 Task: Look for space in Kovvūr, India from 7th July, 2023 to 15th July, 2023 for 6 adults in price range Rs.15000 to Rs.20000. Place can be entire place with 3 bedrooms having 3 beds and 3 bathrooms. Property type can be house, flat, guest house. Booking option can be shelf check-in. Required host language is English.
Action: Mouse moved to (472, 86)
Screenshot: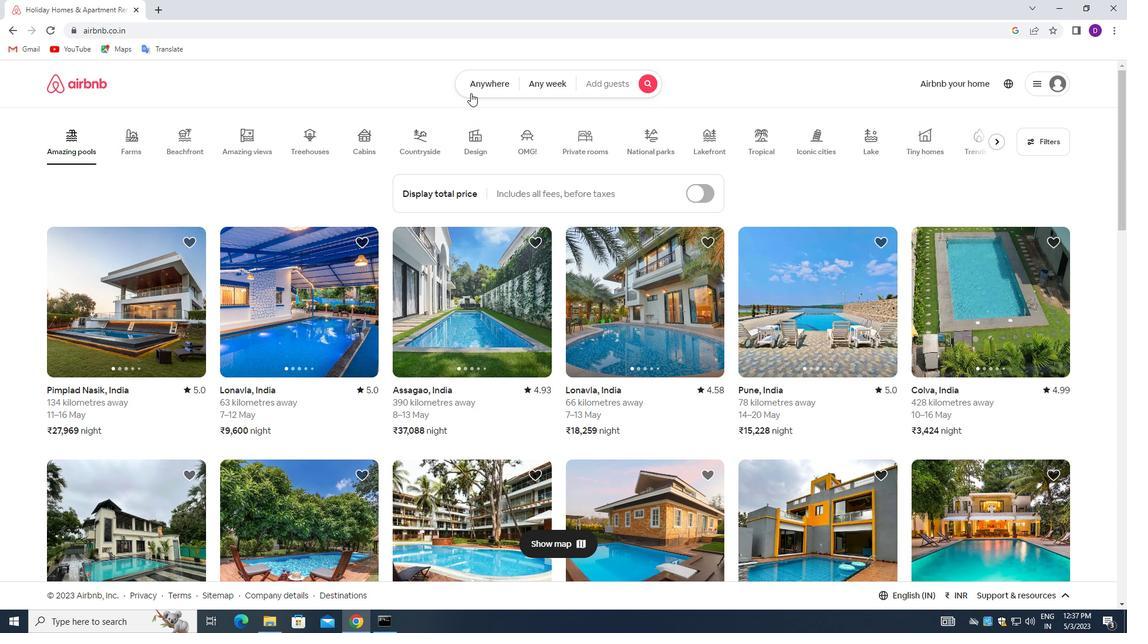 
Action: Mouse pressed left at (472, 86)
Screenshot: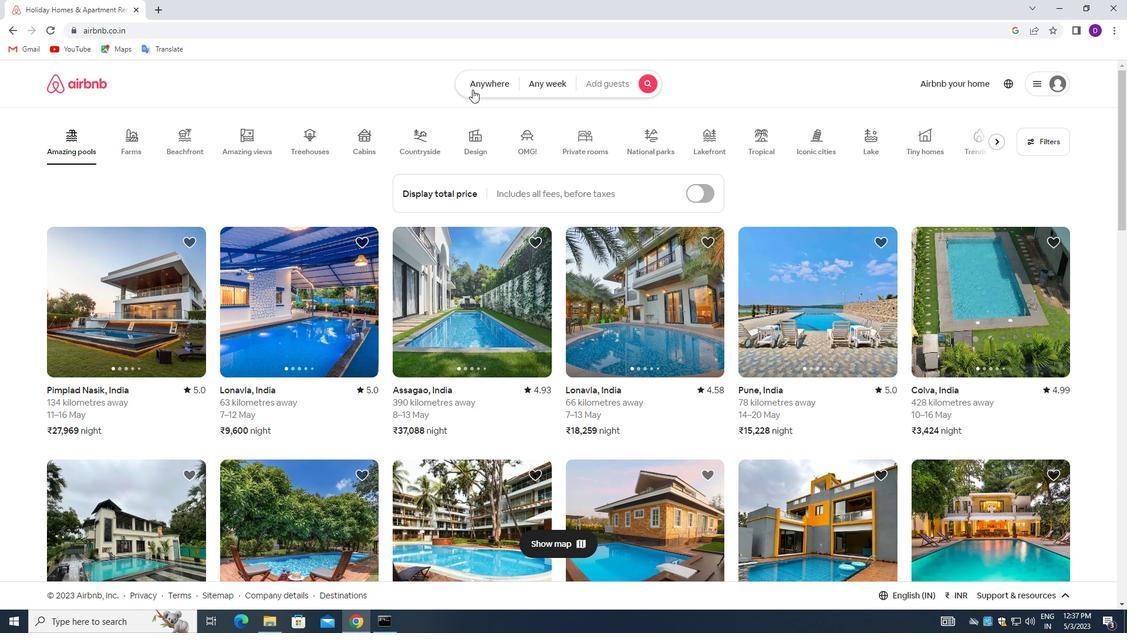 
Action: Mouse moved to (400, 130)
Screenshot: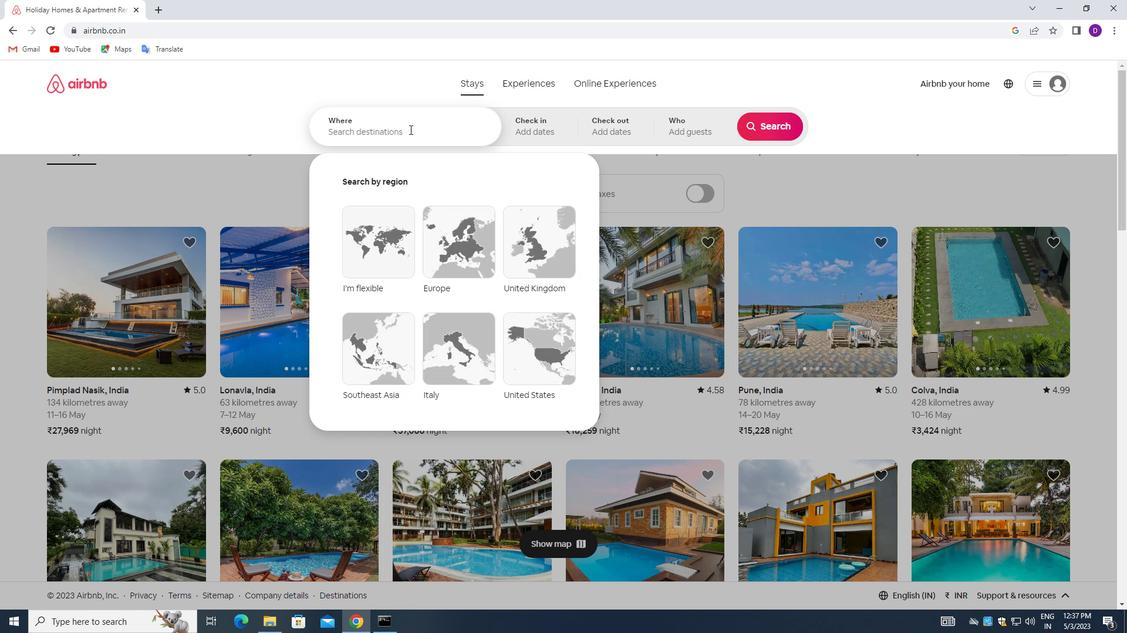 
Action: Mouse pressed left at (400, 130)
Screenshot: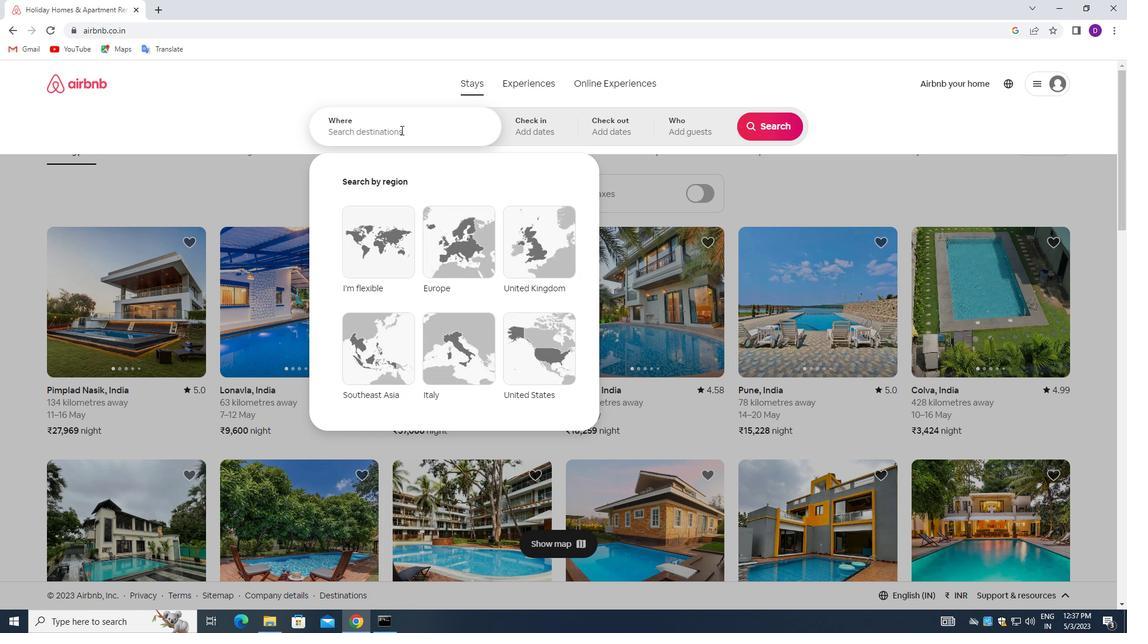 
Action: Mouse moved to (239, 100)
Screenshot: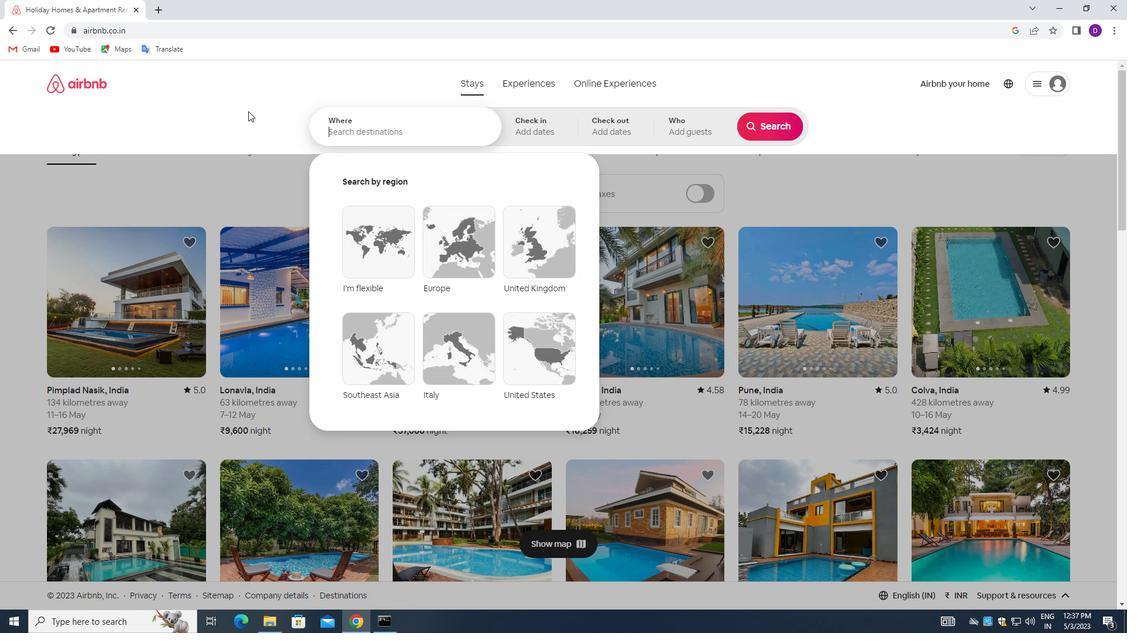 
Action: Key pressed <Key.shift>KOVVUR,<Key.space><Key.shift>INDIA<Key.enter>
Screenshot: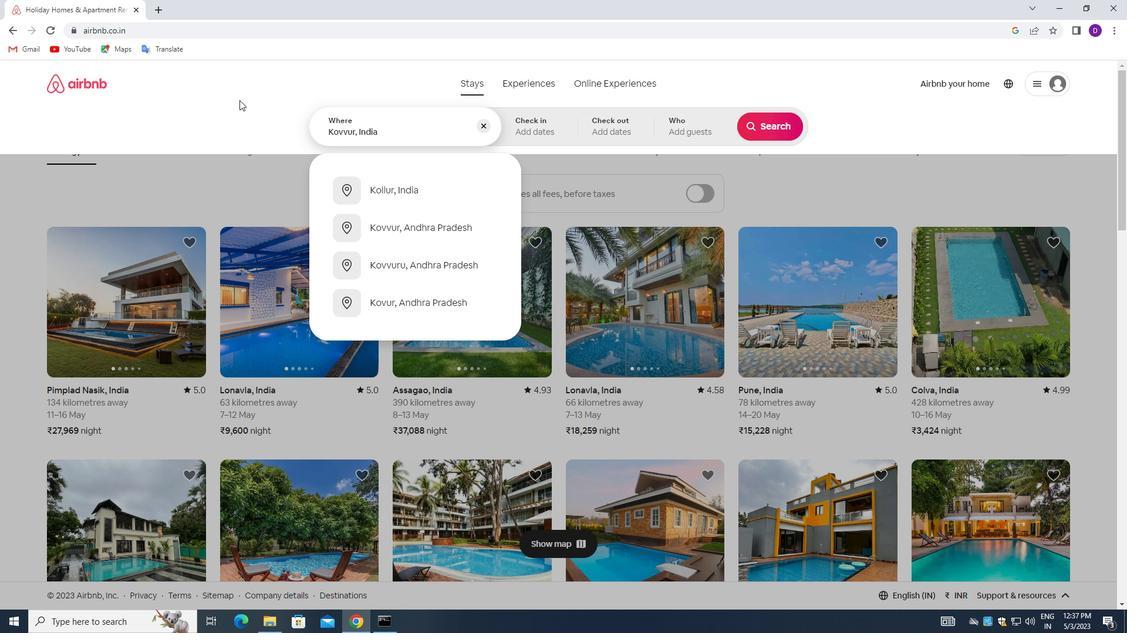 
Action: Mouse moved to (761, 219)
Screenshot: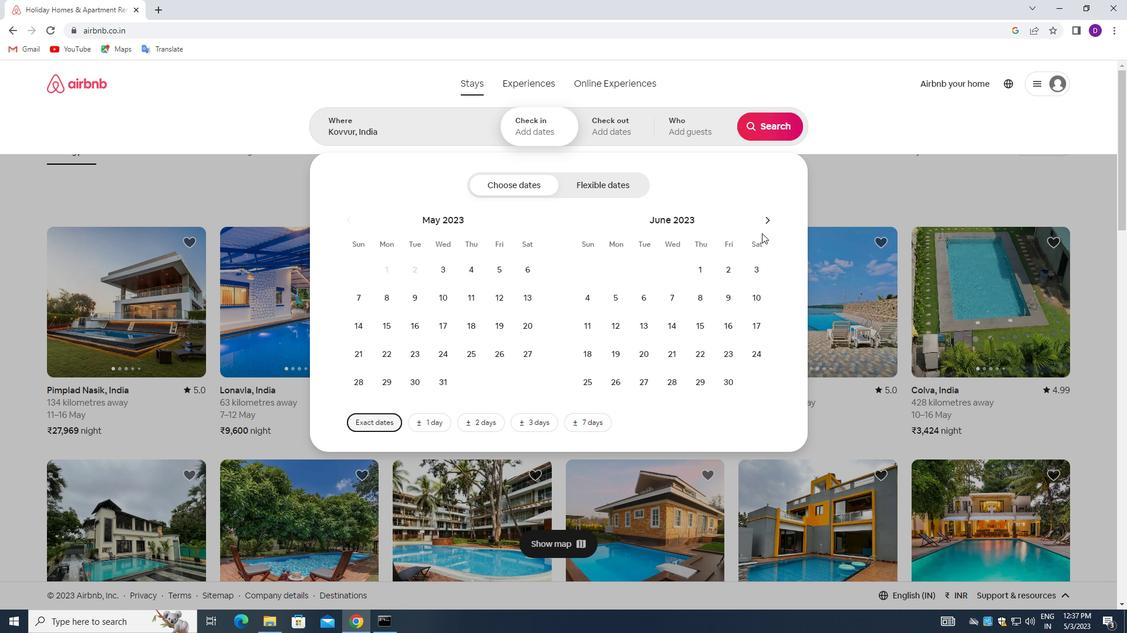 
Action: Mouse pressed left at (761, 219)
Screenshot: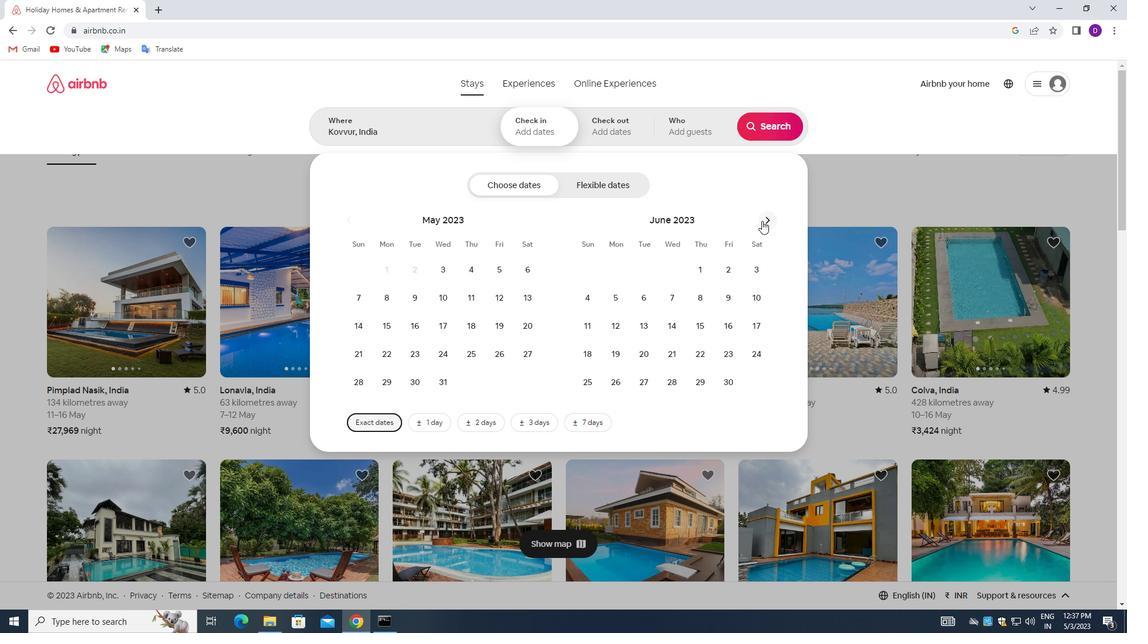 
Action: Mouse moved to (731, 291)
Screenshot: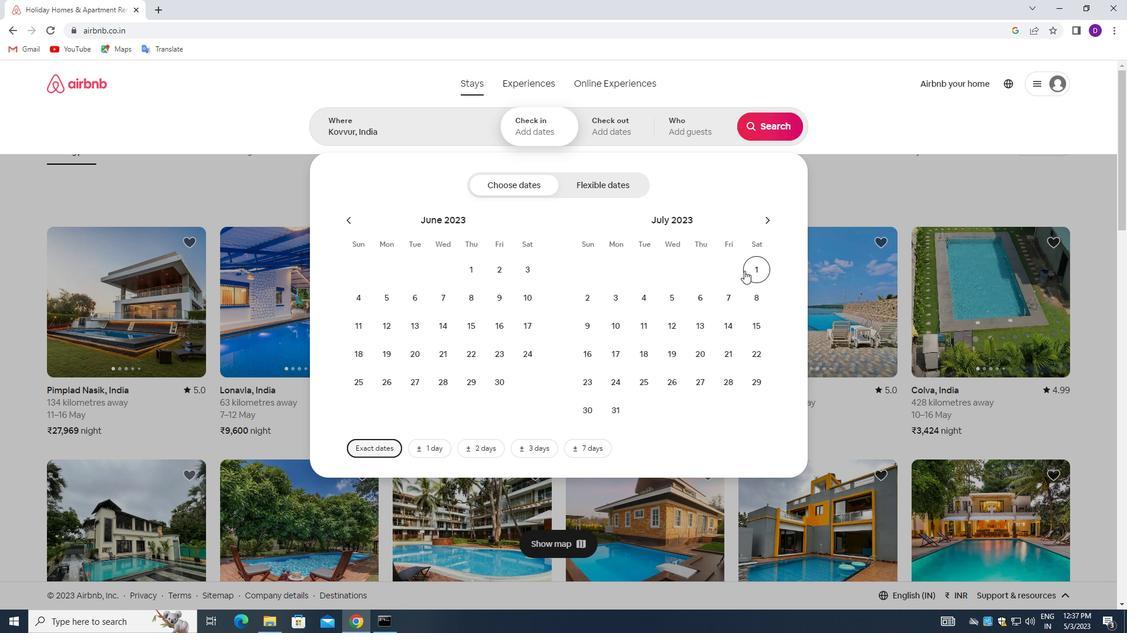 
Action: Mouse pressed left at (731, 291)
Screenshot: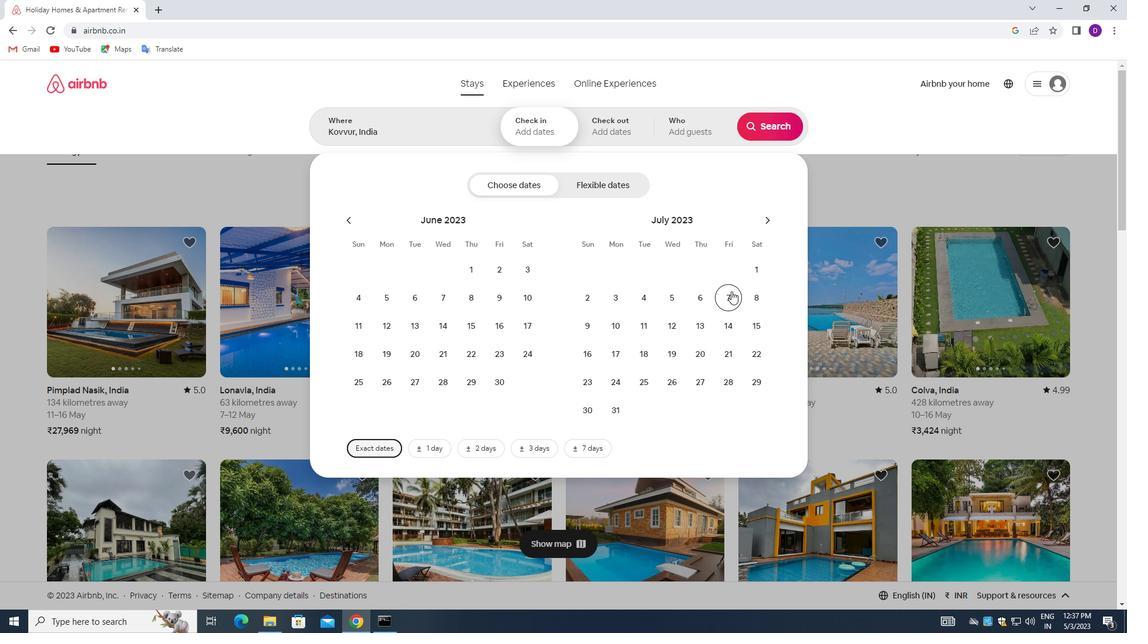 
Action: Mouse moved to (753, 322)
Screenshot: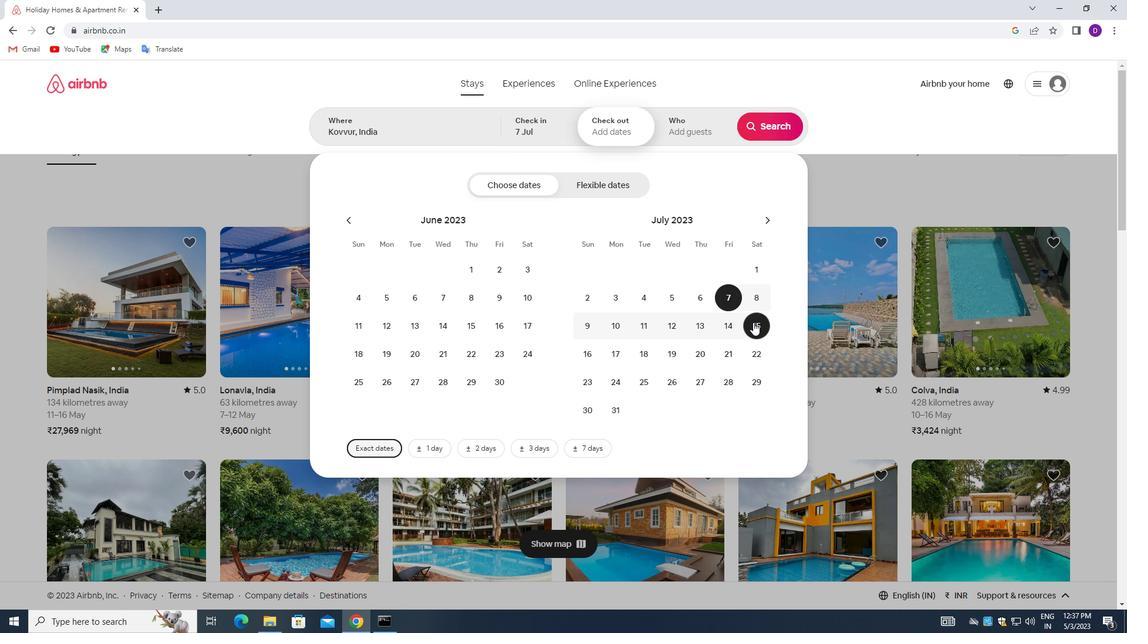 
Action: Mouse pressed left at (753, 322)
Screenshot: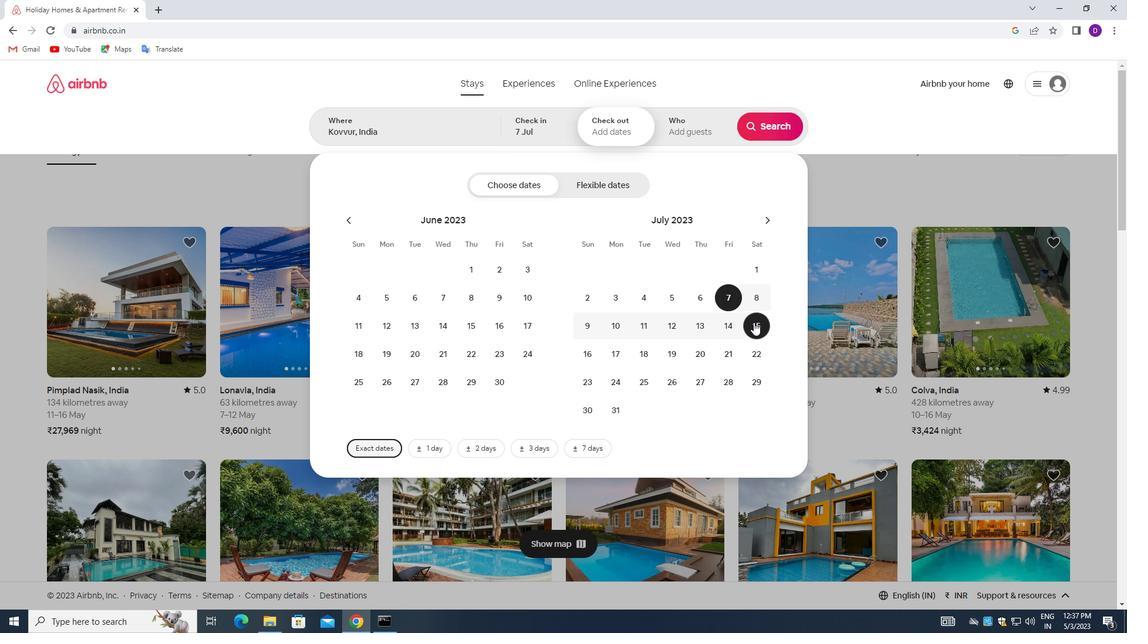 
Action: Mouse moved to (674, 128)
Screenshot: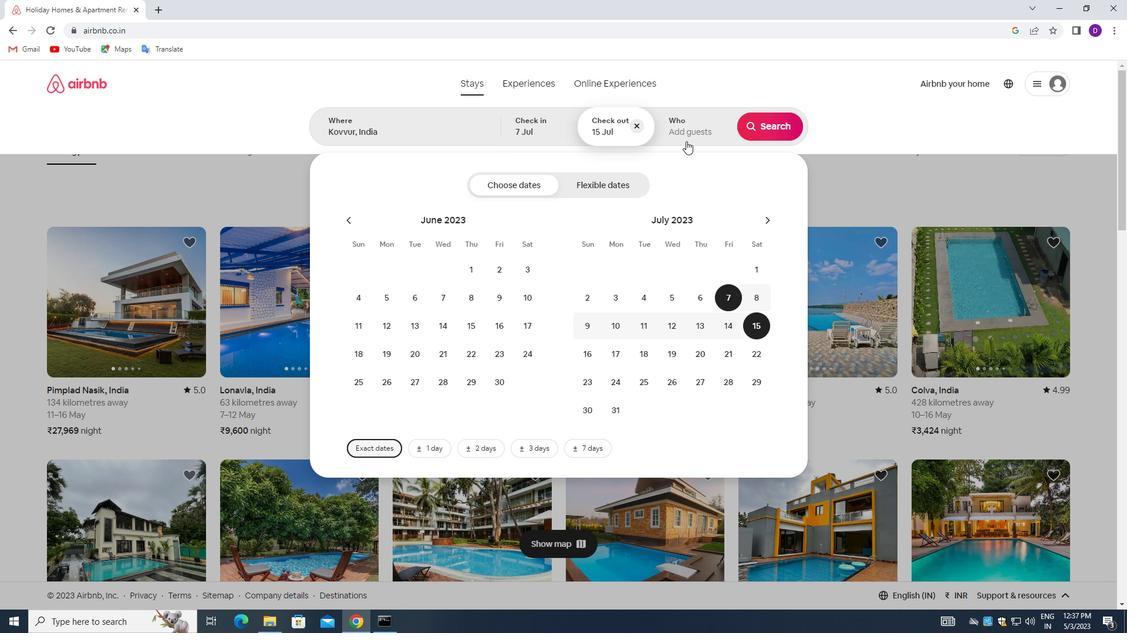
Action: Mouse pressed left at (674, 128)
Screenshot: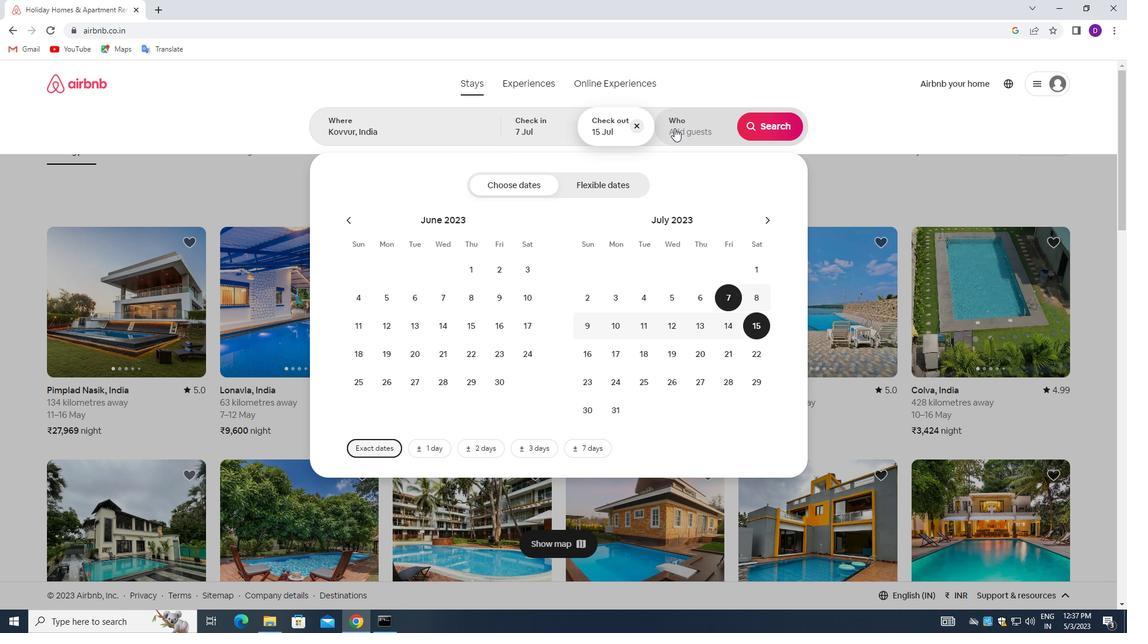 
Action: Mouse moved to (771, 191)
Screenshot: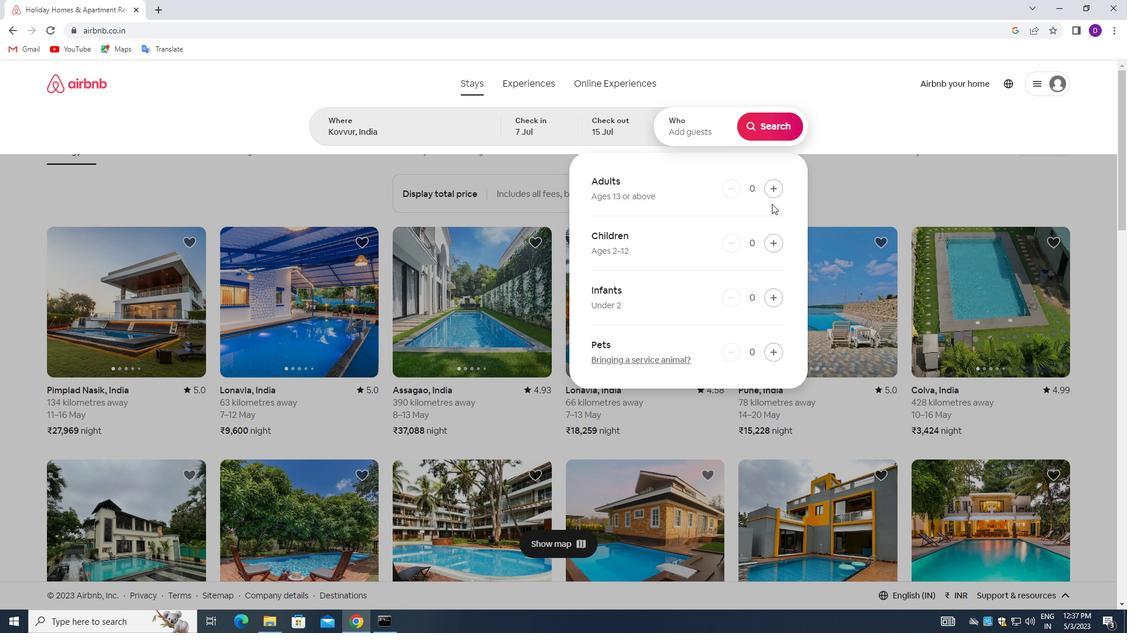 
Action: Mouse pressed left at (771, 191)
Screenshot: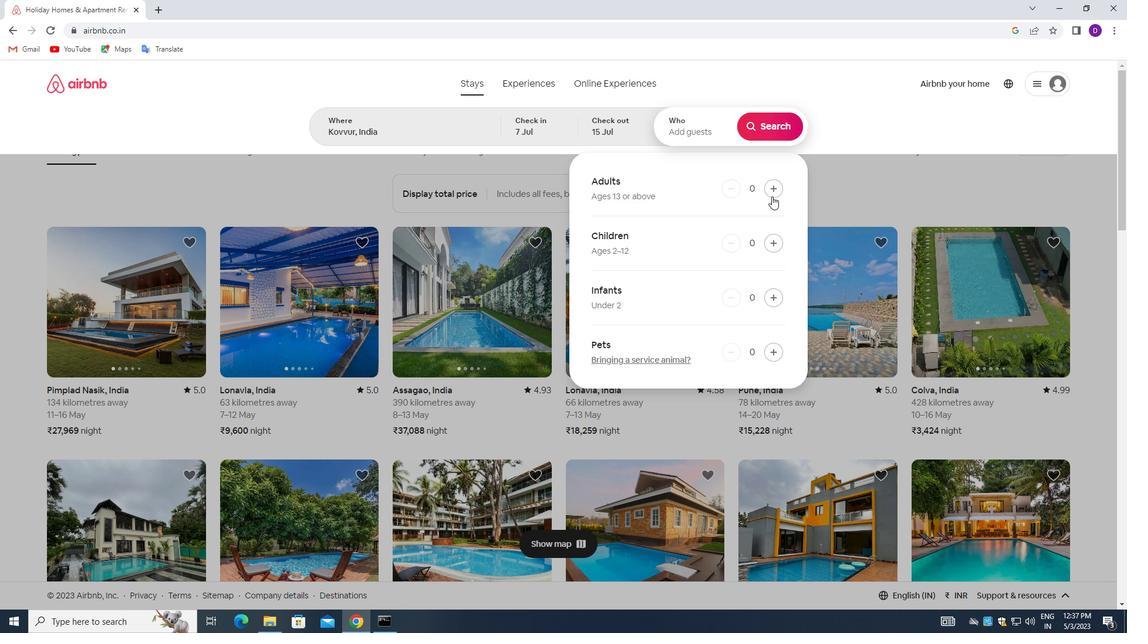 
Action: Mouse pressed left at (771, 191)
Screenshot: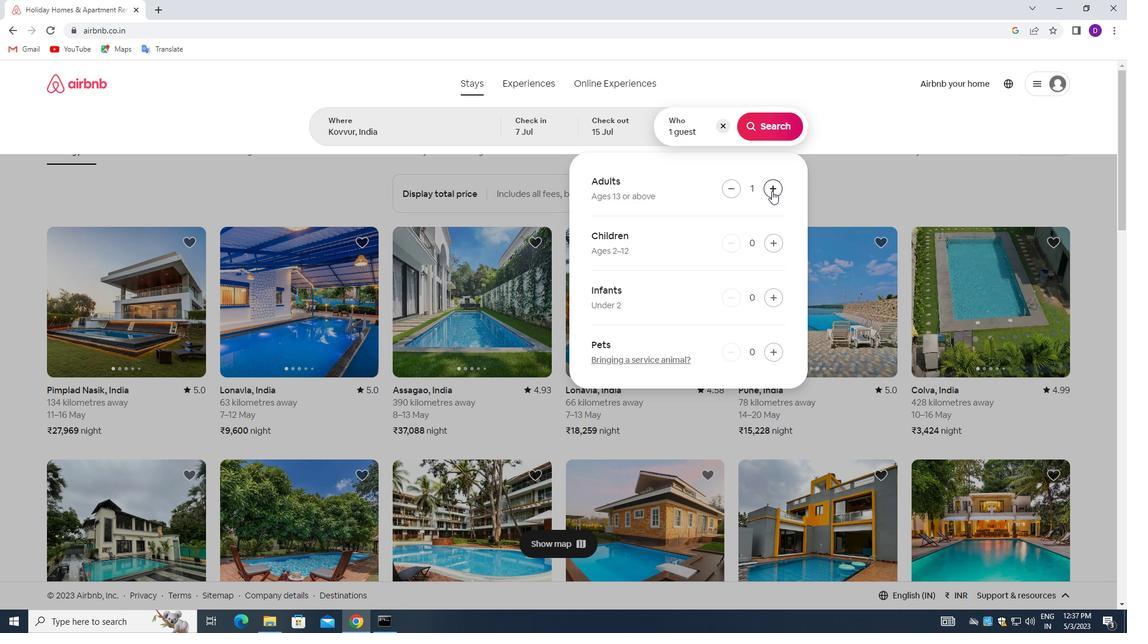 
Action: Mouse pressed left at (771, 191)
Screenshot: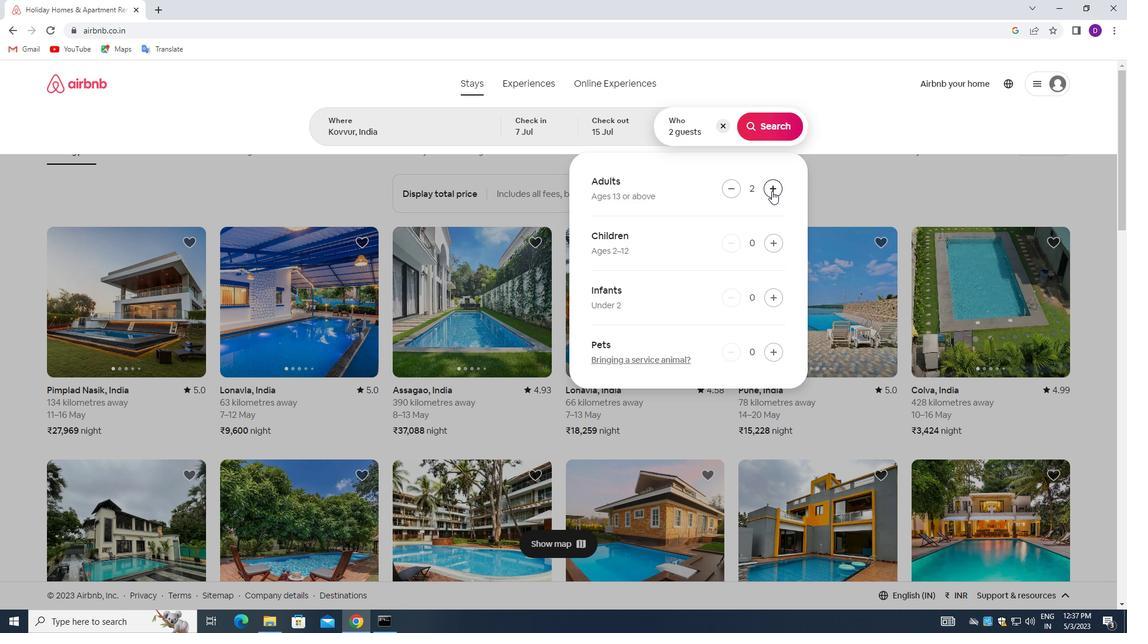 
Action: Mouse pressed left at (771, 191)
Screenshot: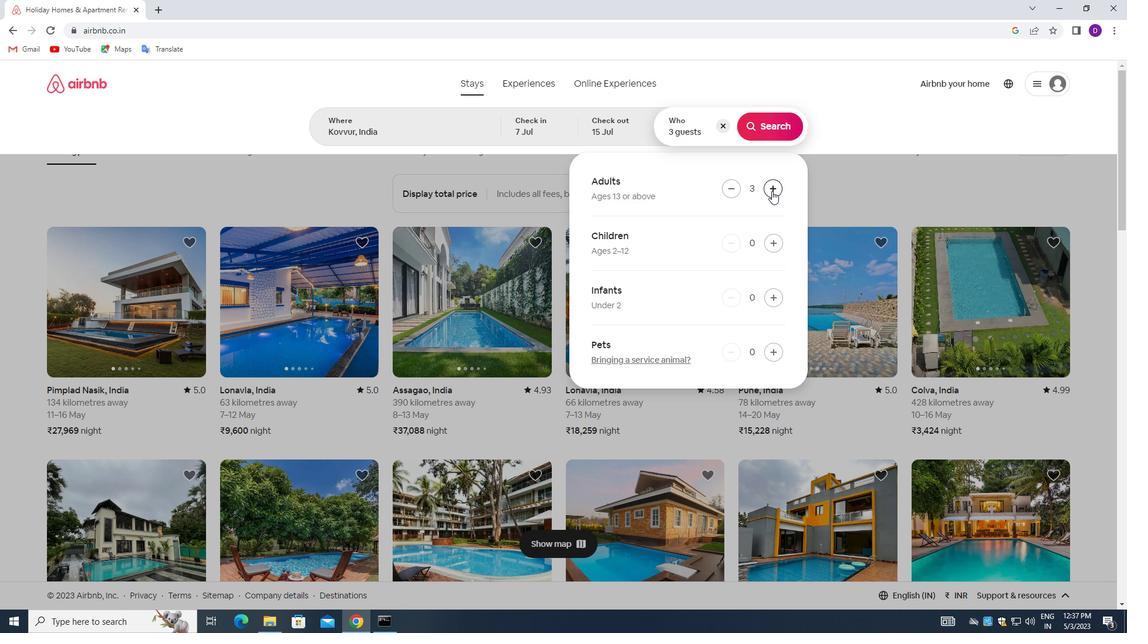 
Action: Mouse pressed left at (771, 191)
Screenshot: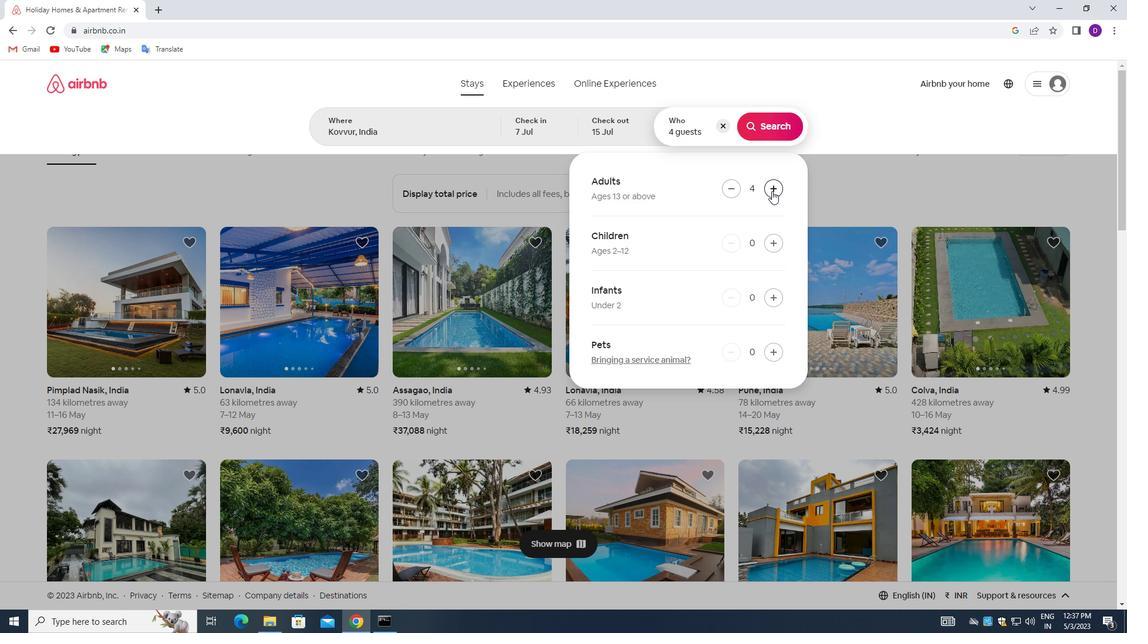 
Action: Mouse pressed left at (771, 191)
Screenshot: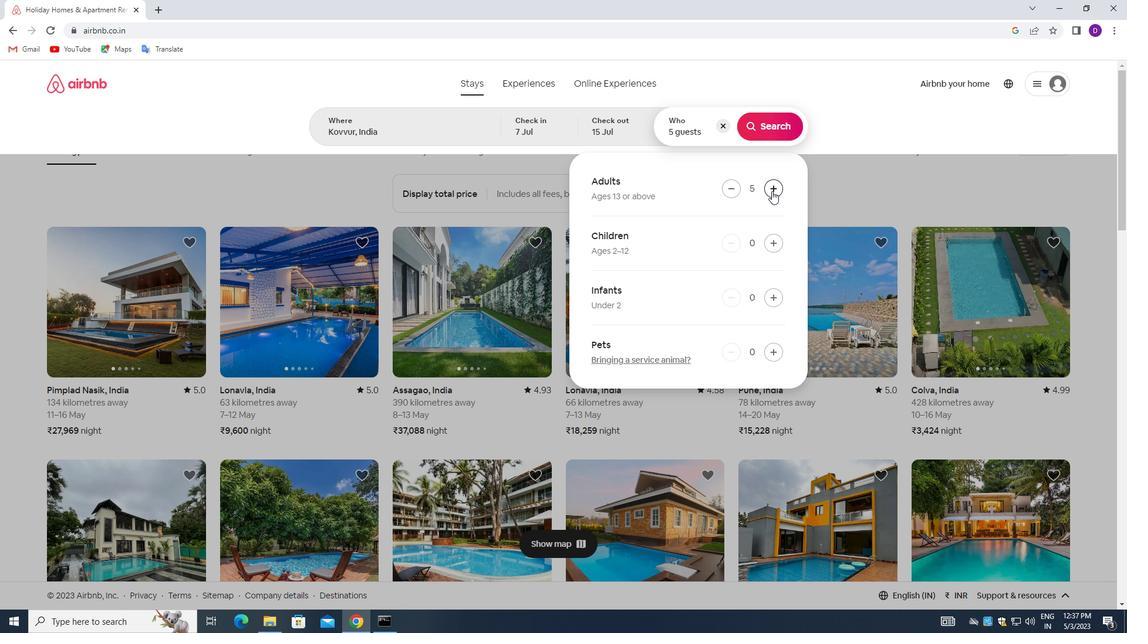 
Action: Mouse moved to (766, 126)
Screenshot: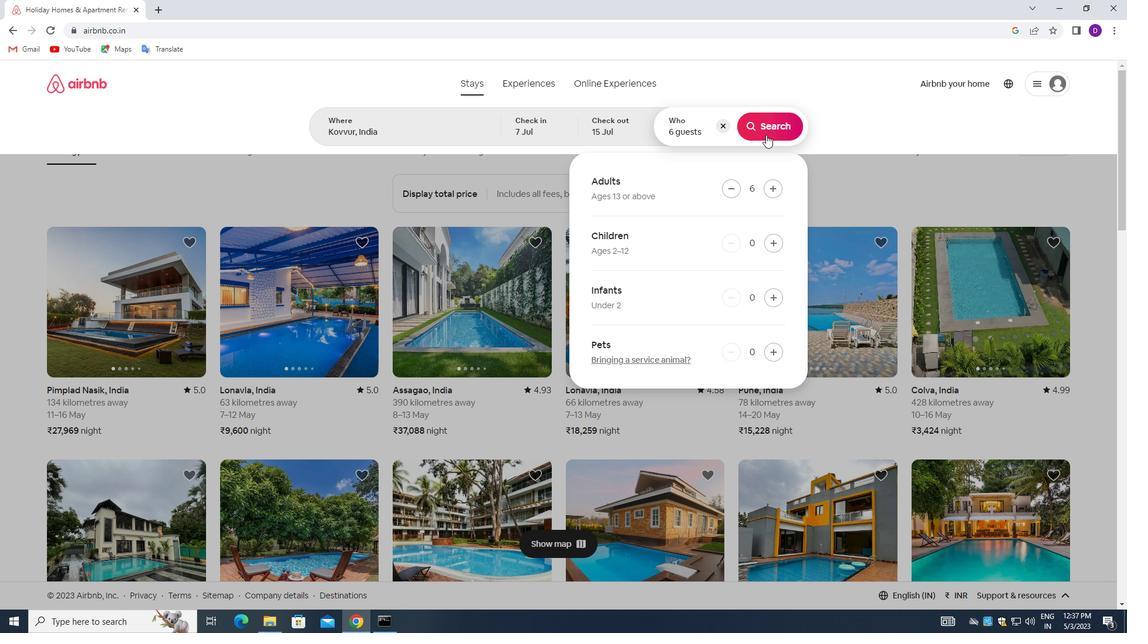 
Action: Mouse pressed left at (766, 126)
Screenshot: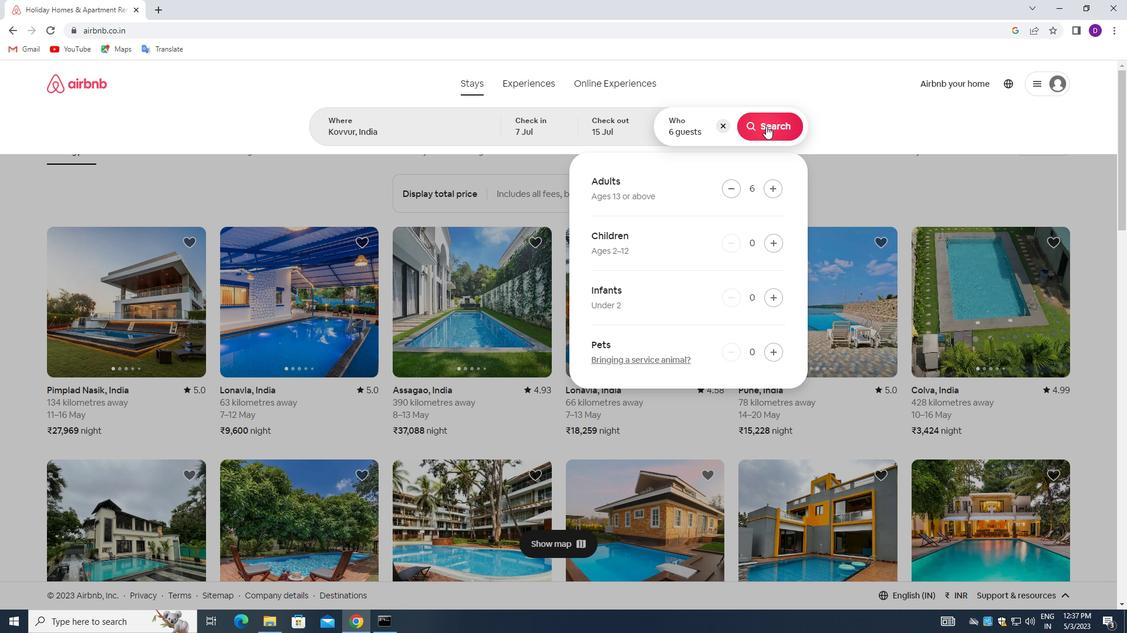 
Action: Mouse moved to (1064, 131)
Screenshot: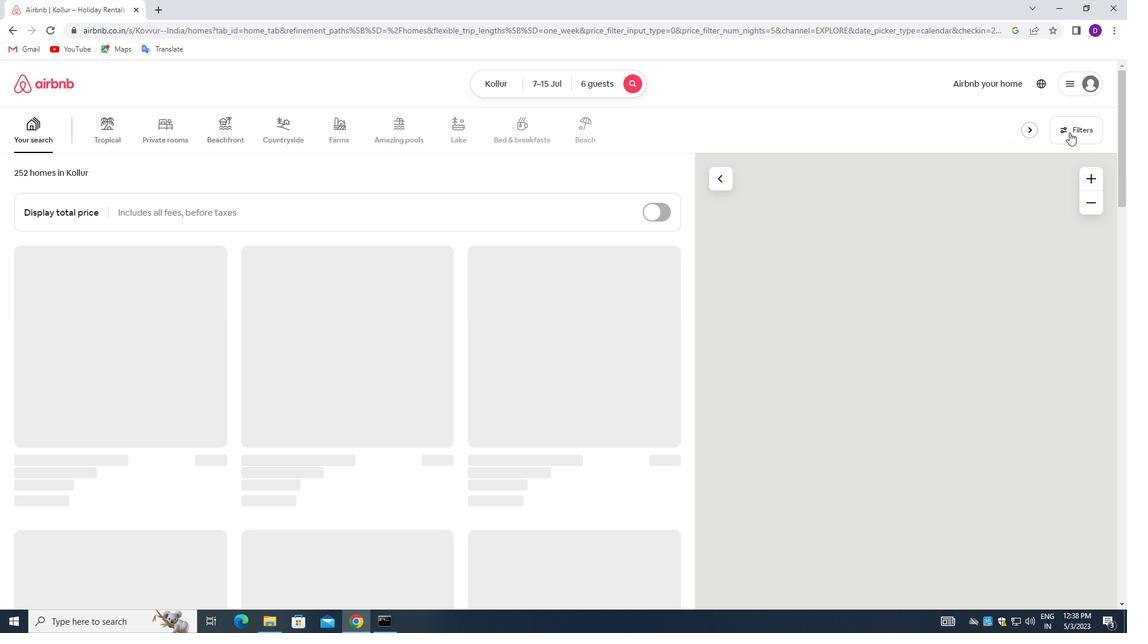 
Action: Mouse pressed left at (1064, 131)
Screenshot: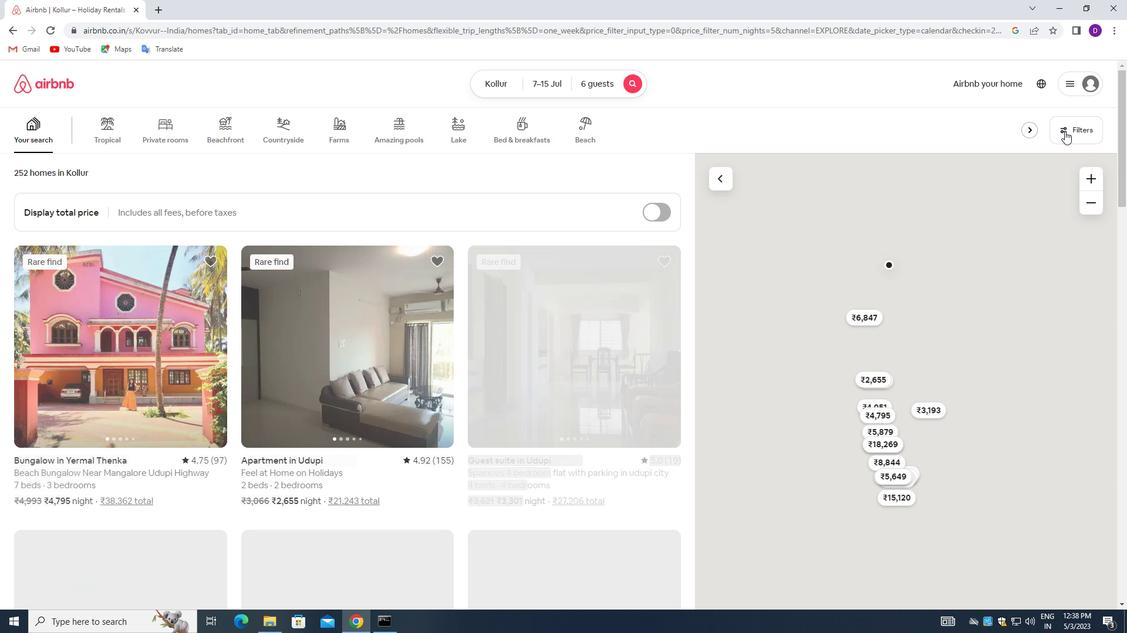 
Action: Mouse moved to (416, 281)
Screenshot: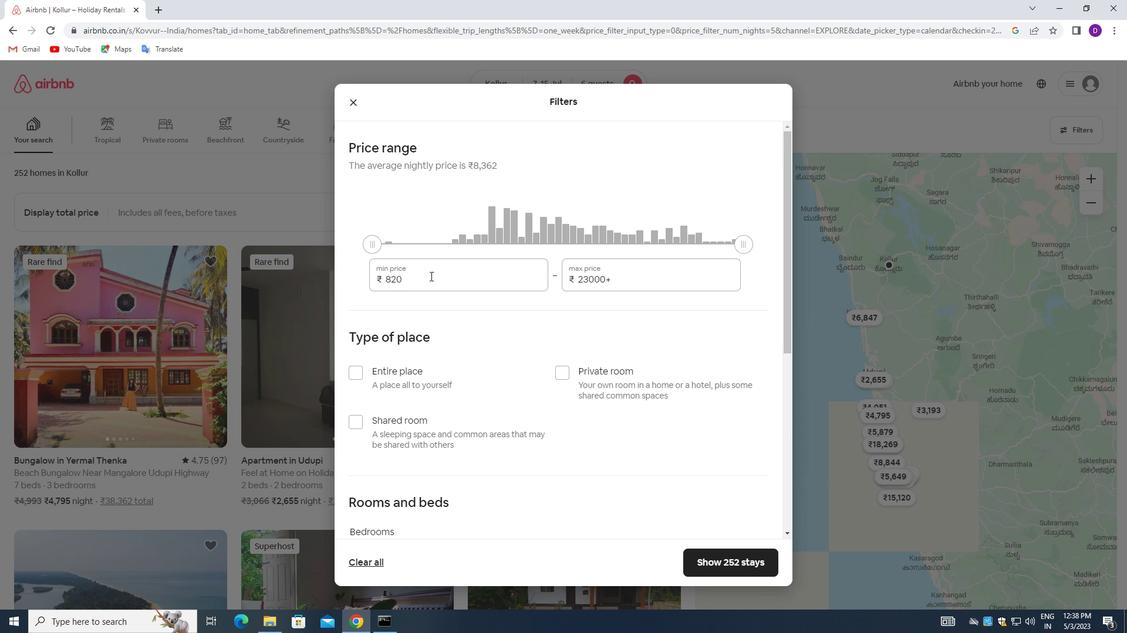 
Action: Mouse pressed left at (416, 281)
Screenshot: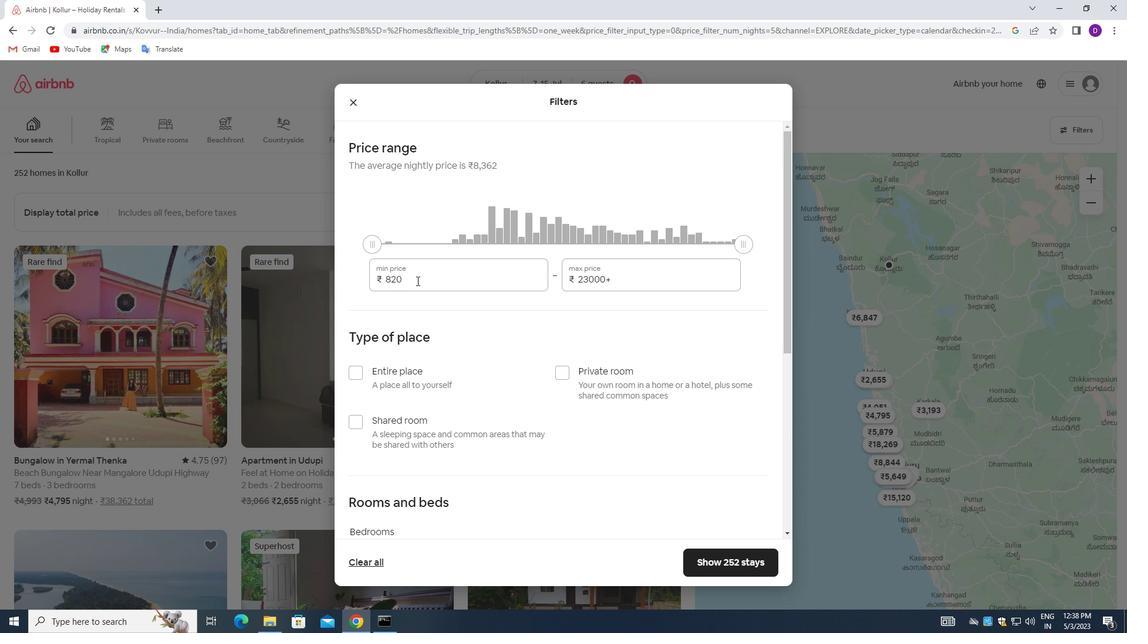 
Action: Mouse pressed left at (416, 281)
Screenshot: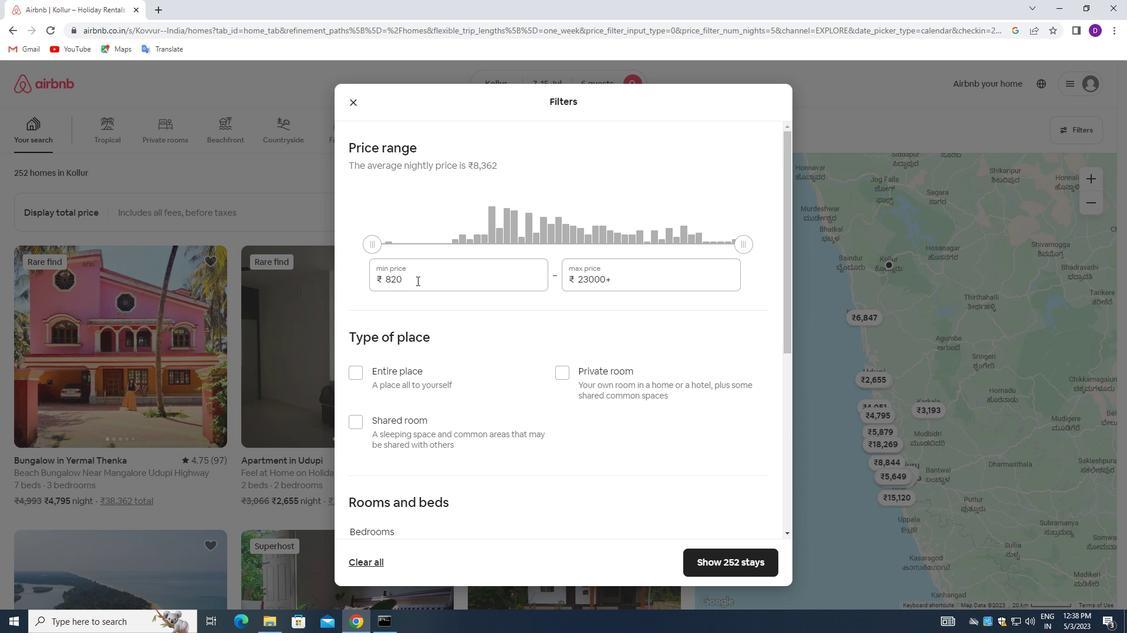 
Action: Key pressed 15000<Key.tab>20000
Screenshot: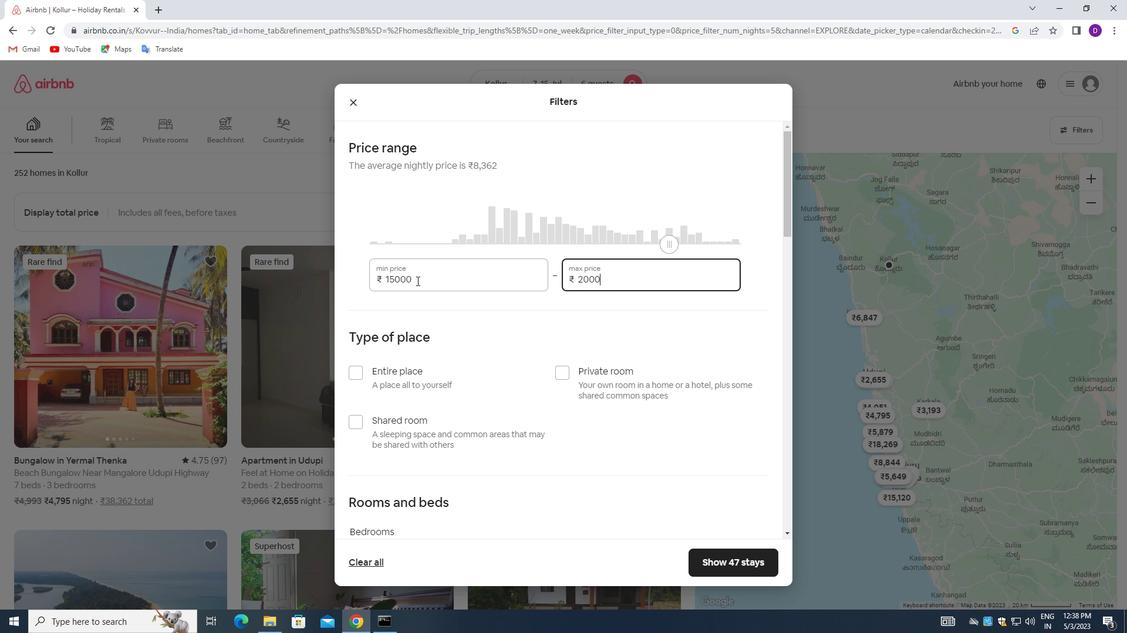 
Action: Mouse moved to (431, 295)
Screenshot: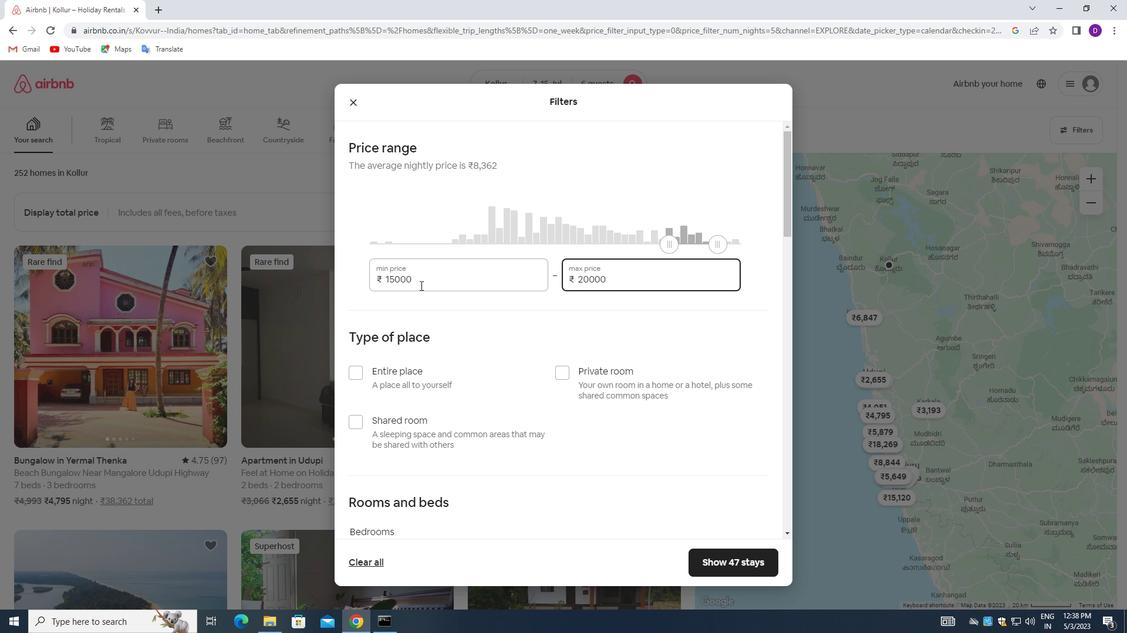
Action: Mouse scrolled (431, 294) with delta (0, 0)
Screenshot: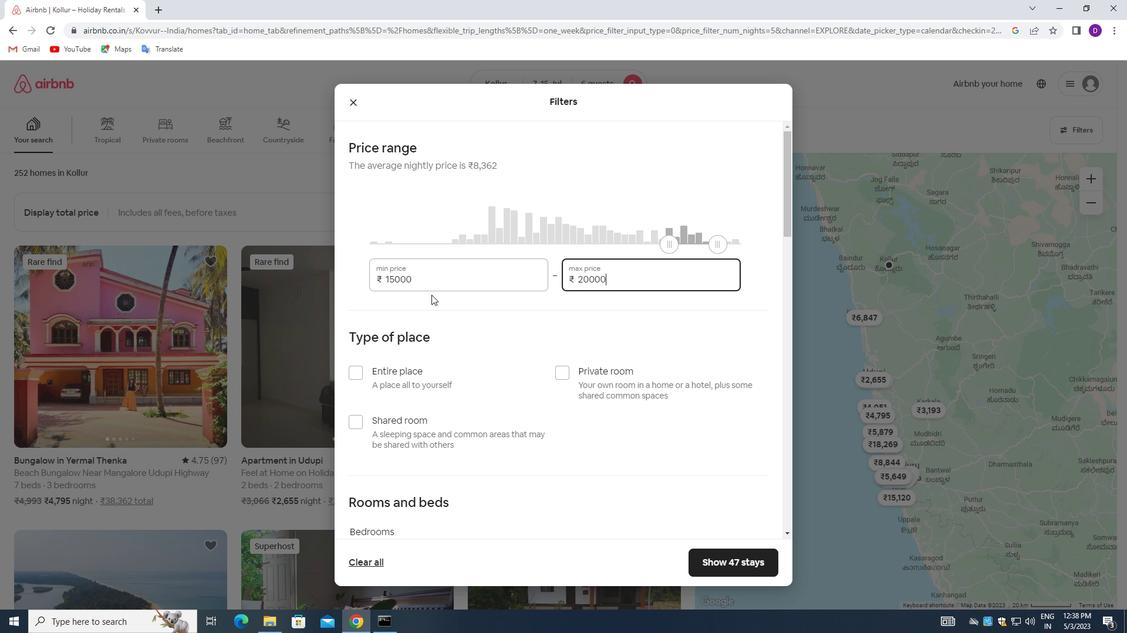 
Action: Mouse moved to (433, 297)
Screenshot: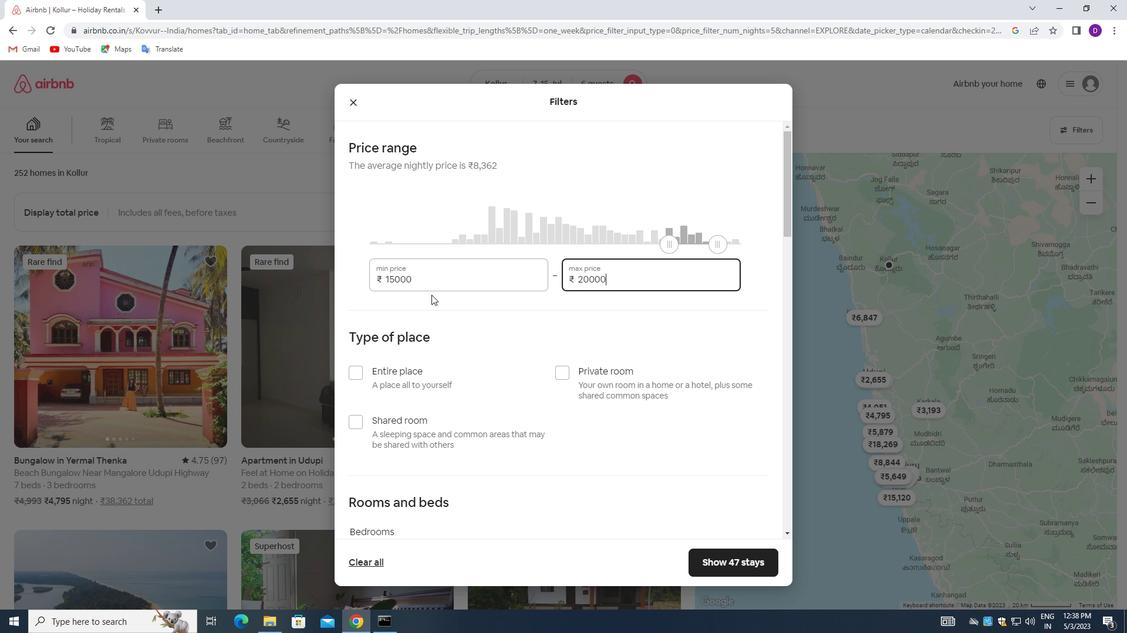 
Action: Mouse scrolled (433, 297) with delta (0, 0)
Screenshot: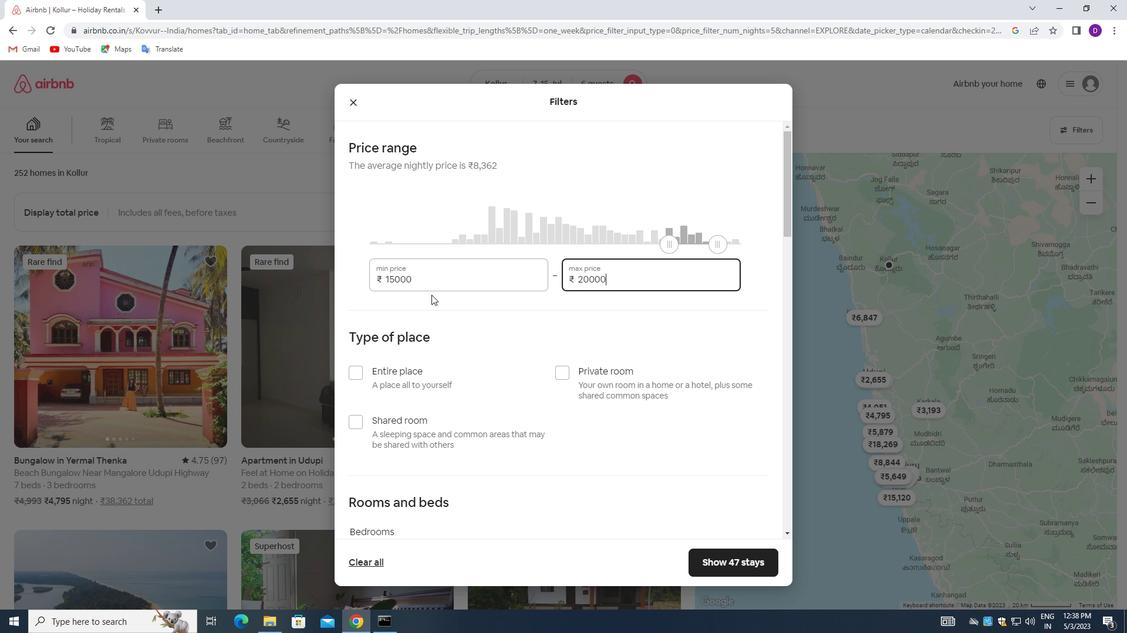 
Action: Mouse moved to (356, 260)
Screenshot: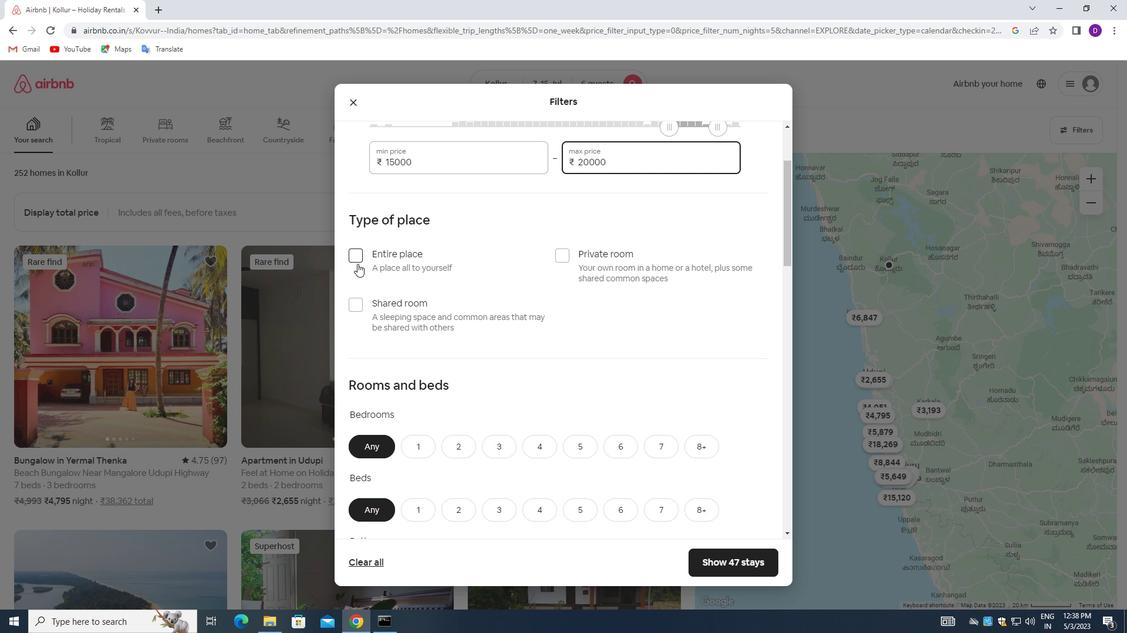 
Action: Mouse pressed left at (356, 260)
Screenshot: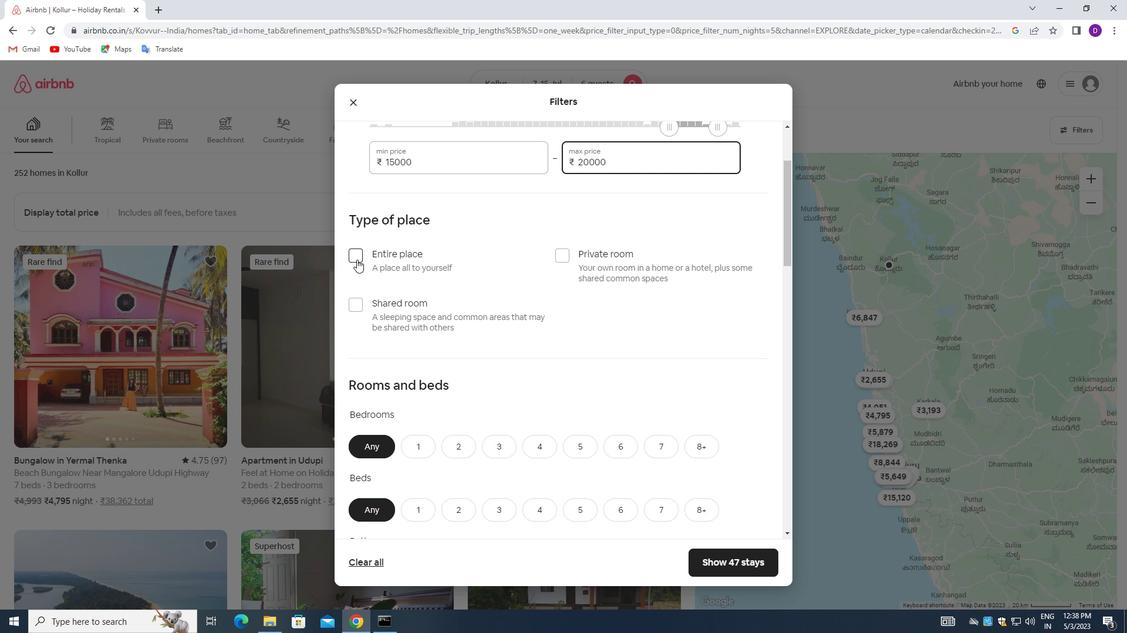 
Action: Mouse moved to (438, 308)
Screenshot: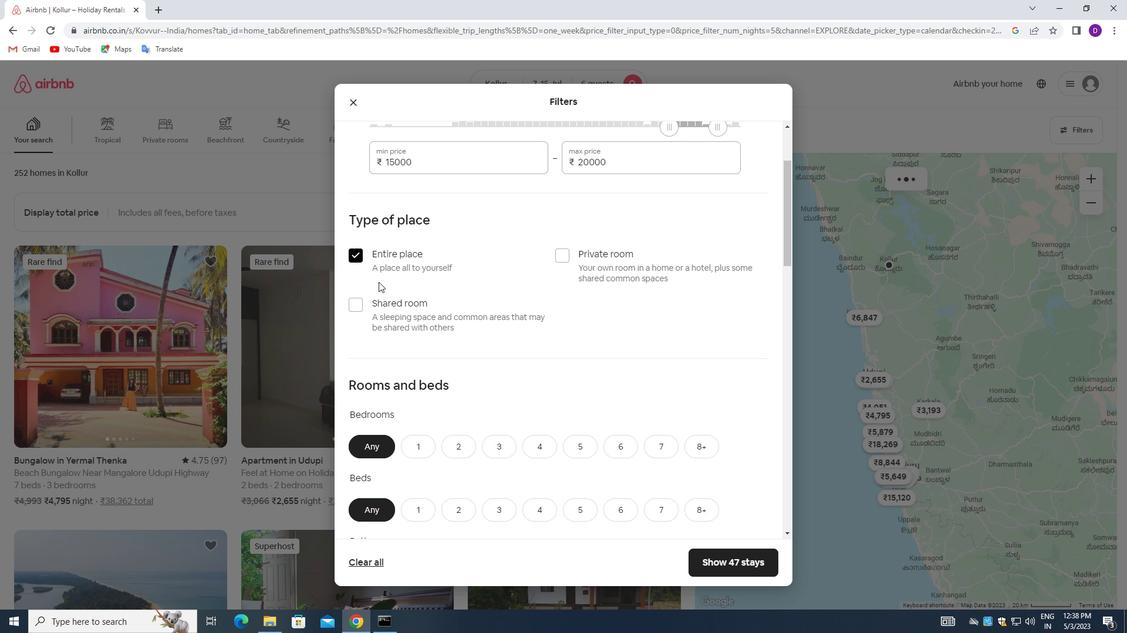 
Action: Mouse scrolled (438, 308) with delta (0, 0)
Screenshot: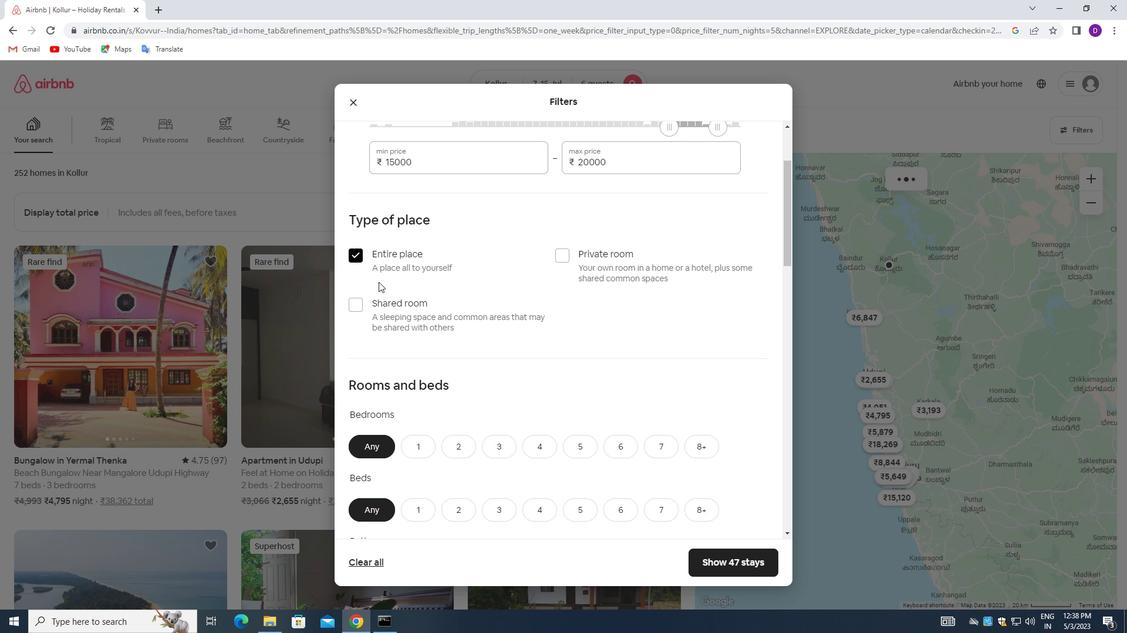 
Action: Mouse moved to (442, 312)
Screenshot: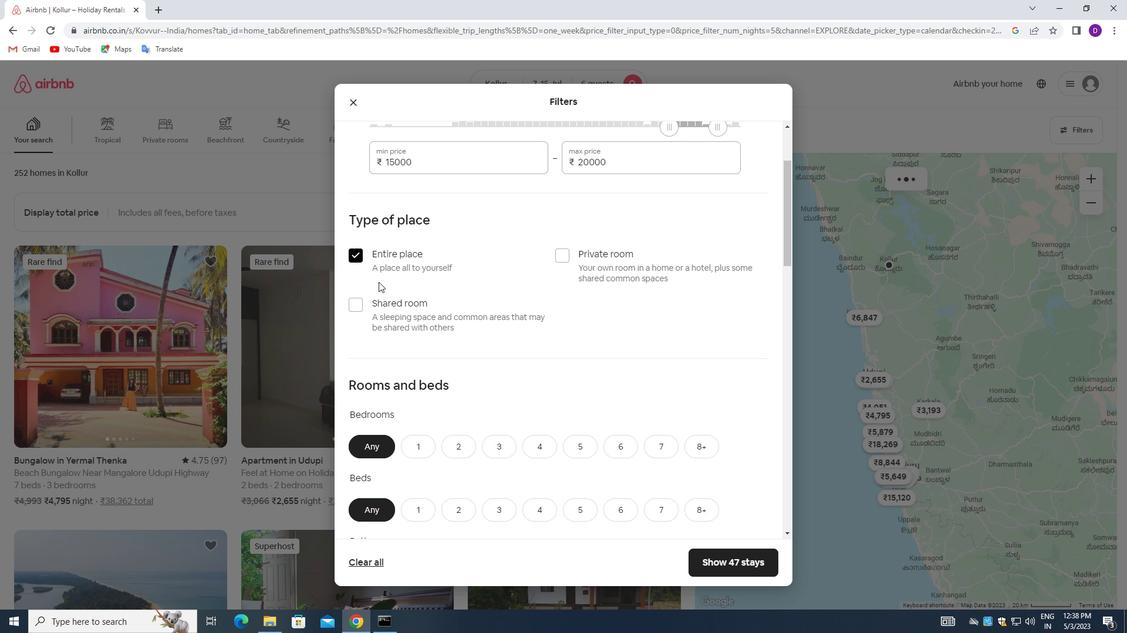 
Action: Mouse scrolled (442, 312) with delta (0, 0)
Screenshot: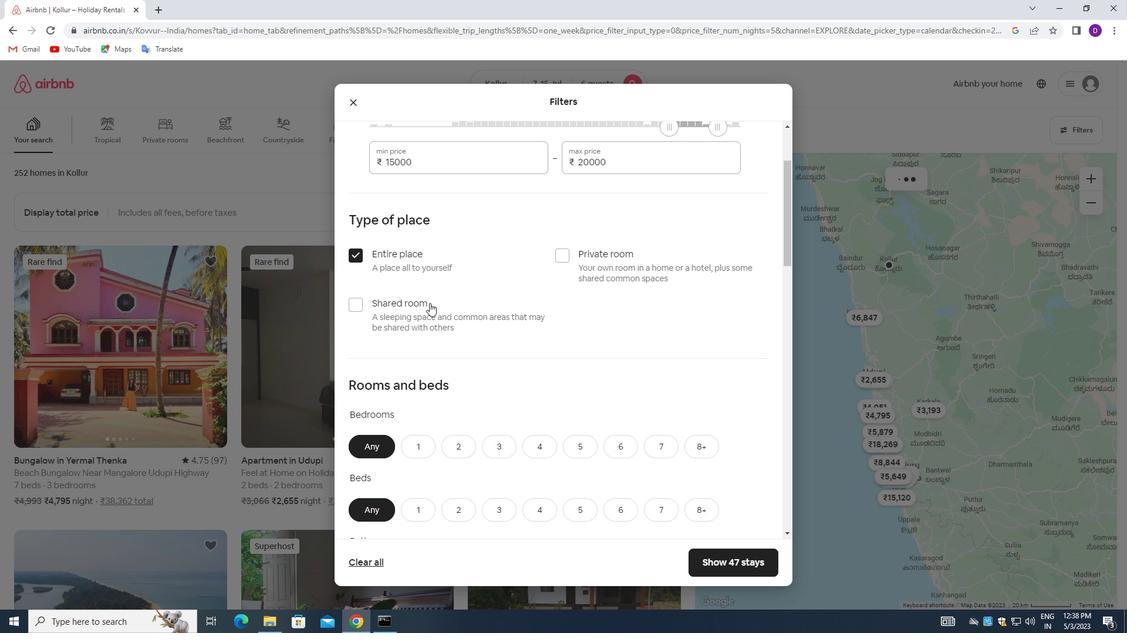 
Action: Mouse scrolled (442, 312) with delta (0, 0)
Screenshot: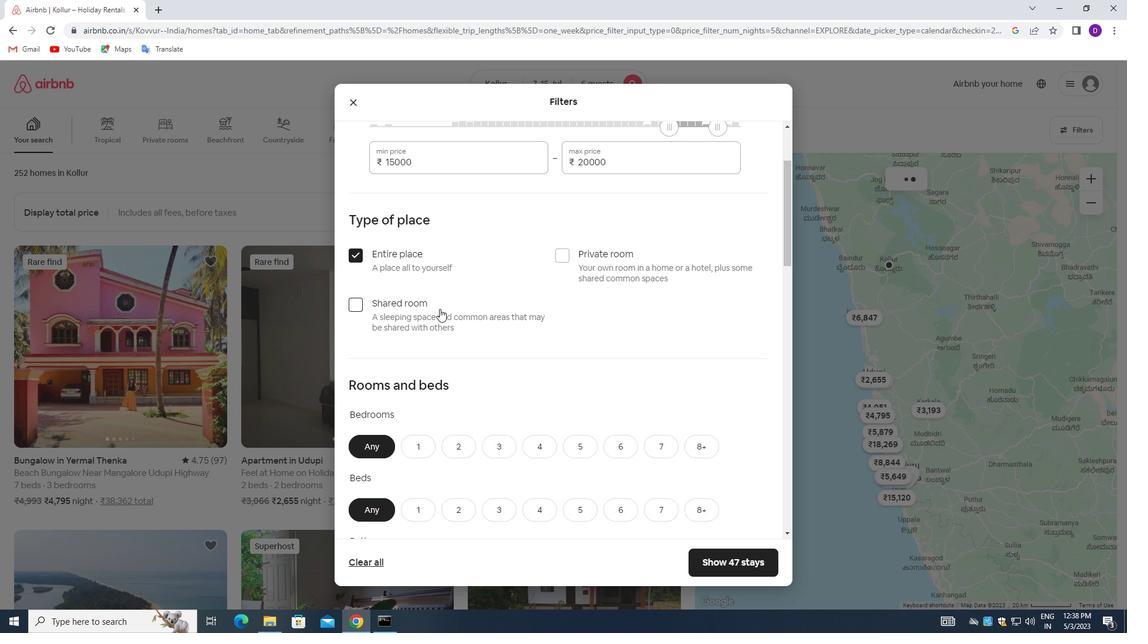 
Action: Mouse moved to (499, 270)
Screenshot: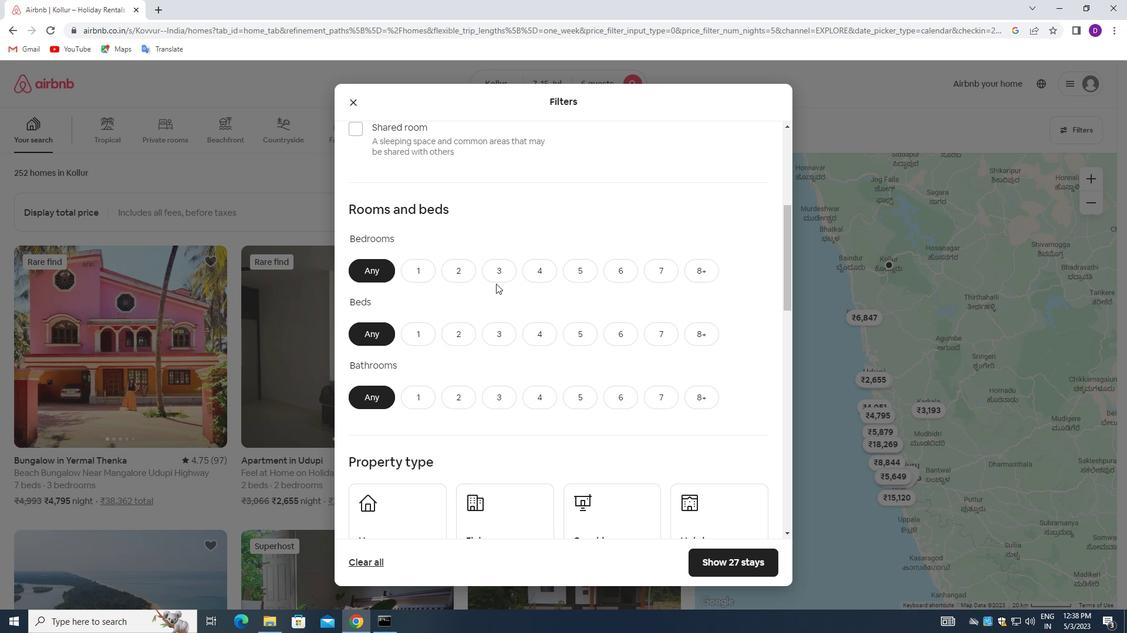 
Action: Mouse pressed left at (499, 270)
Screenshot: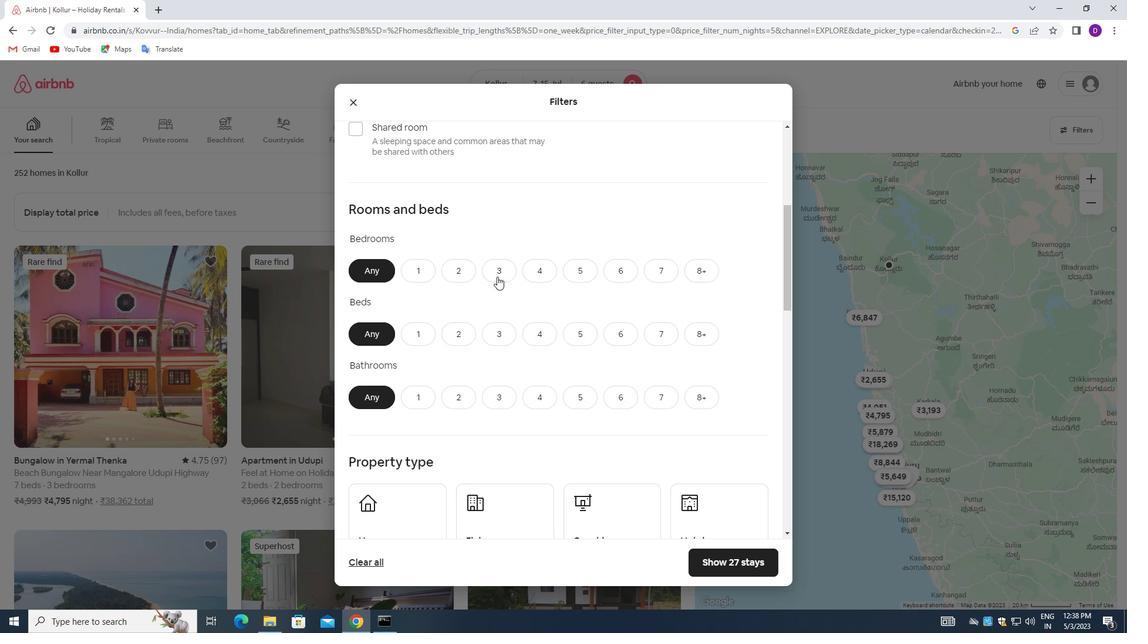 
Action: Mouse moved to (500, 332)
Screenshot: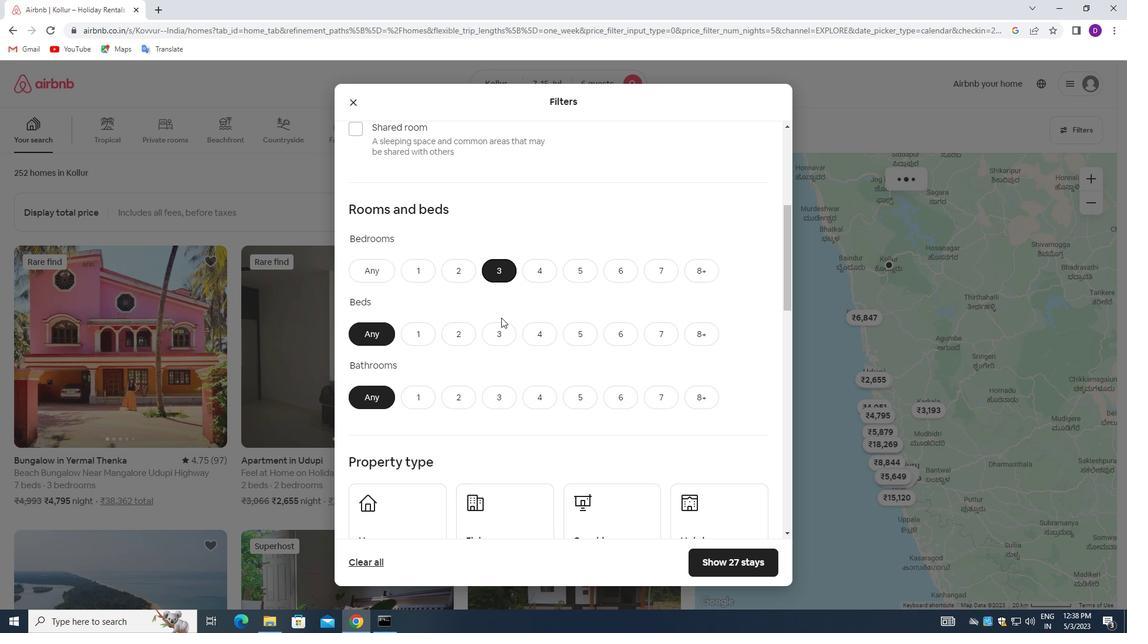 
Action: Mouse pressed left at (500, 332)
Screenshot: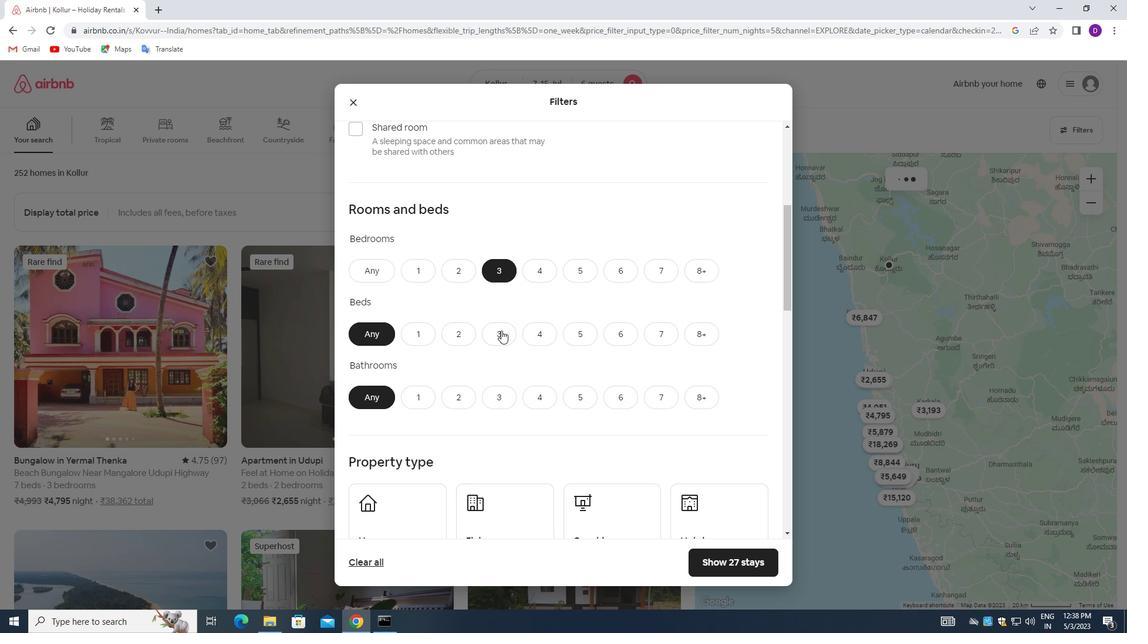 
Action: Mouse moved to (497, 393)
Screenshot: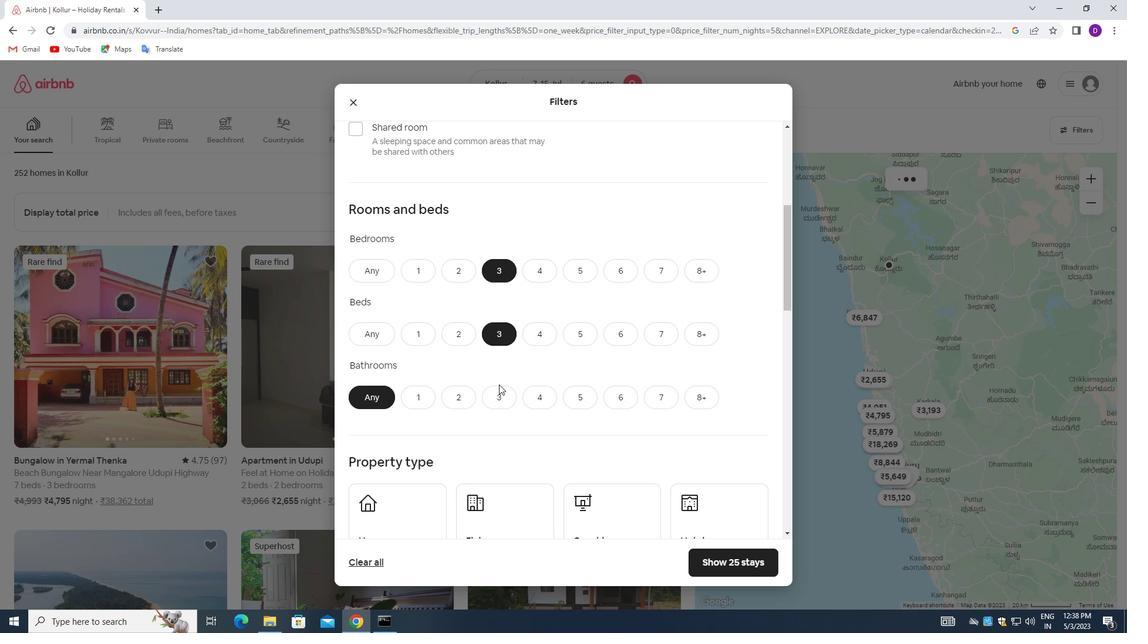
Action: Mouse pressed left at (497, 393)
Screenshot: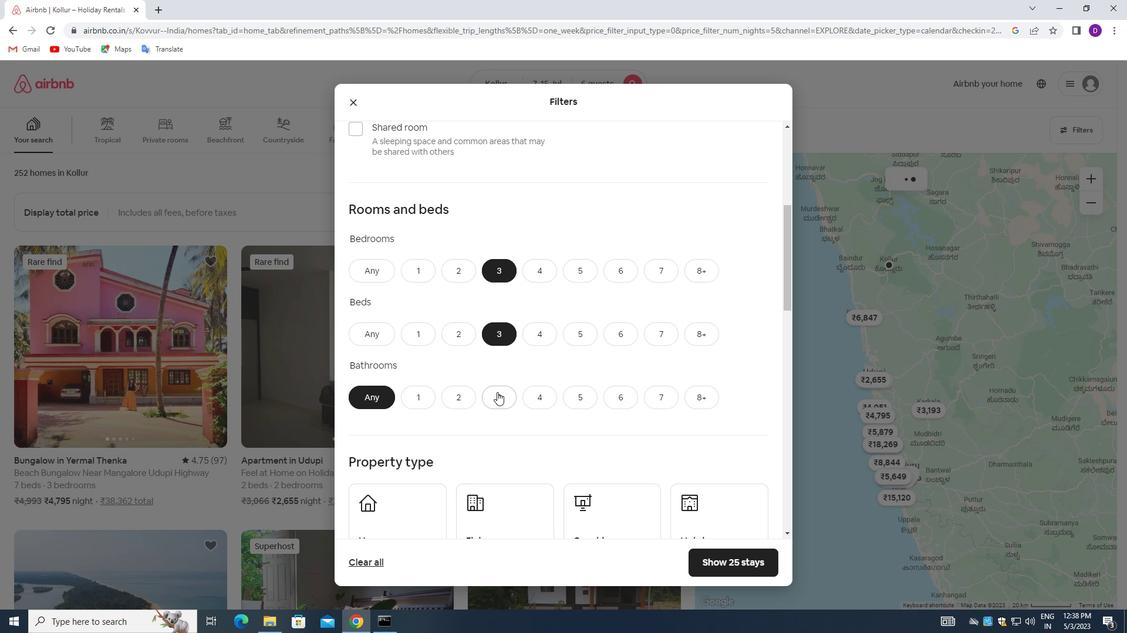 
Action: Mouse moved to (505, 330)
Screenshot: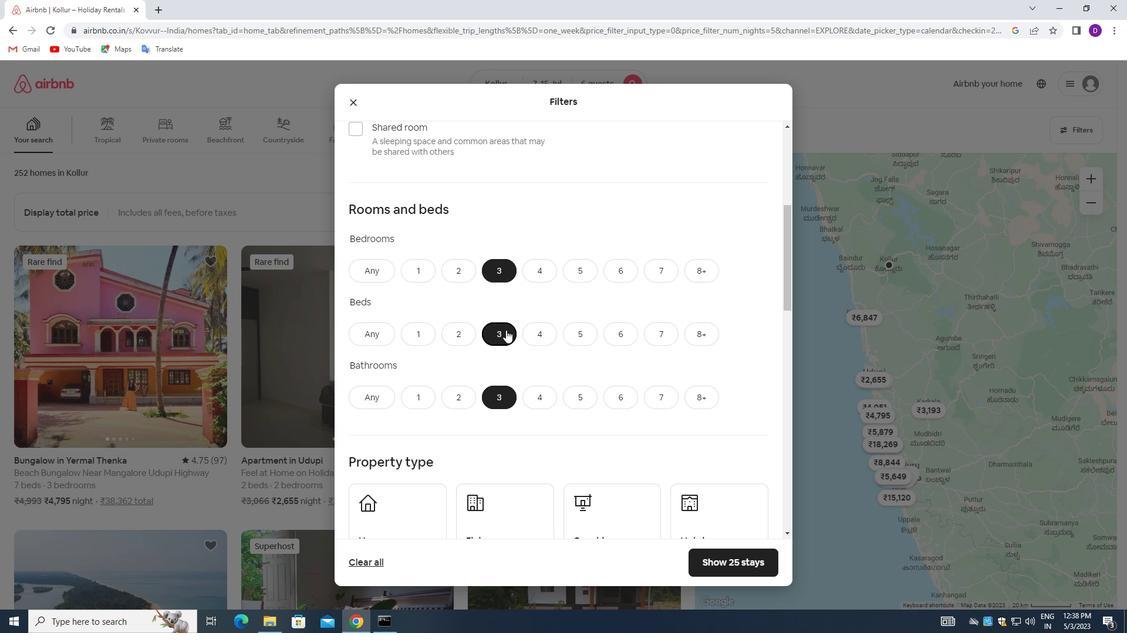 
Action: Mouse scrolled (505, 329) with delta (0, 0)
Screenshot: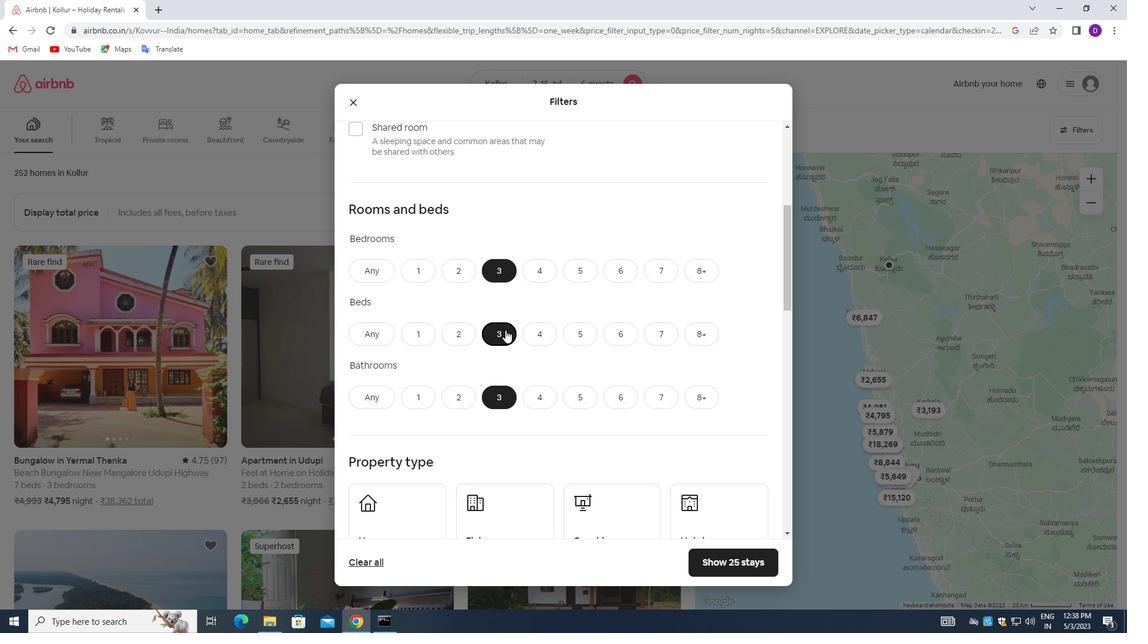 
Action: Mouse moved to (505, 330)
Screenshot: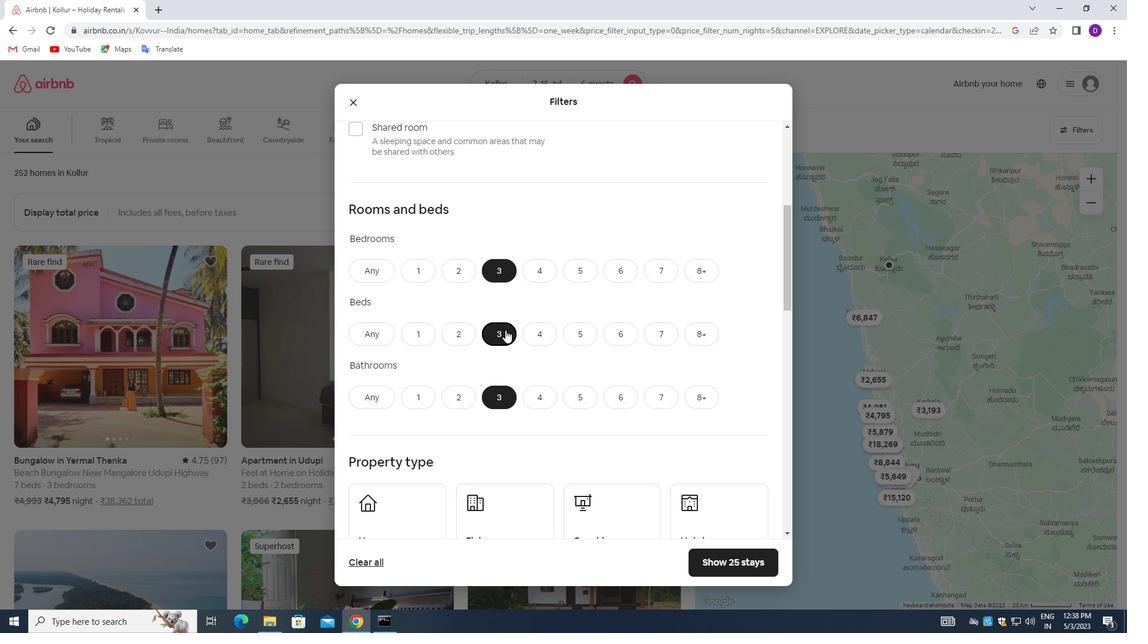 
Action: Mouse scrolled (505, 329) with delta (0, 0)
Screenshot: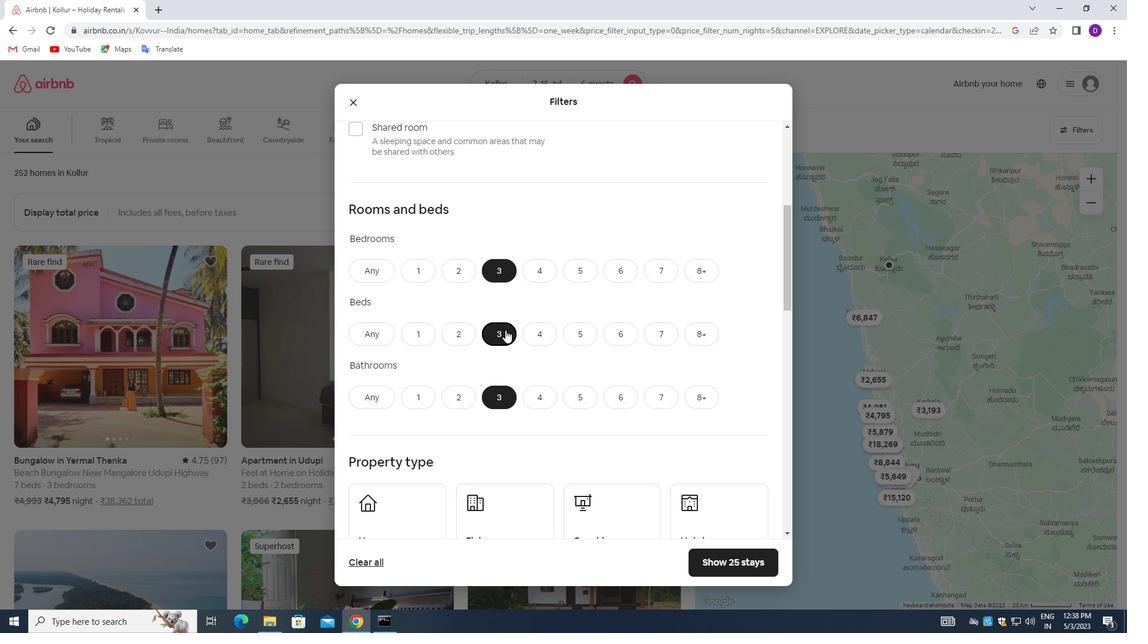 
Action: Mouse moved to (410, 386)
Screenshot: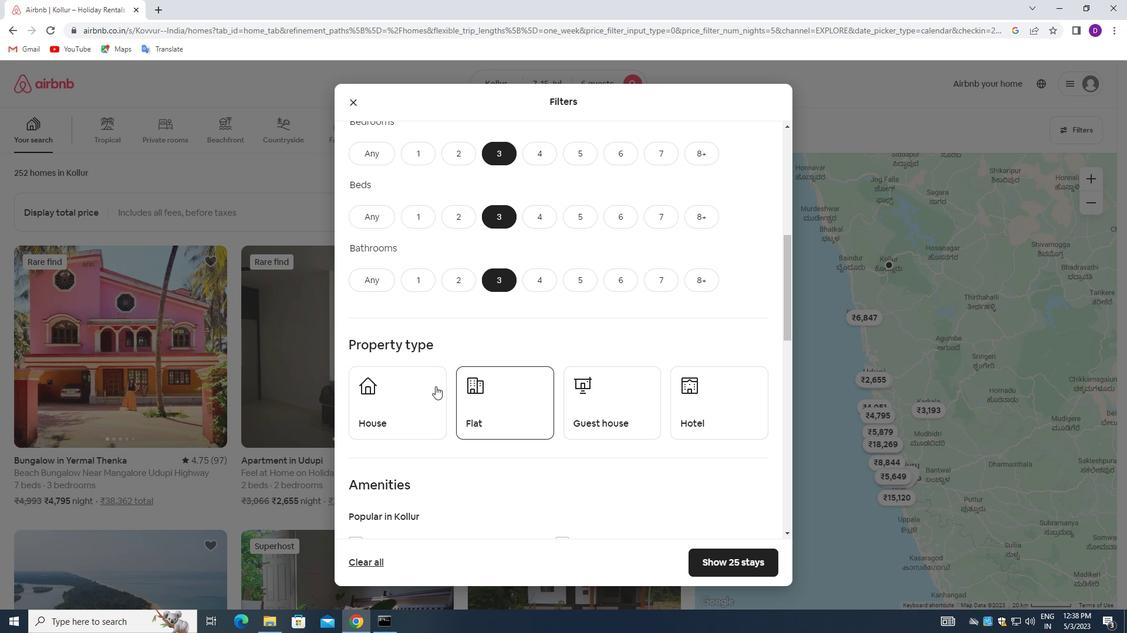 
Action: Mouse pressed left at (410, 386)
Screenshot: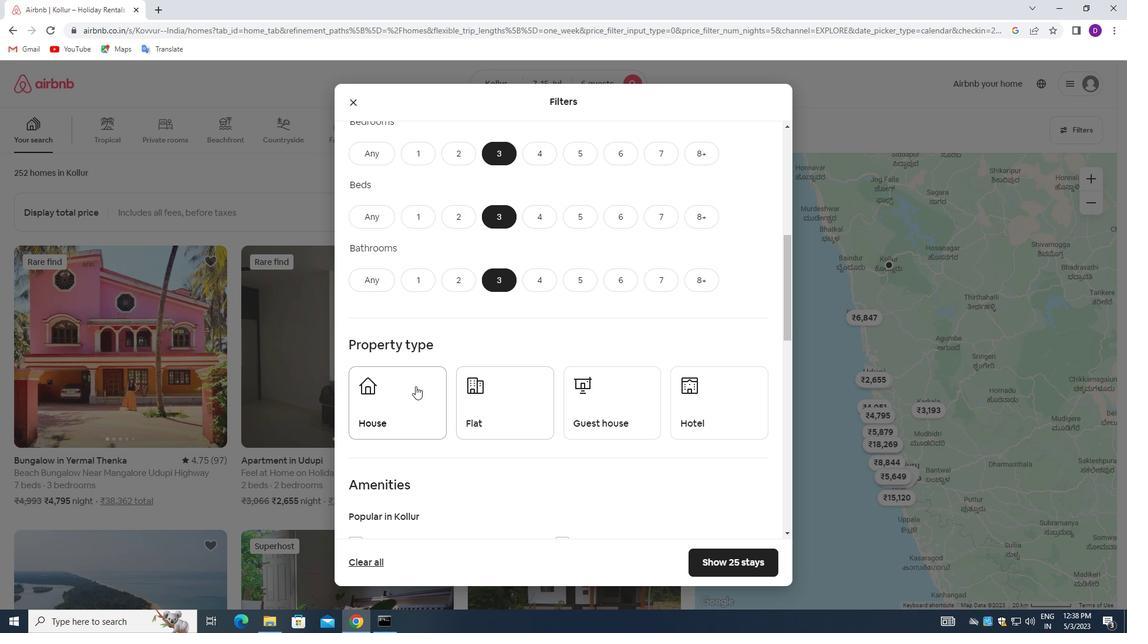 
Action: Mouse moved to (484, 402)
Screenshot: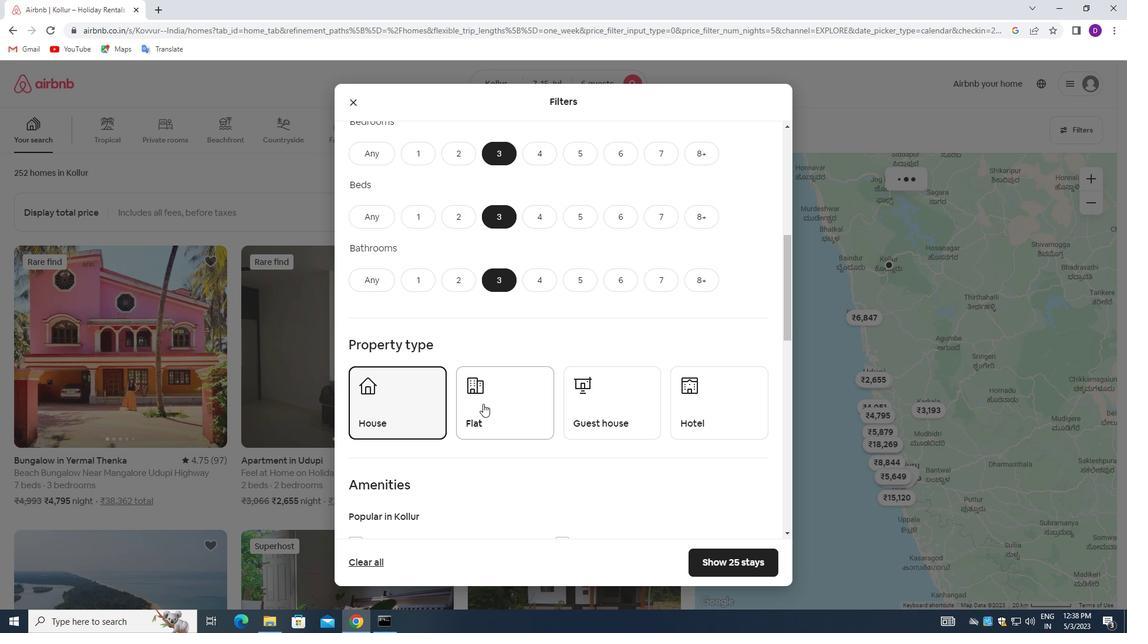 
Action: Mouse pressed left at (484, 402)
Screenshot: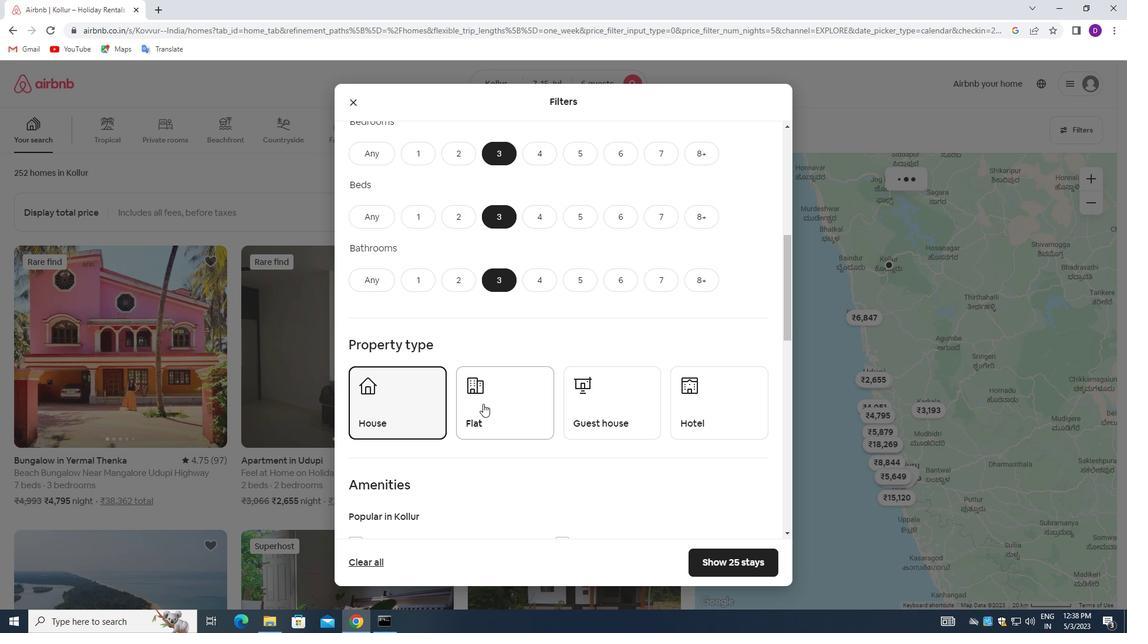 
Action: Mouse moved to (572, 403)
Screenshot: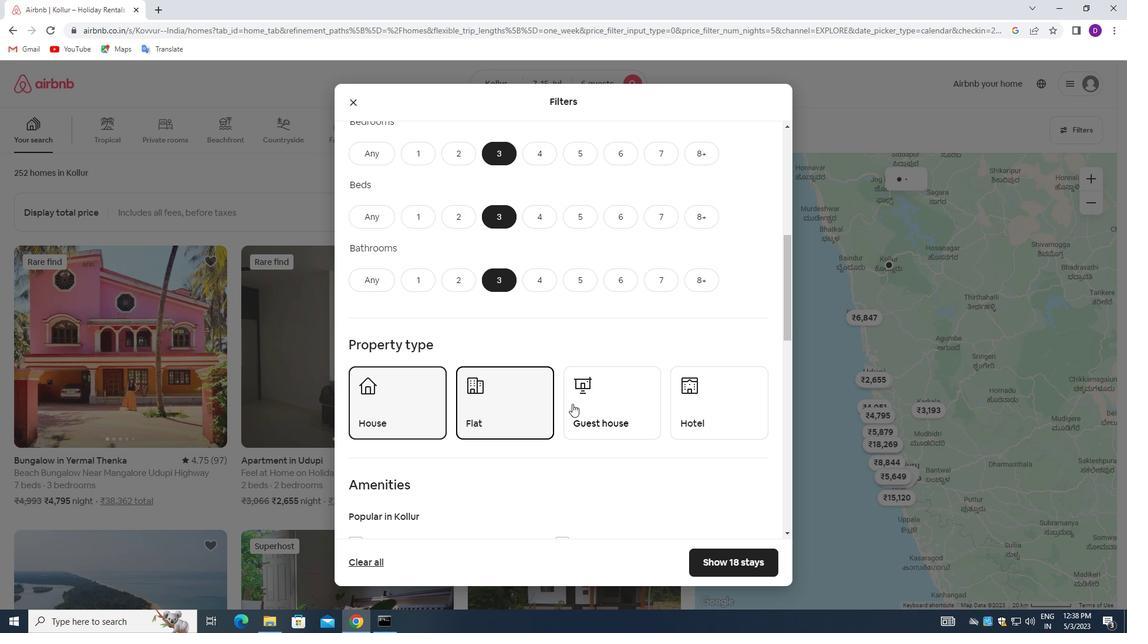 
Action: Mouse pressed left at (572, 403)
Screenshot: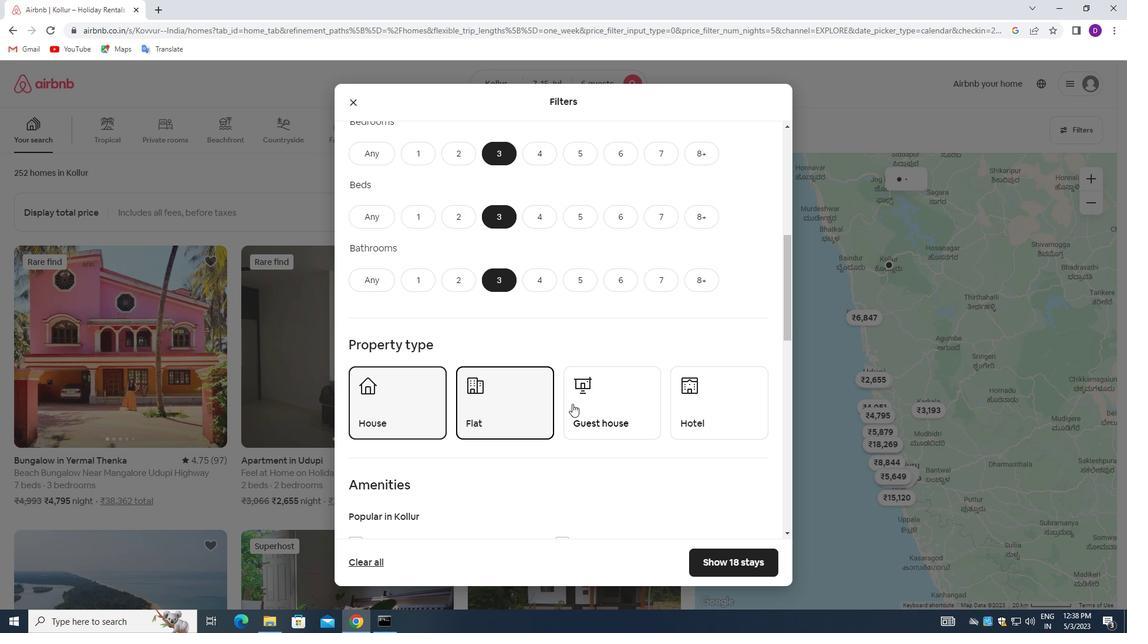 
Action: Mouse moved to (499, 376)
Screenshot: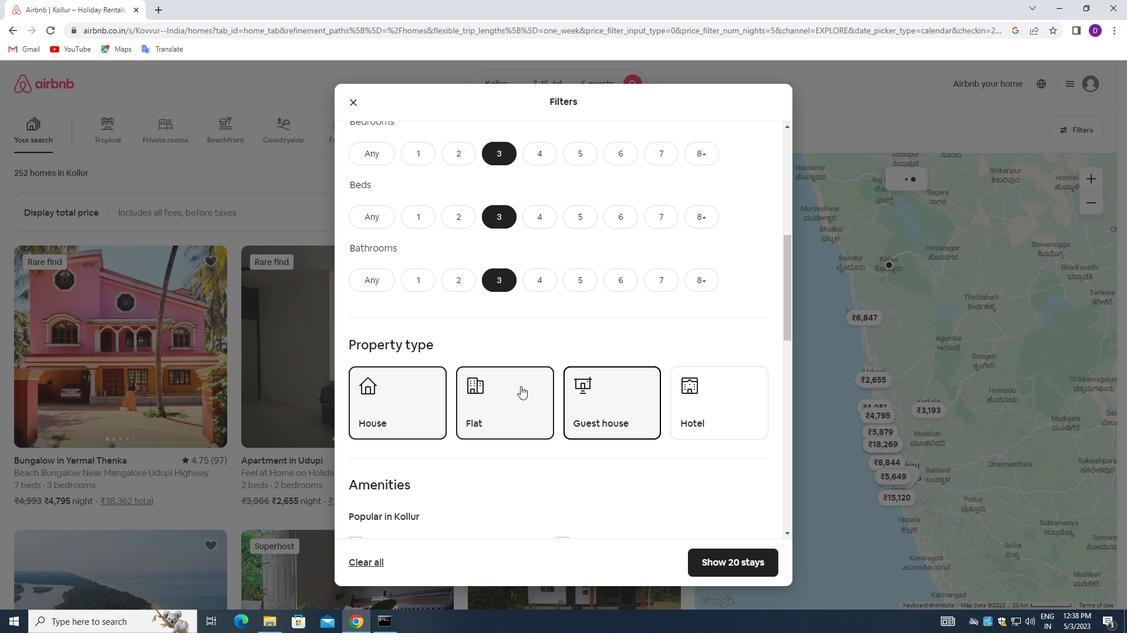 
Action: Mouse scrolled (499, 375) with delta (0, 0)
Screenshot: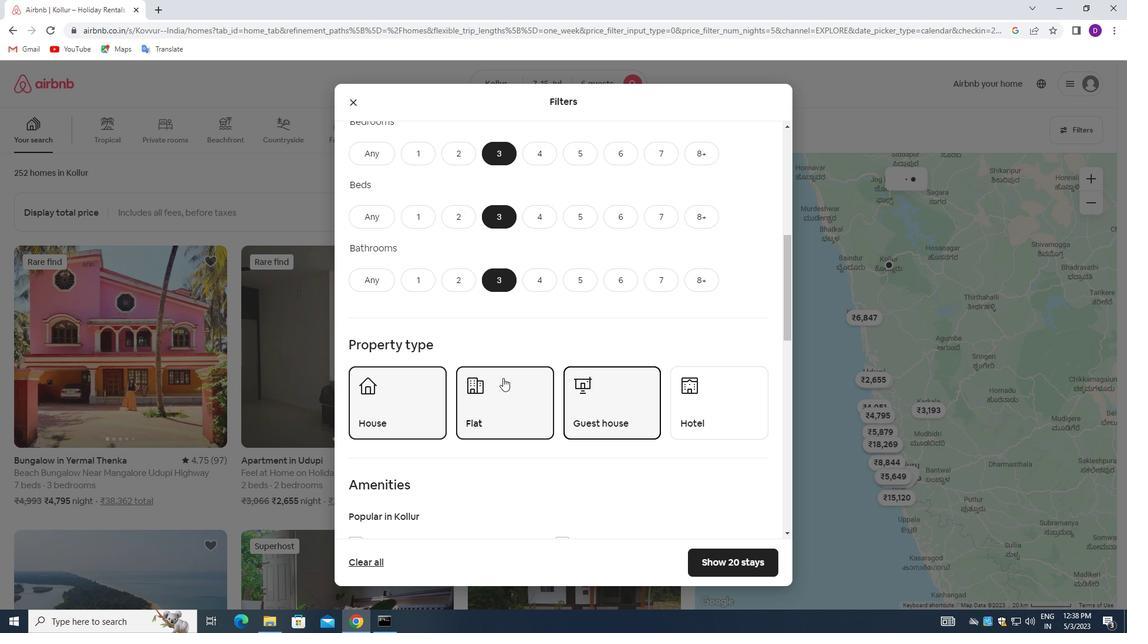 
Action: Mouse scrolled (499, 375) with delta (0, 0)
Screenshot: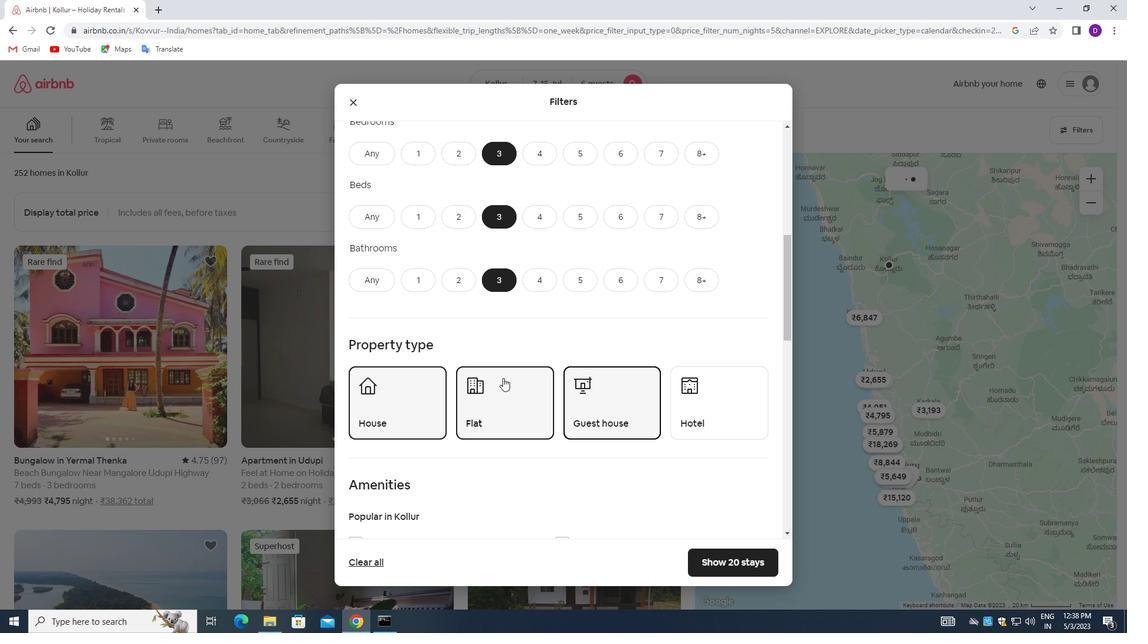 
Action: Mouse moved to (498, 376)
Screenshot: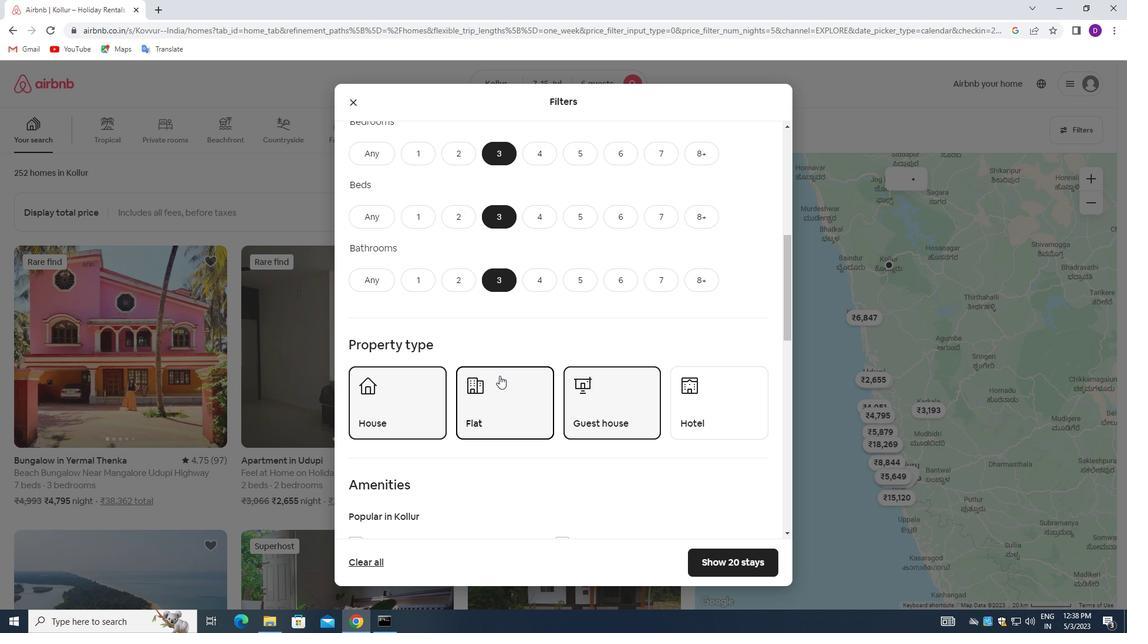 
Action: Mouse scrolled (498, 375) with delta (0, 0)
Screenshot: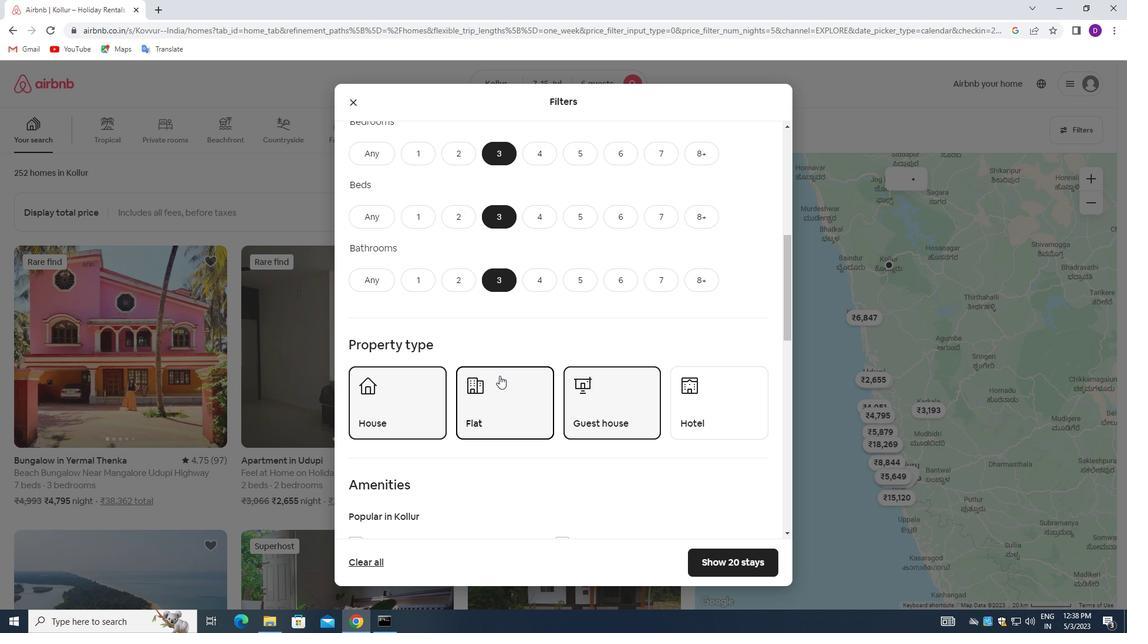 
Action: Mouse moved to (496, 375)
Screenshot: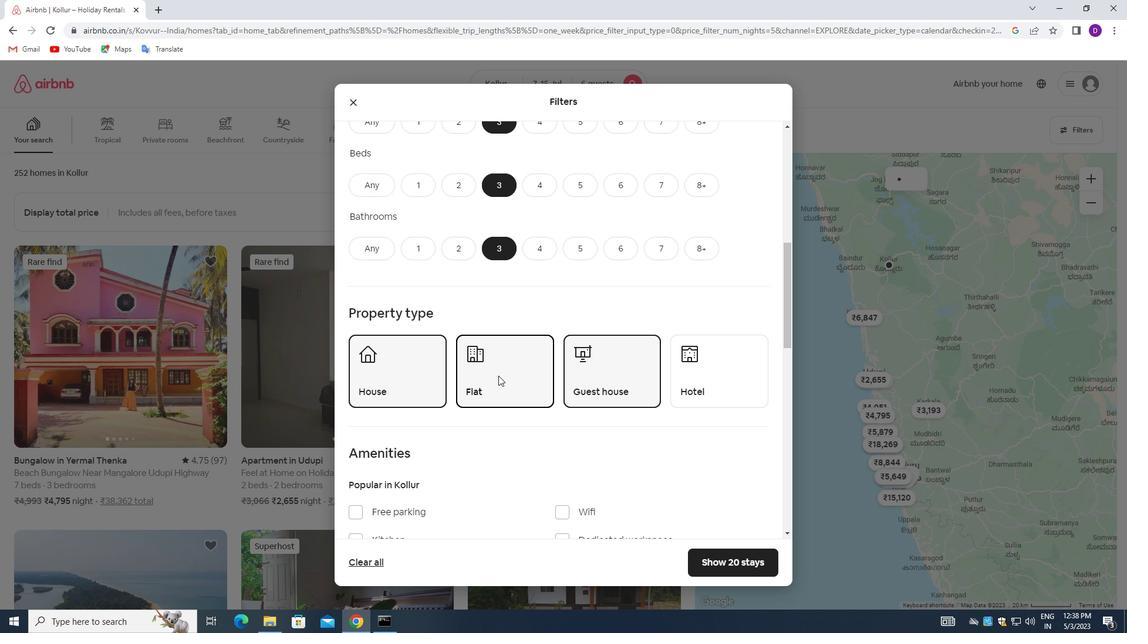 
Action: Mouse scrolled (496, 375) with delta (0, 0)
Screenshot: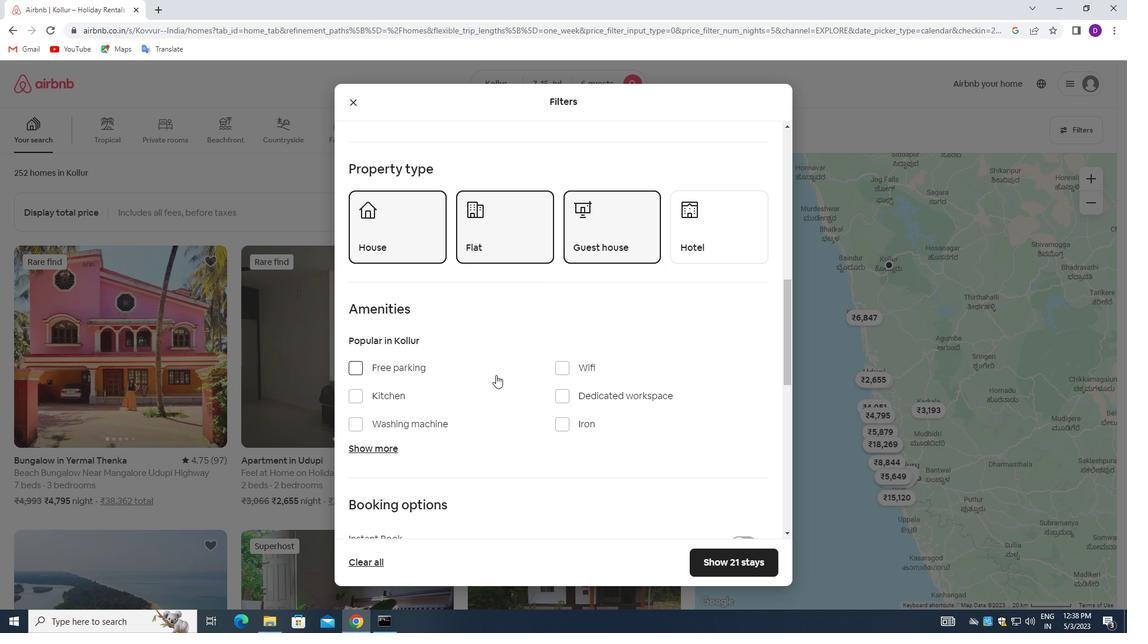 
Action: Mouse moved to (496, 375)
Screenshot: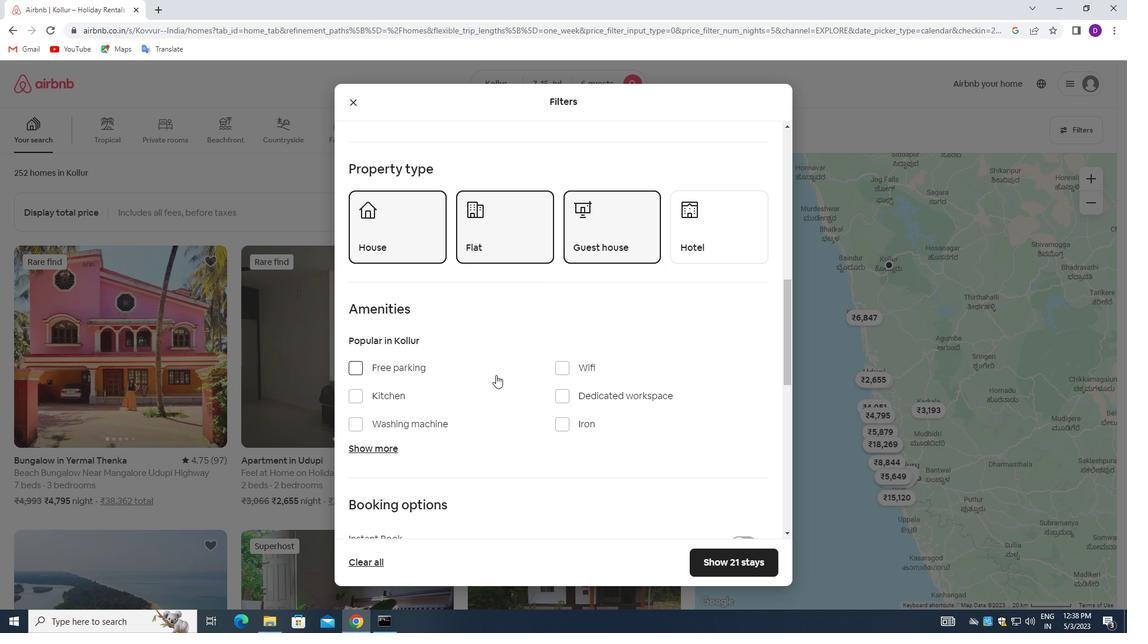 
Action: Mouse scrolled (496, 375) with delta (0, 0)
Screenshot: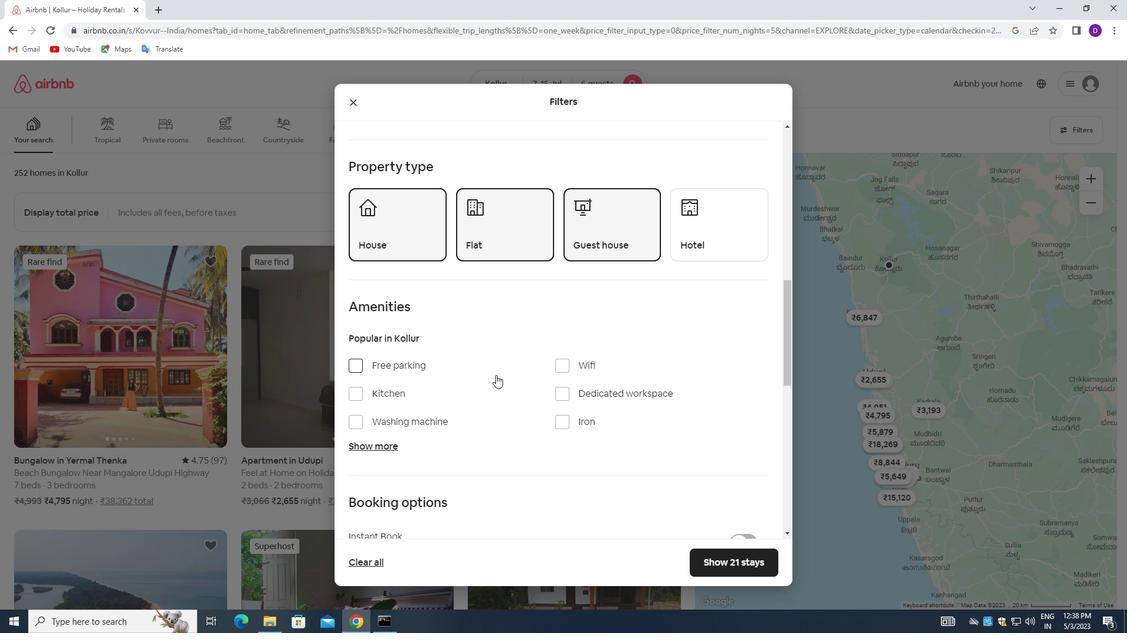 
Action: Mouse moved to (511, 359)
Screenshot: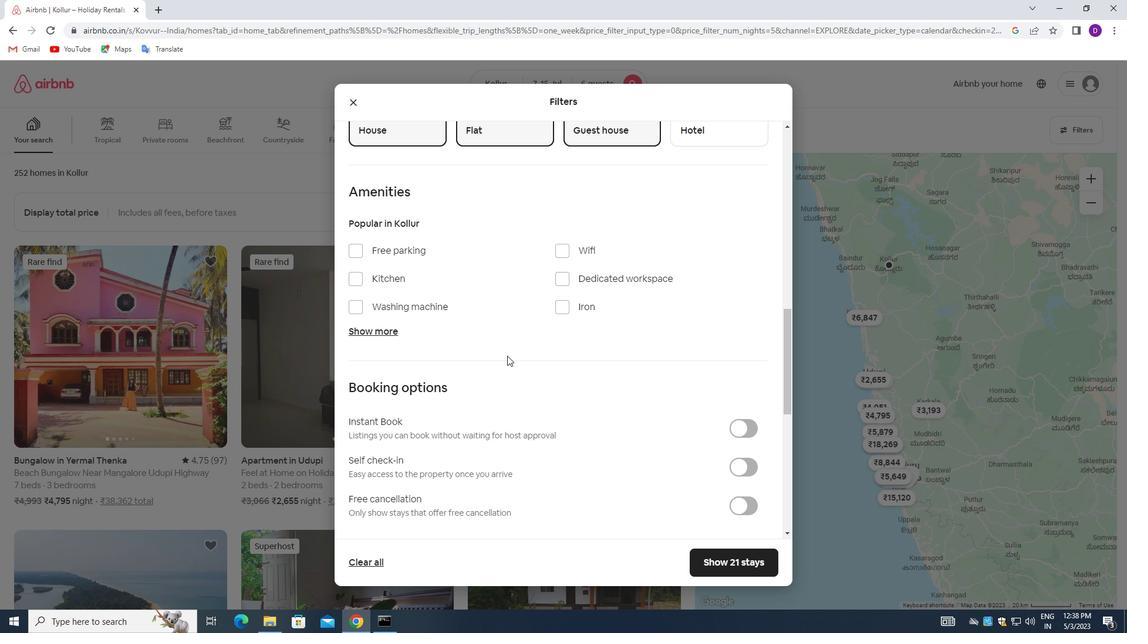 
Action: Mouse scrolled (511, 359) with delta (0, 0)
Screenshot: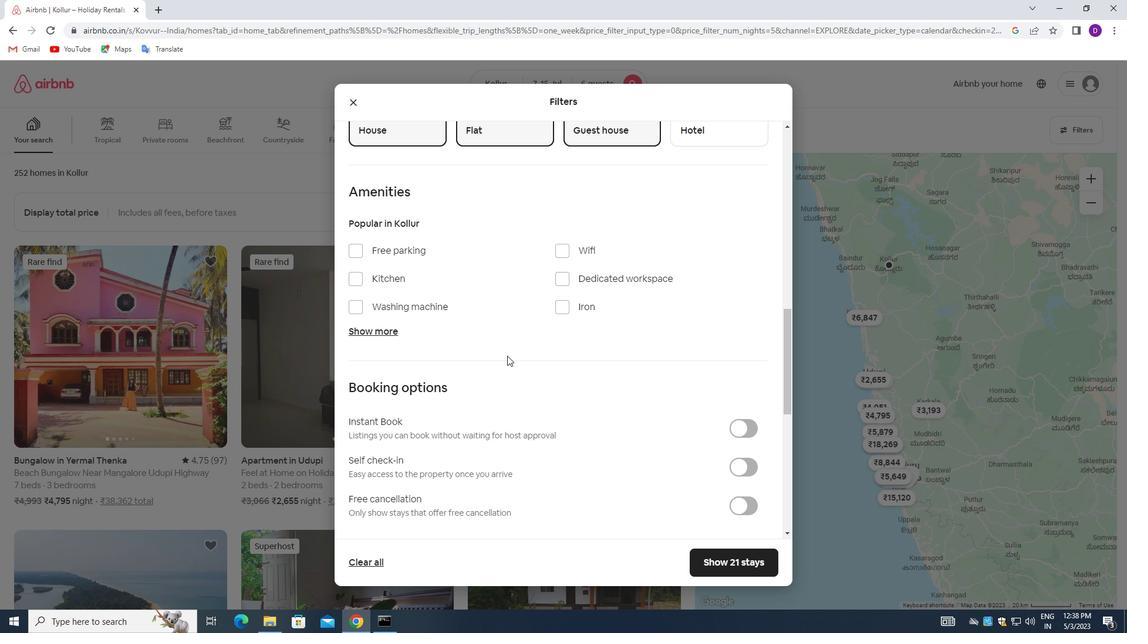 
Action: Mouse moved to (517, 360)
Screenshot: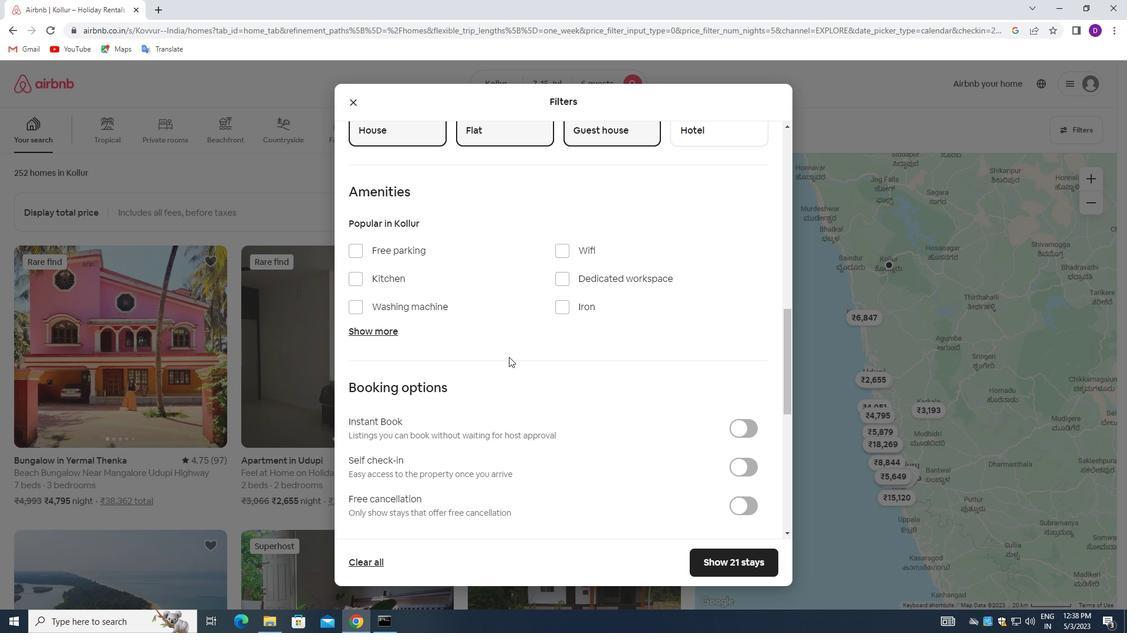 
Action: Mouse scrolled (517, 359) with delta (0, 0)
Screenshot: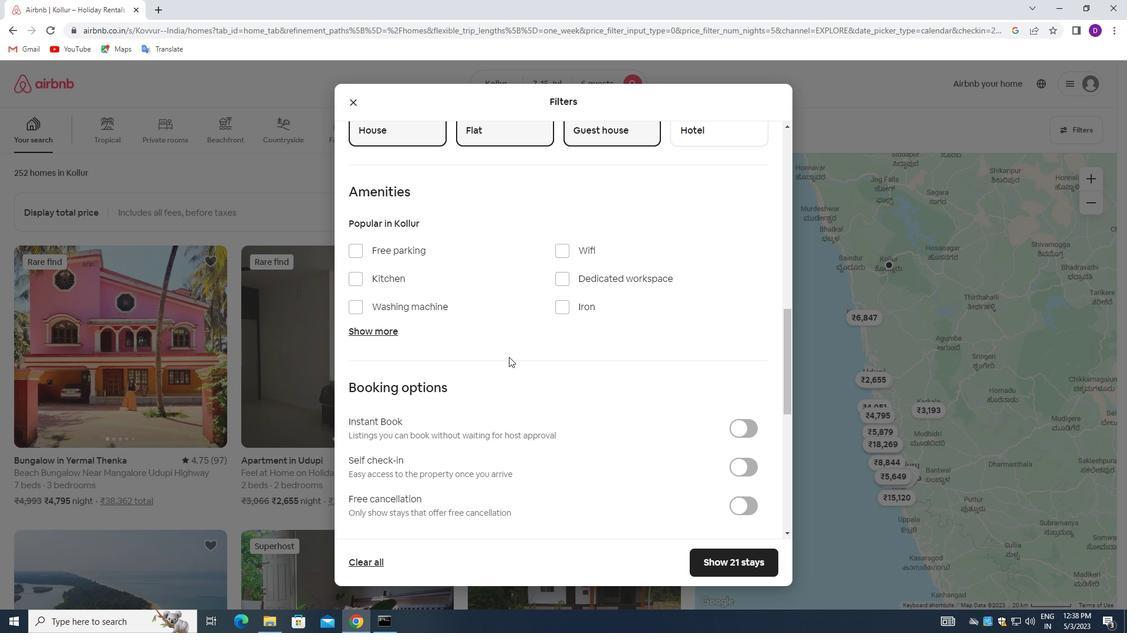 
Action: Mouse moved to (746, 347)
Screenshot: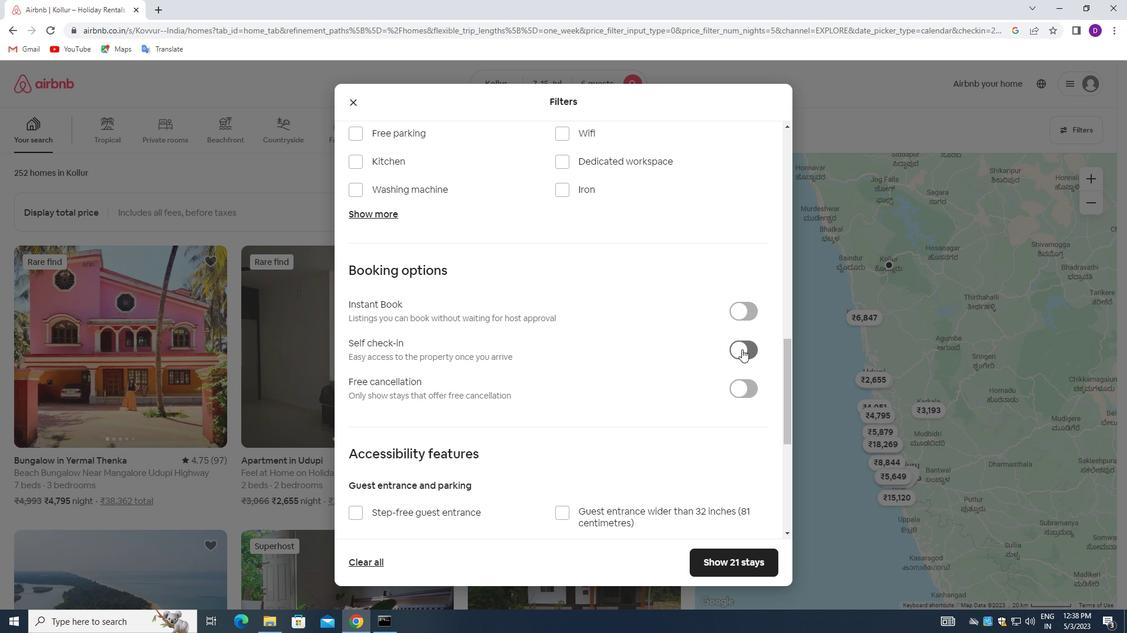 
Action: Mouse pressed left at (746, 347)
Screenshot: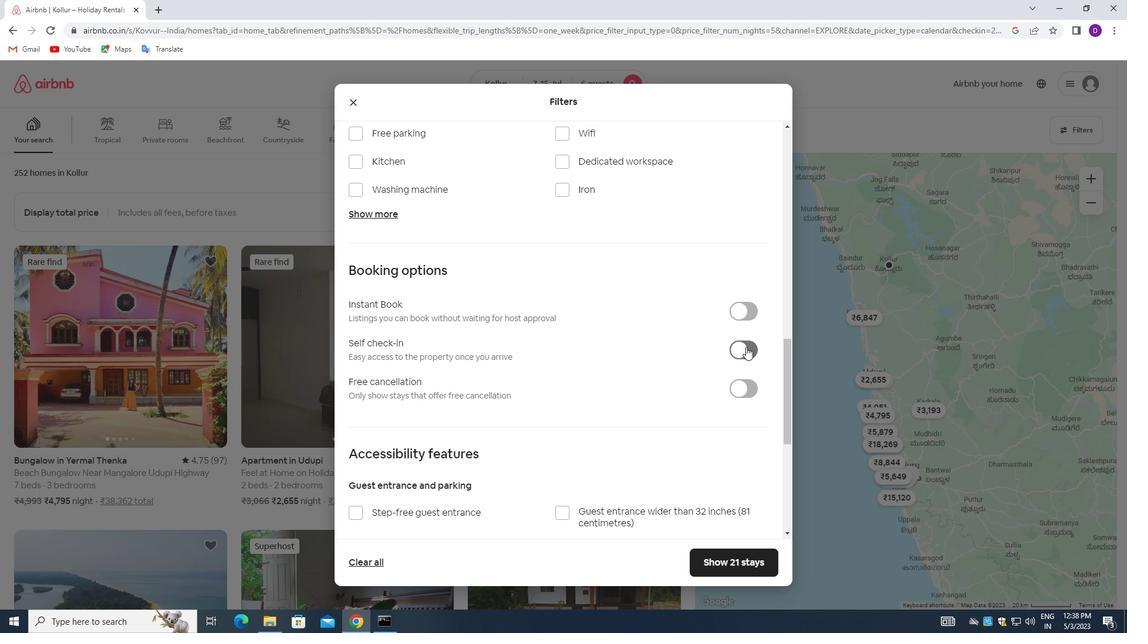 
Action: Mouse moved to (518, 338)
Screenshot: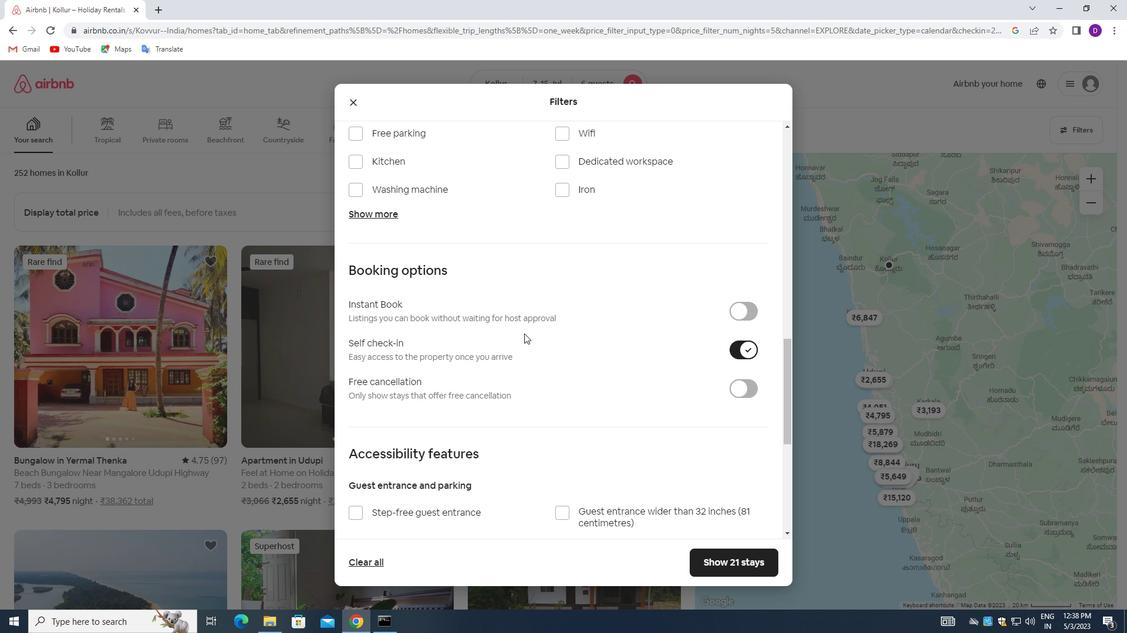 
Action: Mouse scrolled (518, 338) with delta (0, 0)
Screenshot: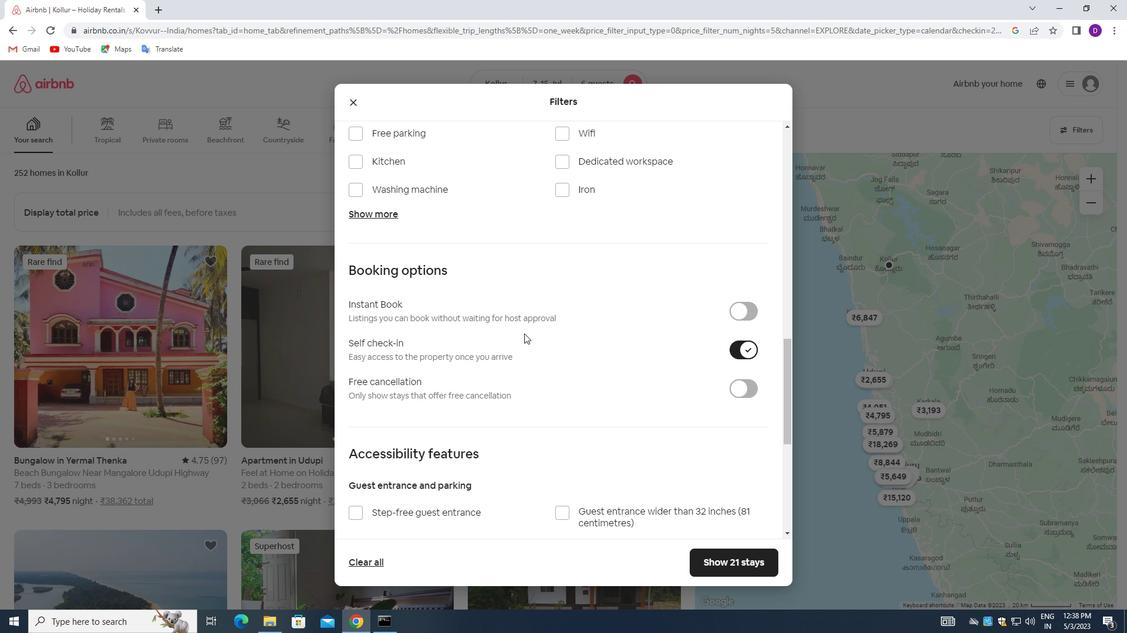 
Action: Mouse moved to (514, 344)
Screenshot: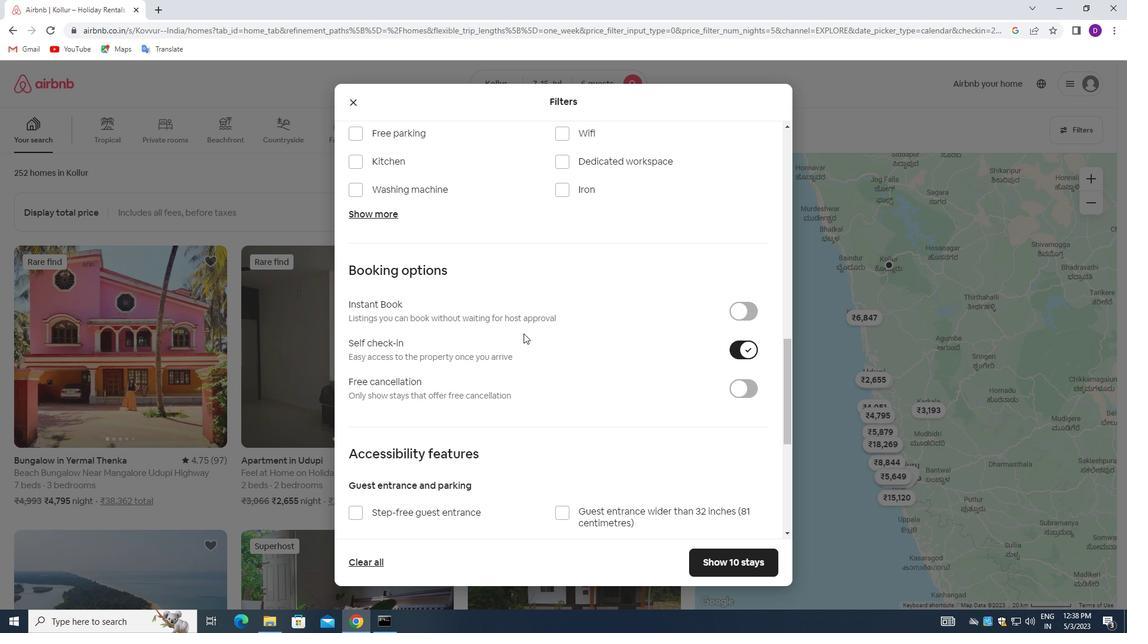 
Action: Mouse scrolled (514, 343) with delta (0, 0)
Screenshot: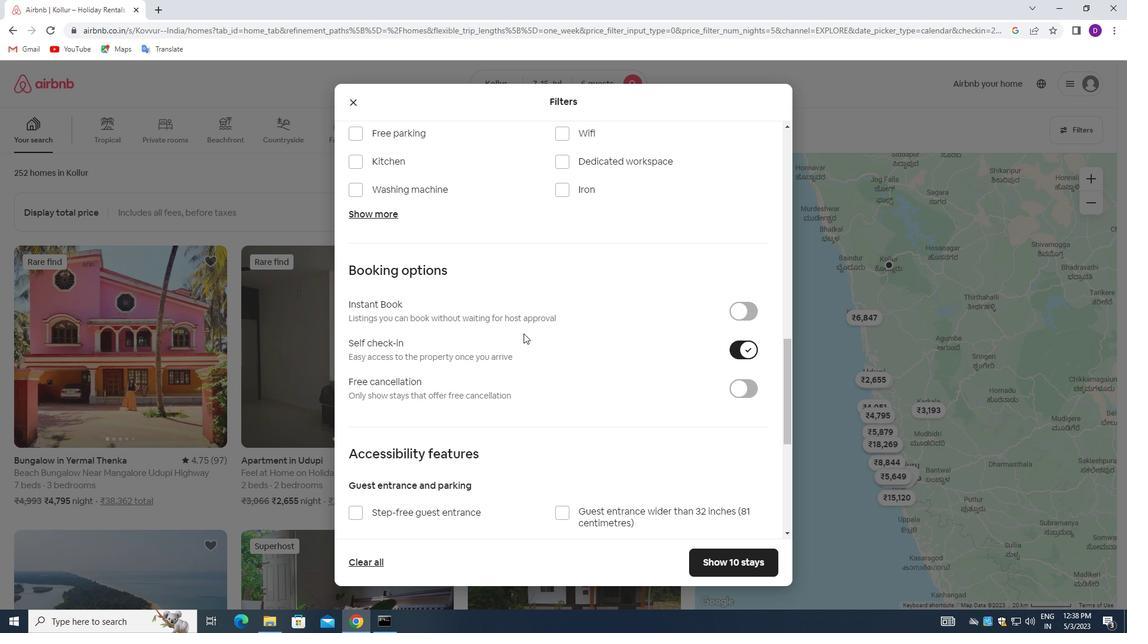 
Action: Mouse moved to (511, 348)
Screenshot: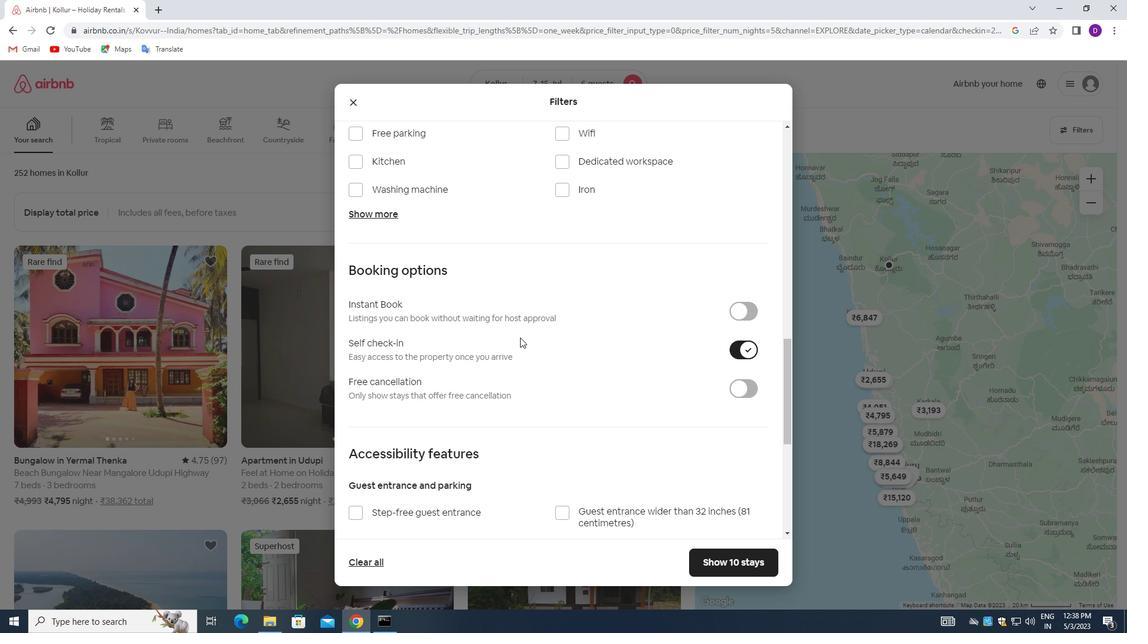 
Action: Mouse scrolled (511, 348) with delta (0, 0)
Screenshot: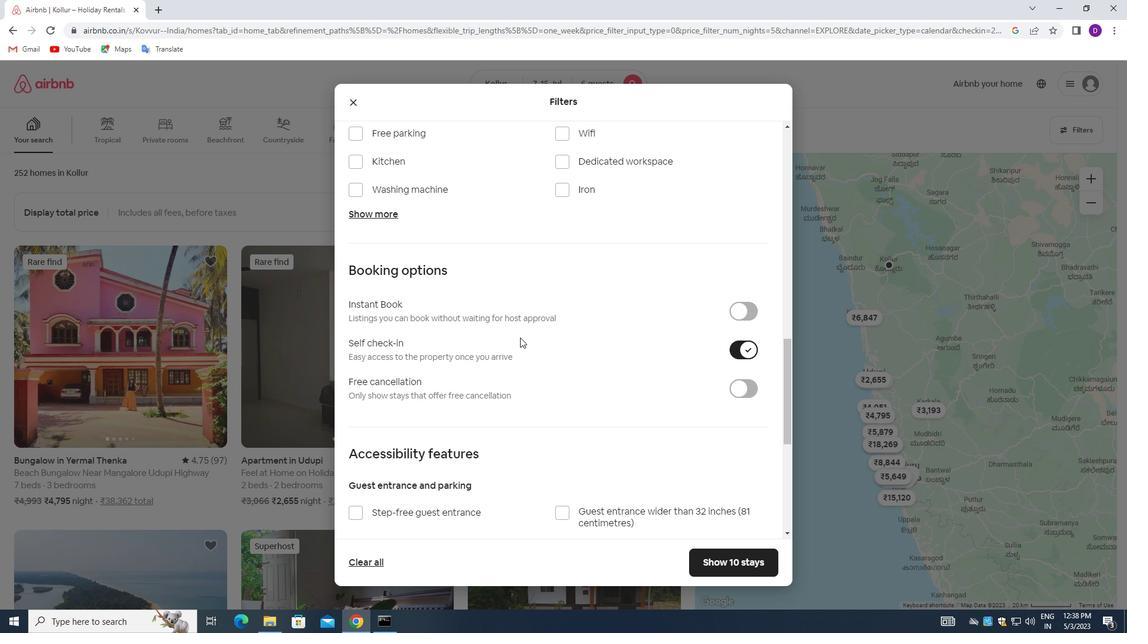 
Action: Mouse moved to (500, 383)
Screenshot: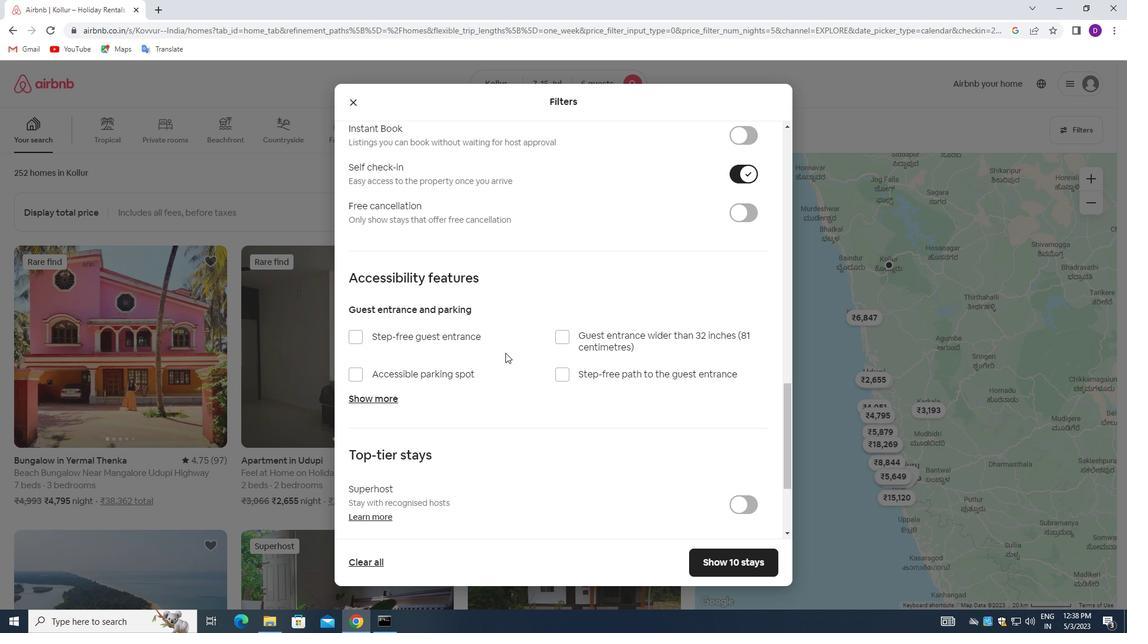 
Action: Mouse scrolled (500, 382) with delta (0, 0)
Screenshot: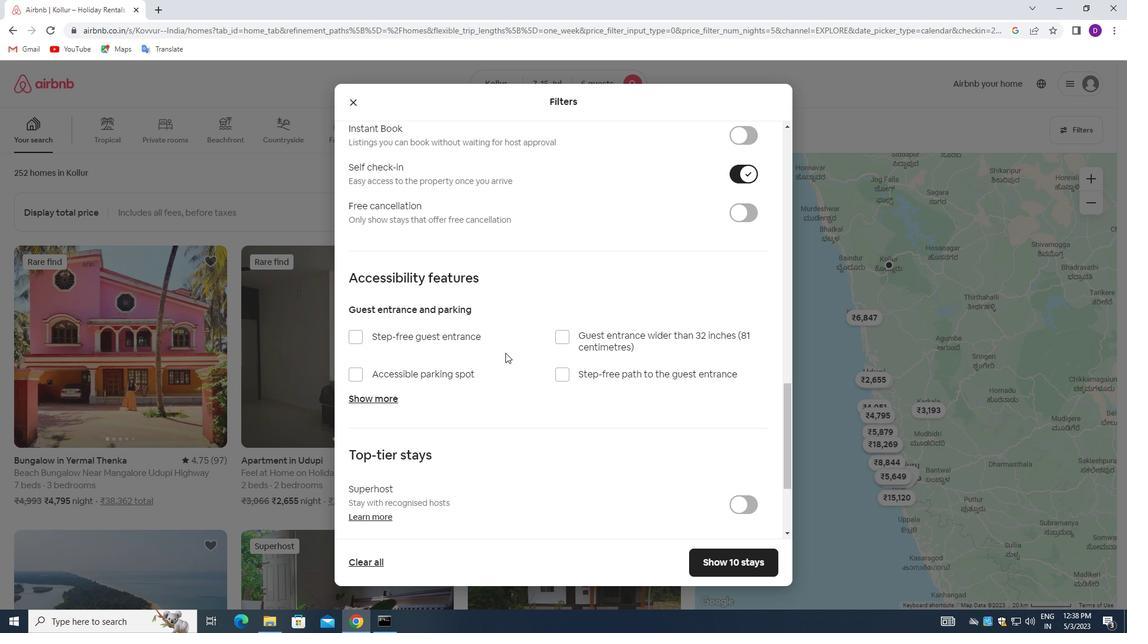 
Action: Mouse moved to (499, 389)
Screenshot: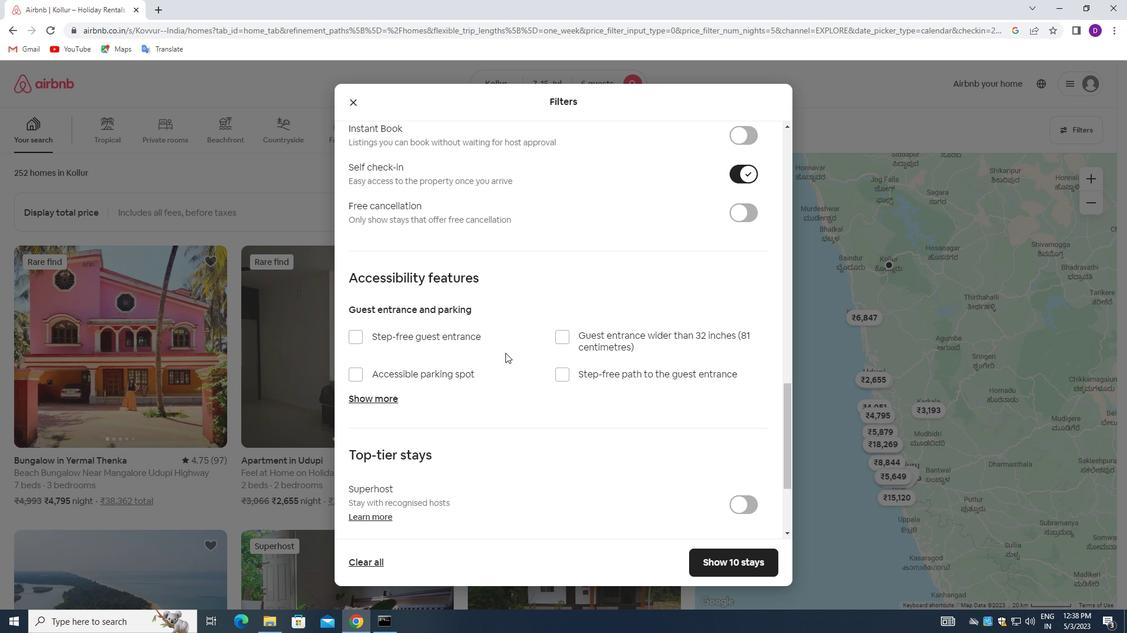 
Action: Mouse scrolled (499, 389) with delta (0, 0)
Screenshot: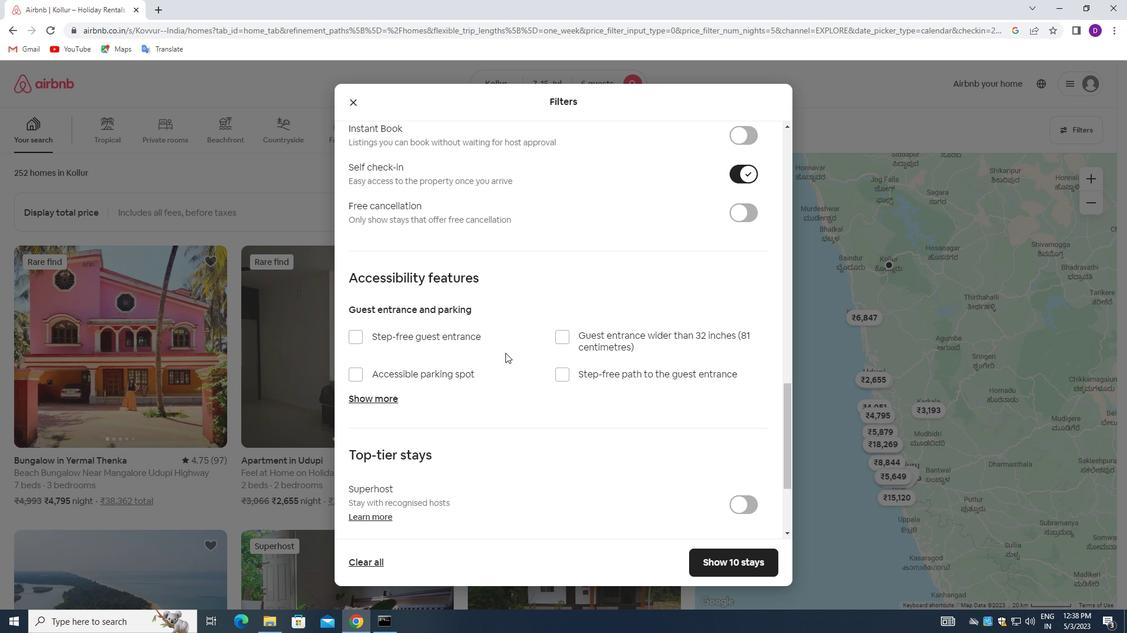 
Action: Mouse moved to (498, 390)
Screenshot: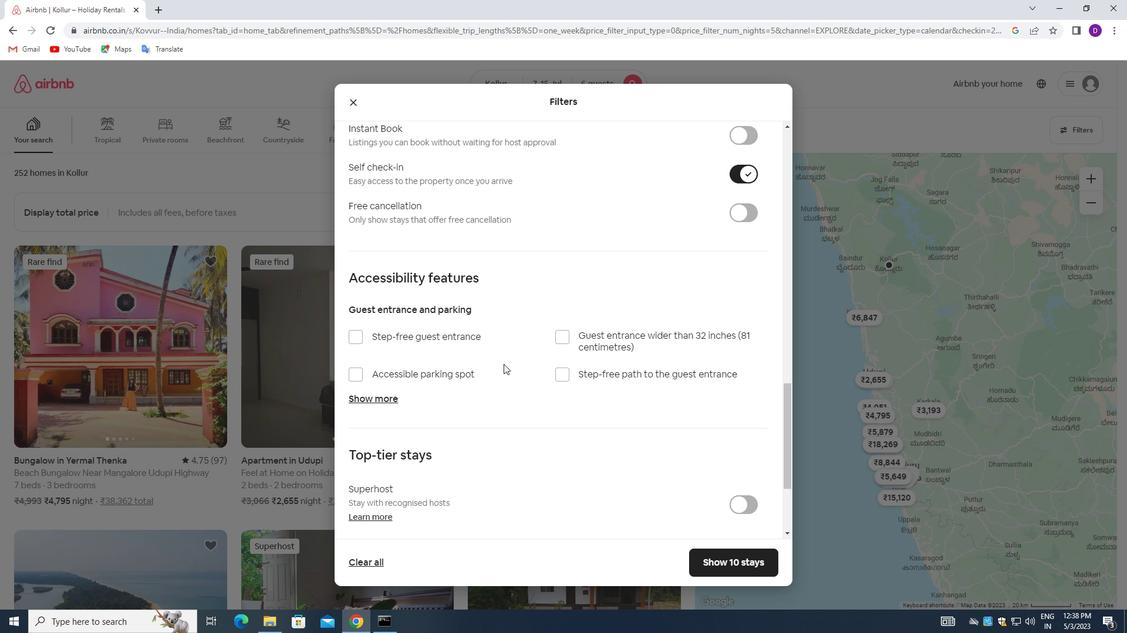 
Action: Mouse scrolled (498, 390) with delta (0, 0)
Screenshot: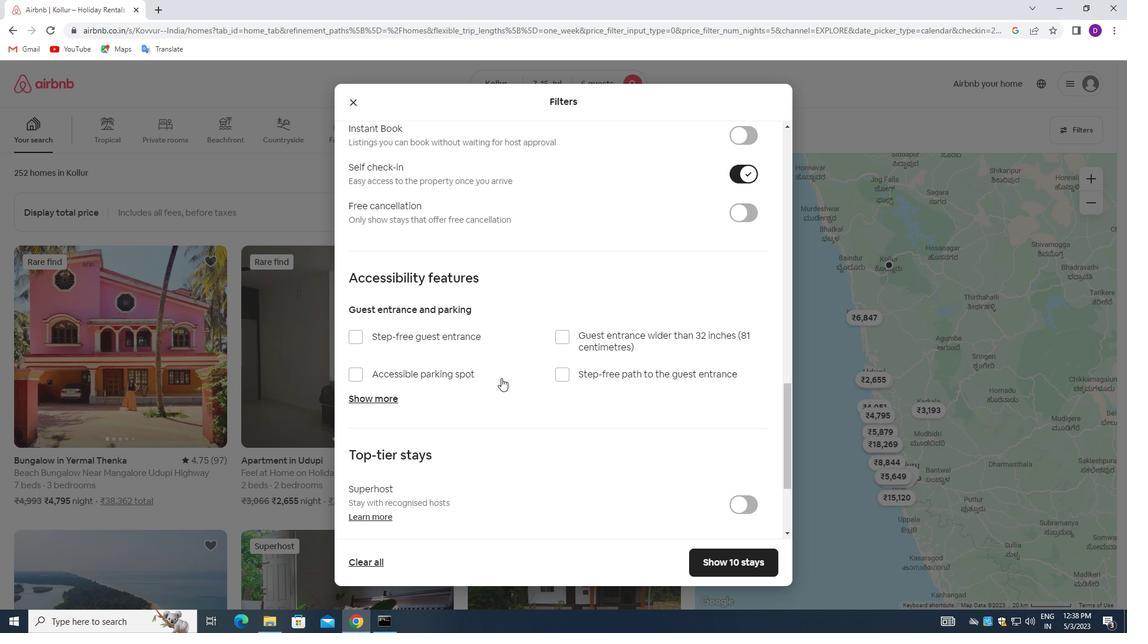 
Action: Mouse moved to (498, 399)
Screenshot: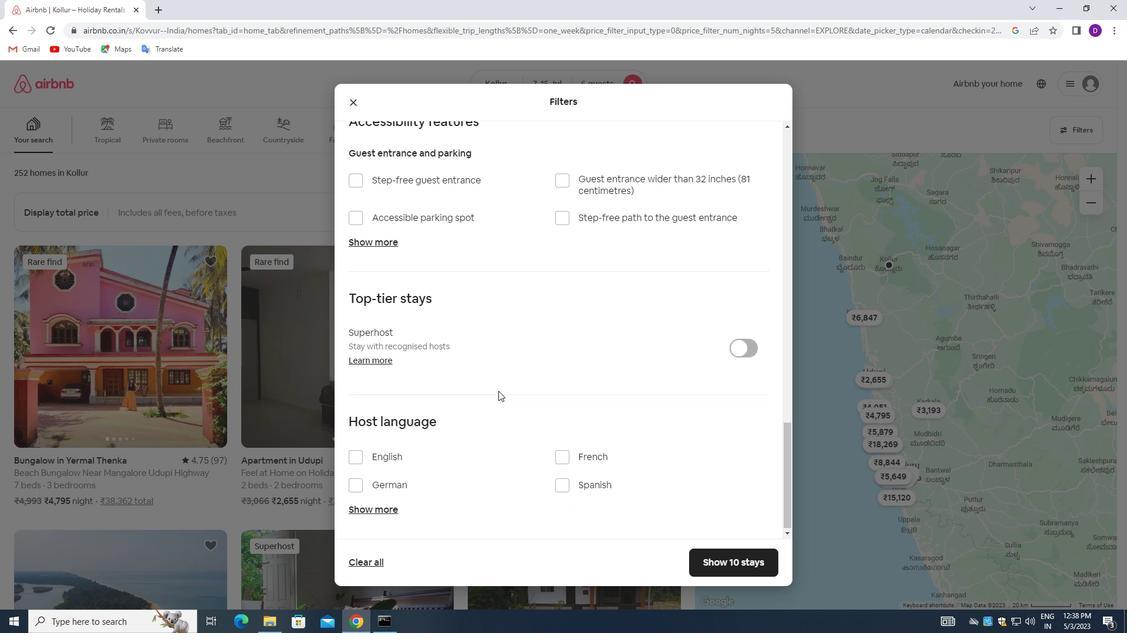 
Action: Mouse scrolled (498, 398) with delta (0, 0)
Screenshot: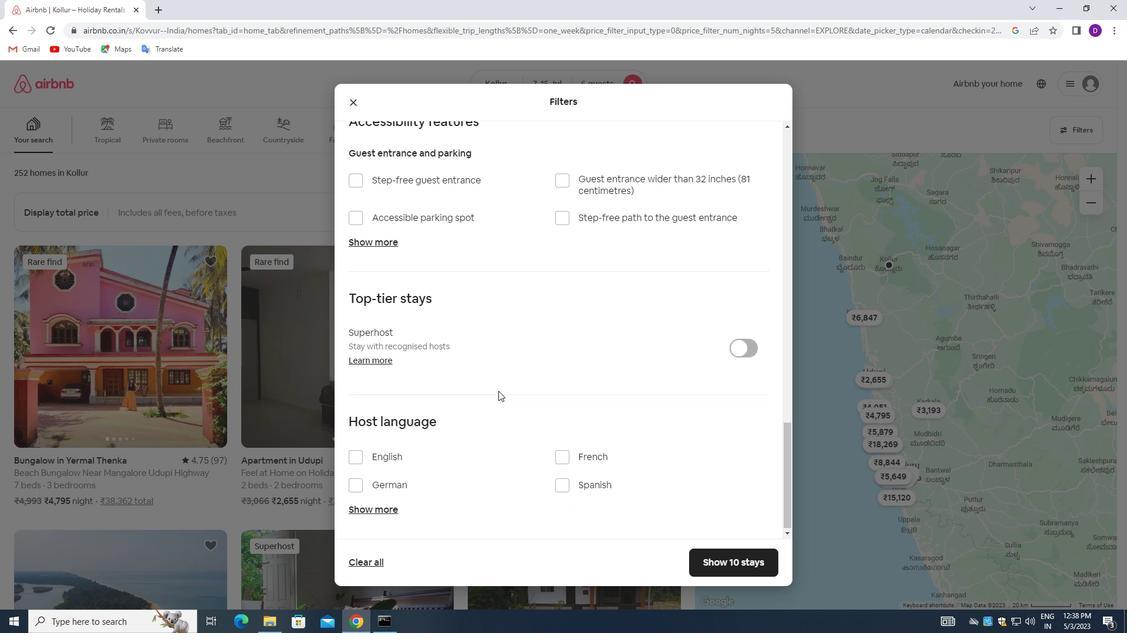 
Action: Mouse moved to (500, 412)
Screenshot: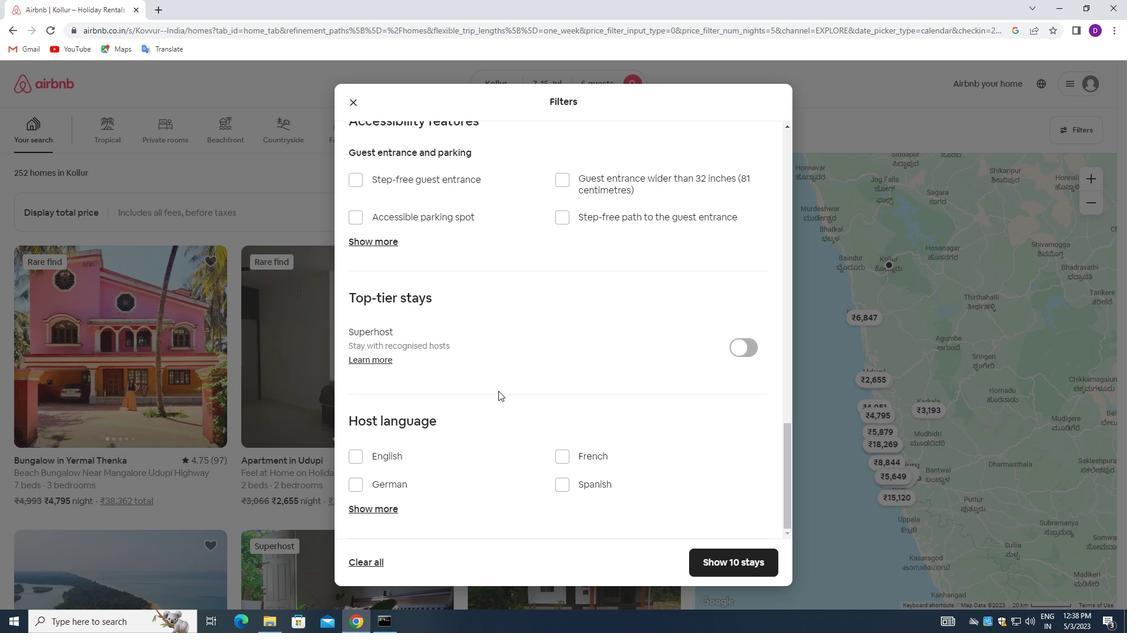 
Action: Mouse scrolled (500, 411) with delta (0, 0)
Screenshot: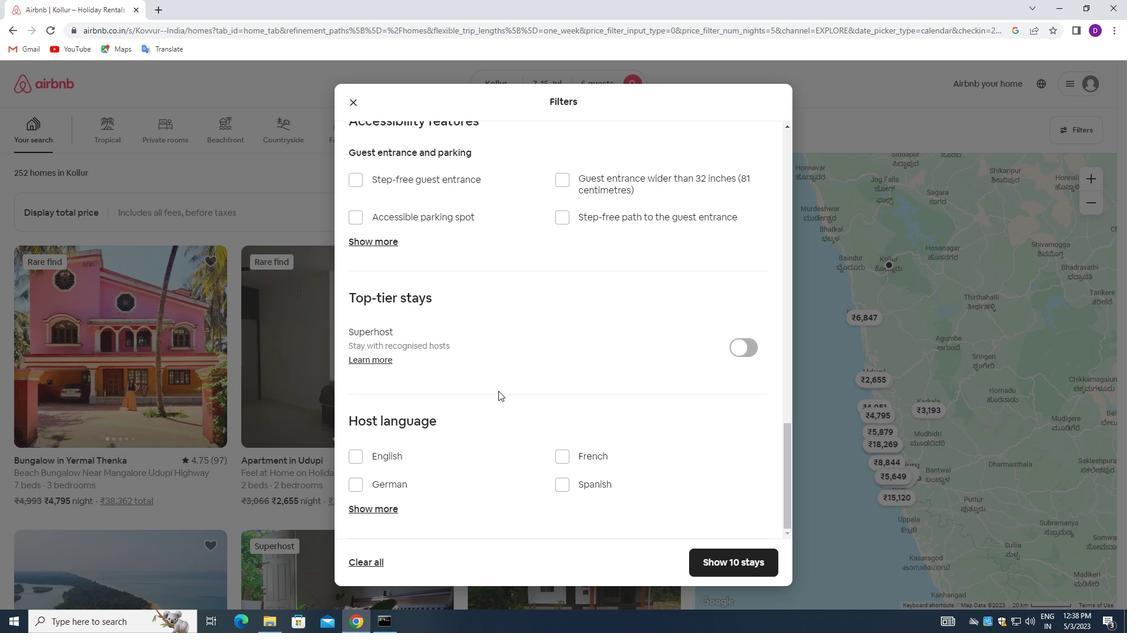 
Action: Mouse moved to (500, 422)
Screenshot: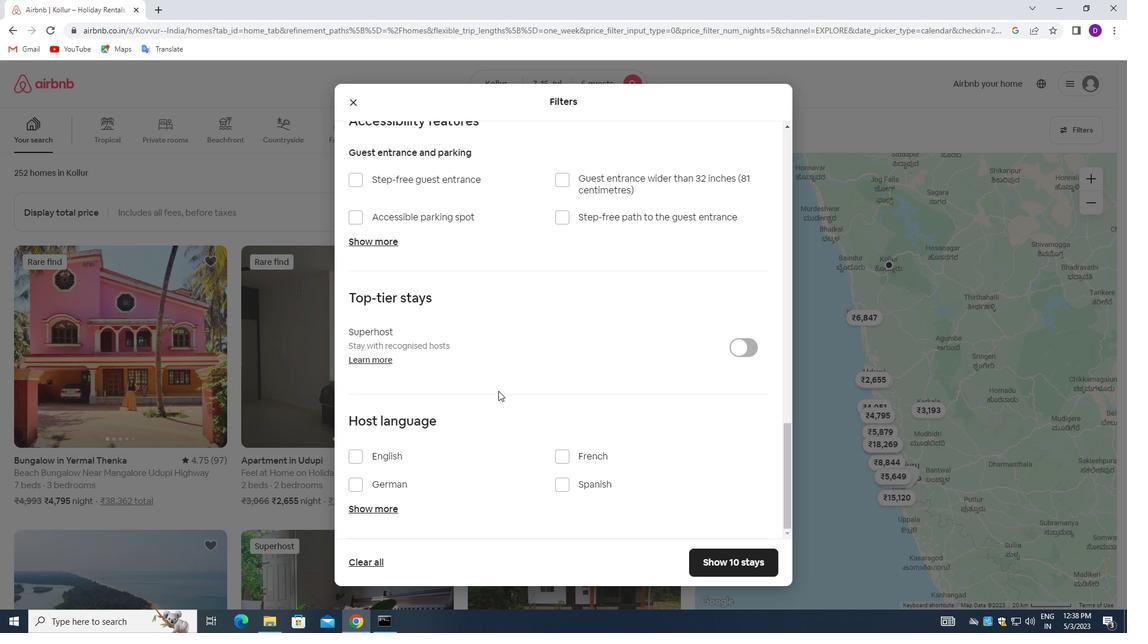 
Action: Mouse scrolled (500, 421) with delta (0, 0)
Screenshot: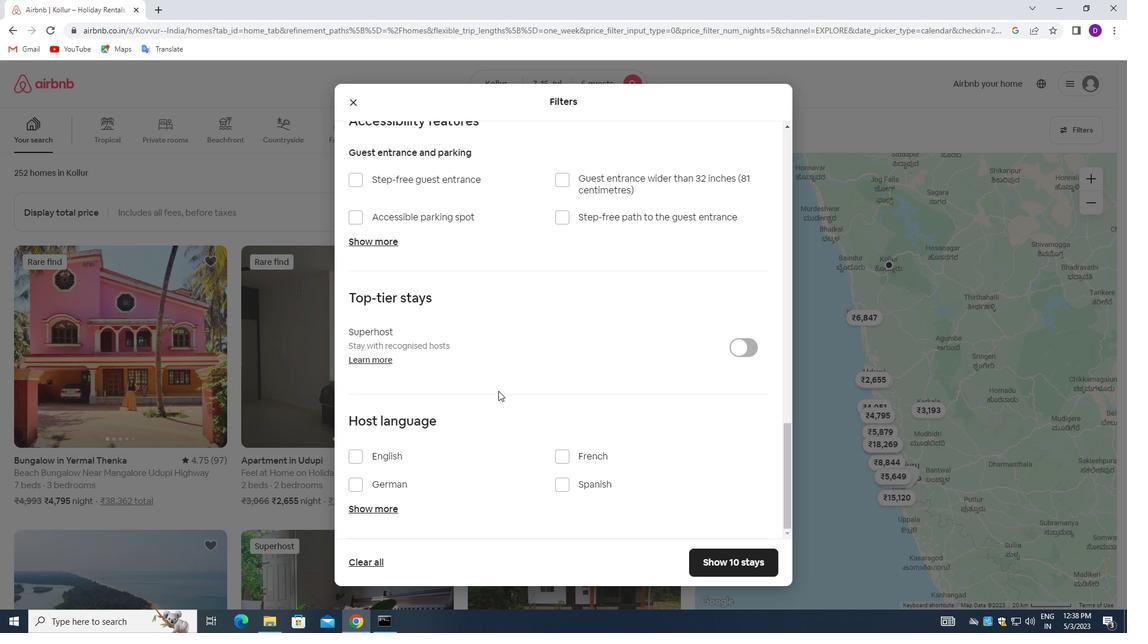
Action: Mouse moved to (498, 426)
Screenshot: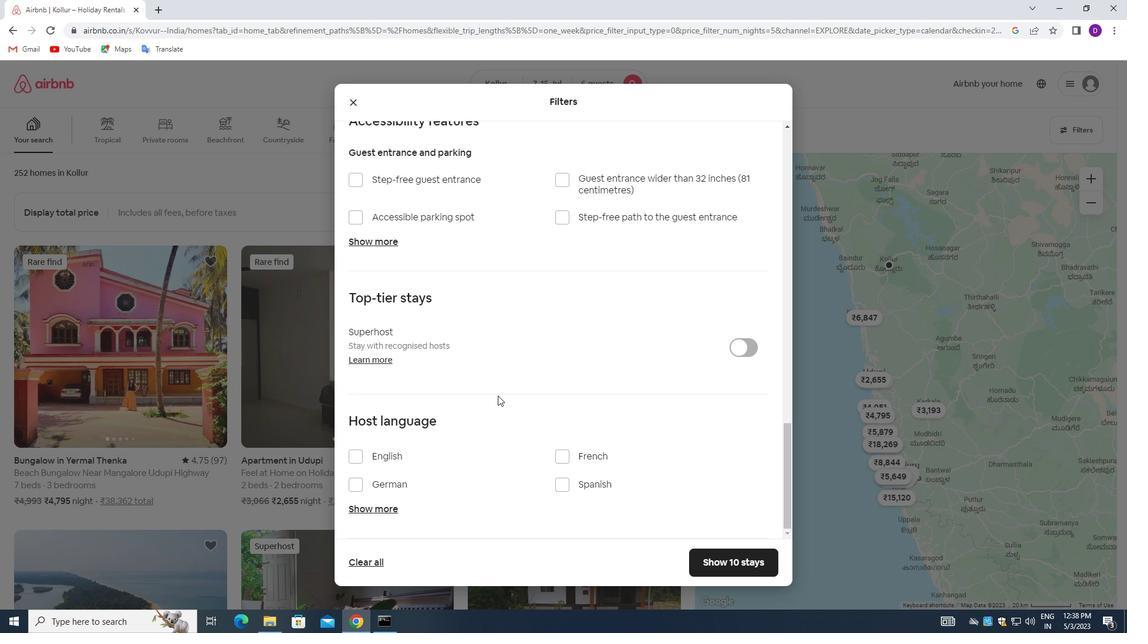 
Action: Mouse scrolled (498, 425) with delta (0, 0)
Screenshot: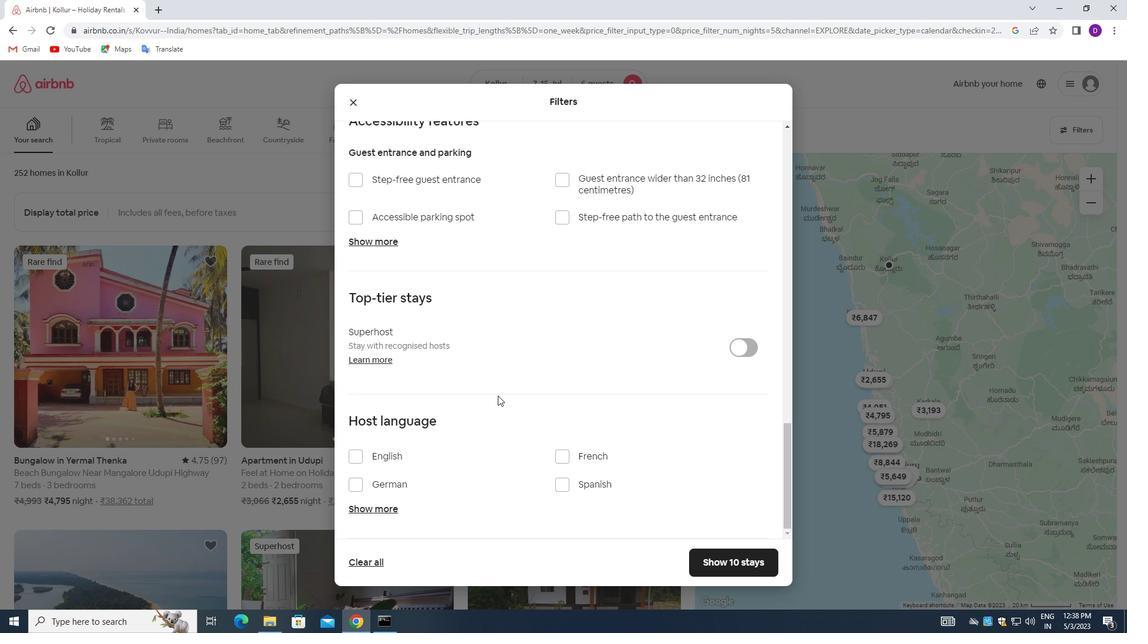 
Action: Mouse moved to (355, 456)
Screenshot: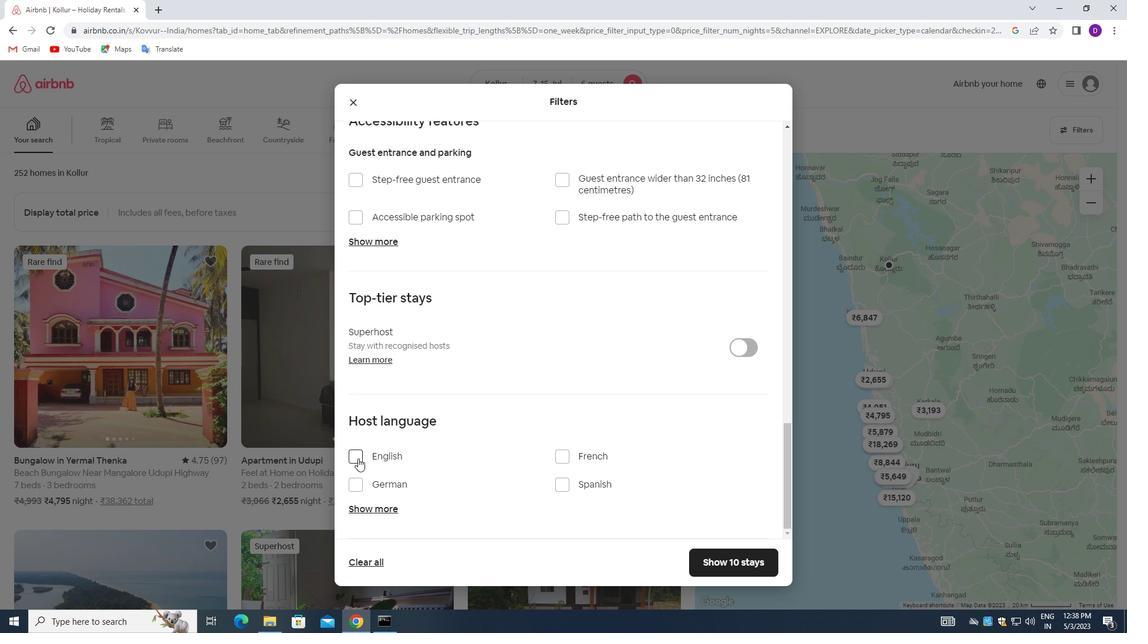 
Action: Mouse pressed left at (355, 456)
Screenshot: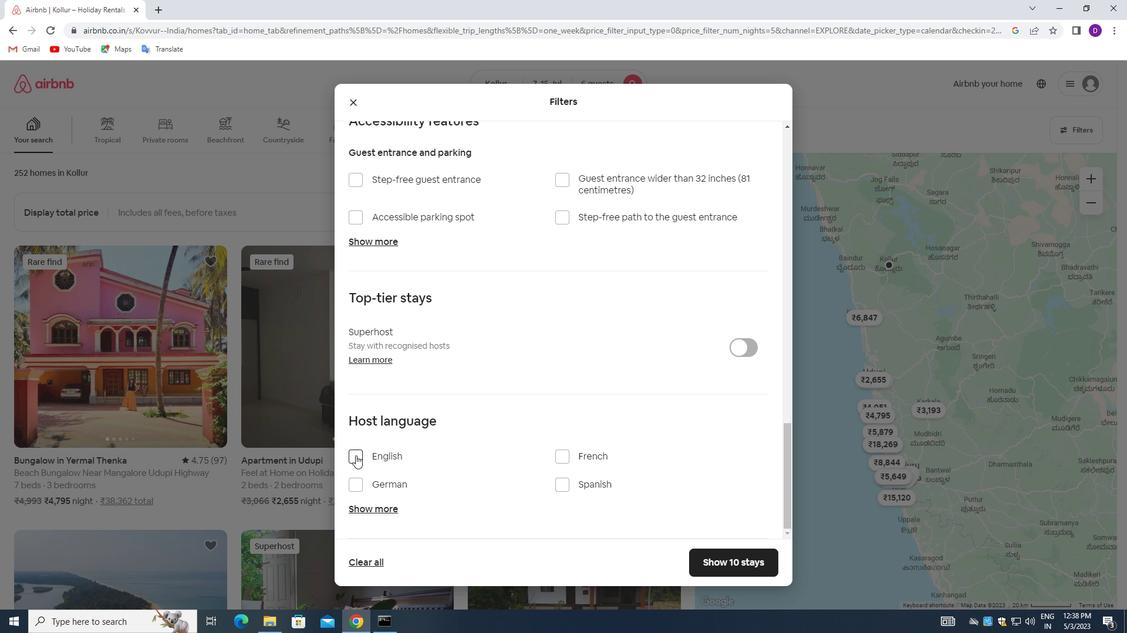 
Action: Mouse moved to (715, 562)
Screenshot: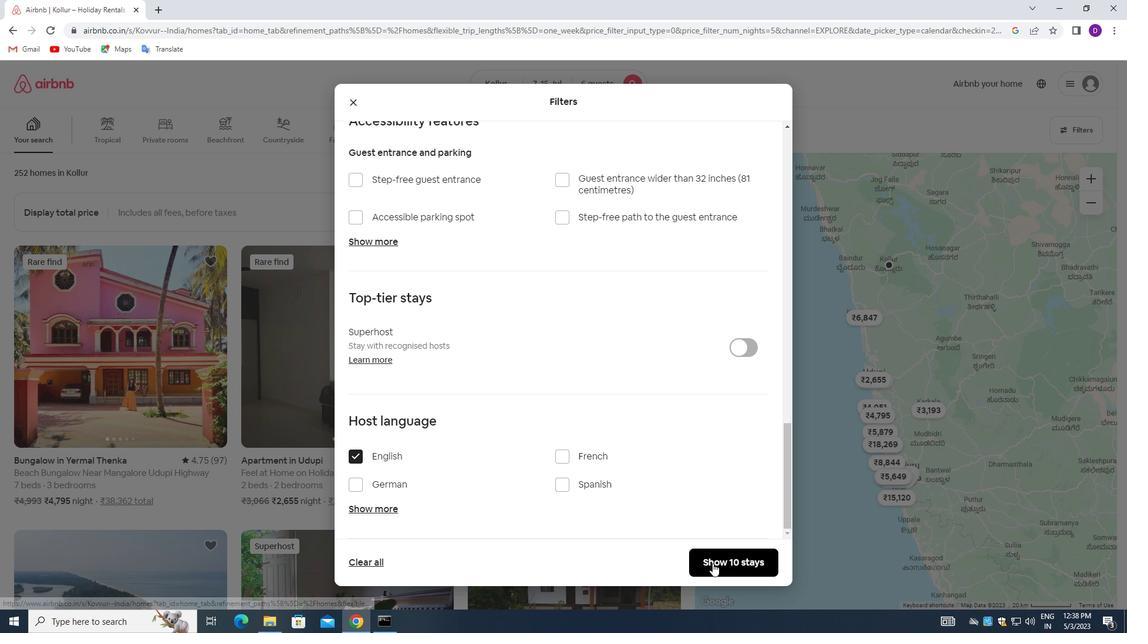 
Action: Mouse pressed left at (715, 562)
Screenshot: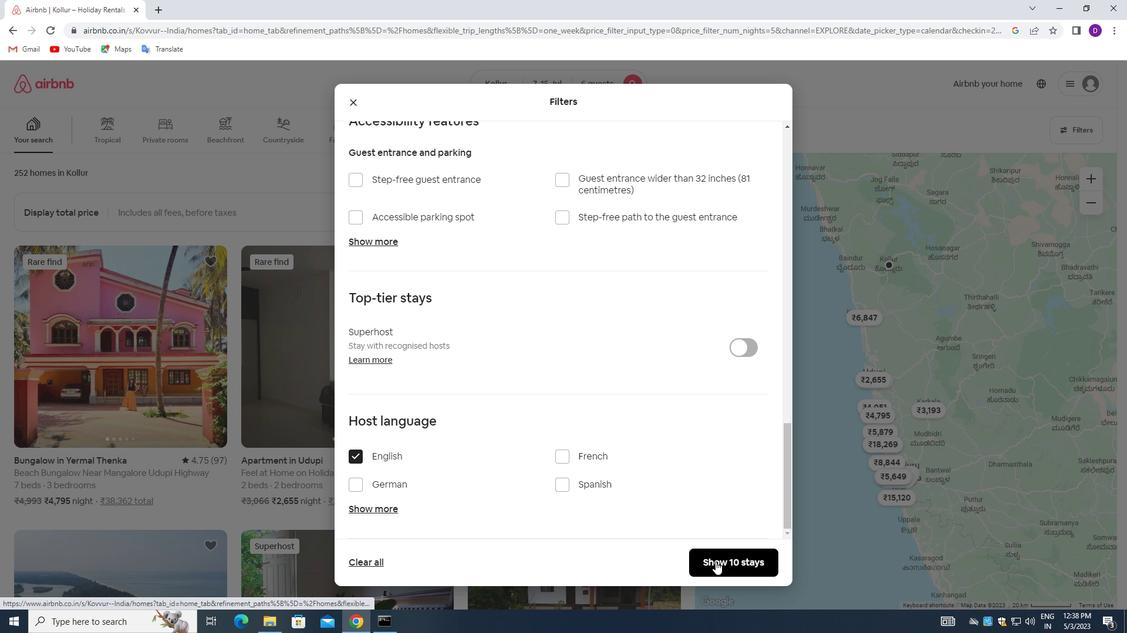 
Action: Mouse moved to (672, 386)
Screenshot: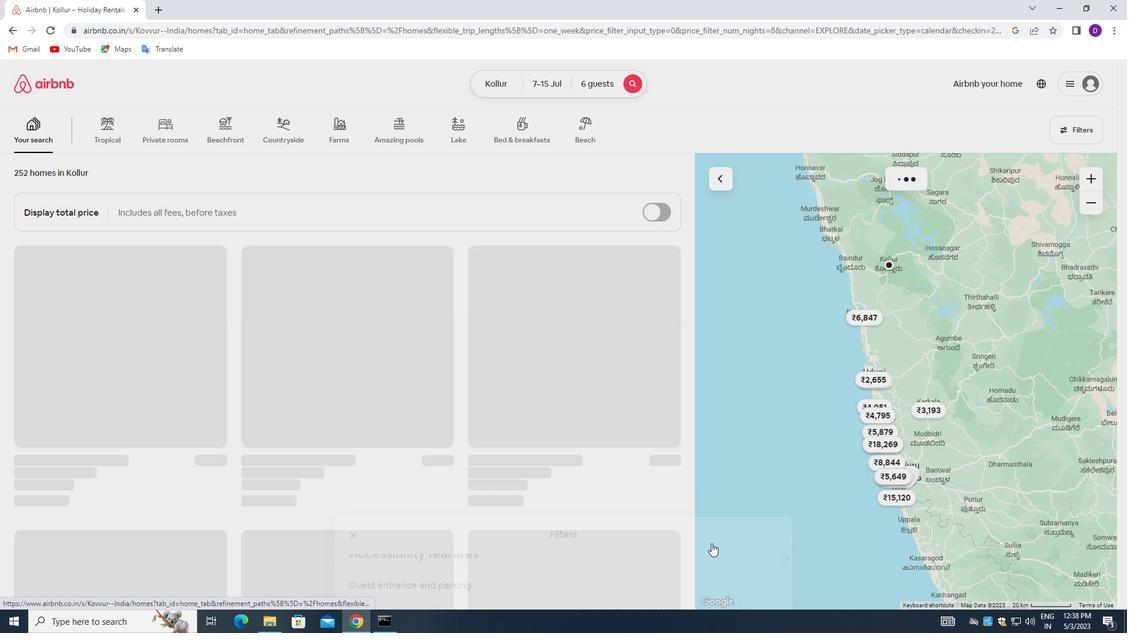 
